 Task: Search one way flight ticket for 2 adults, 2 infants in seat and 1 infant on lap in first from New Bern: Coastal Carolina Regional Airport (was Craven County Regional) to Gillette: Gillette Campbell County Airport on 5-1-2023. Choice of flights is Royal air maroc. Number of bags: 5 checked bags. Price is upto 95000. Outbound departure time preference is 13:00.
Action: Mouse moved to (192, 254)
Screenshot: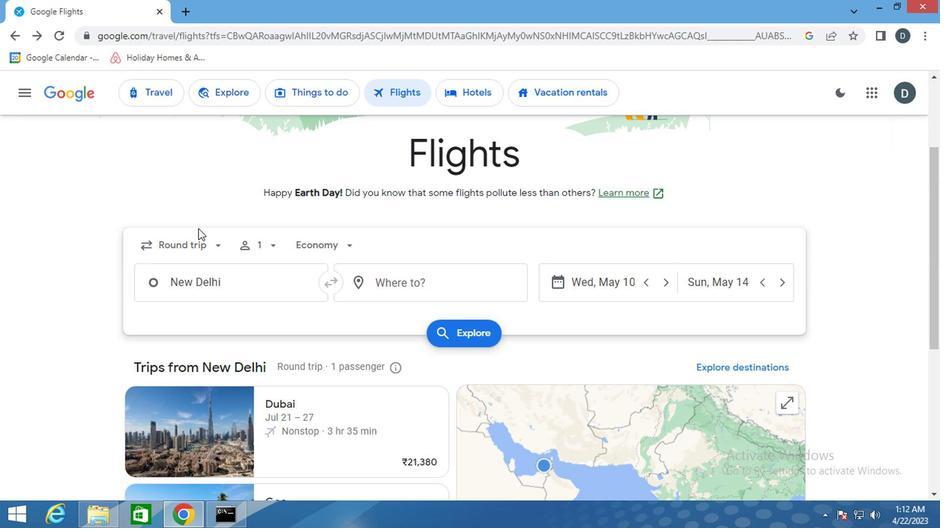 
Action: Mouse pressed left at (192, 254)
Screenshot: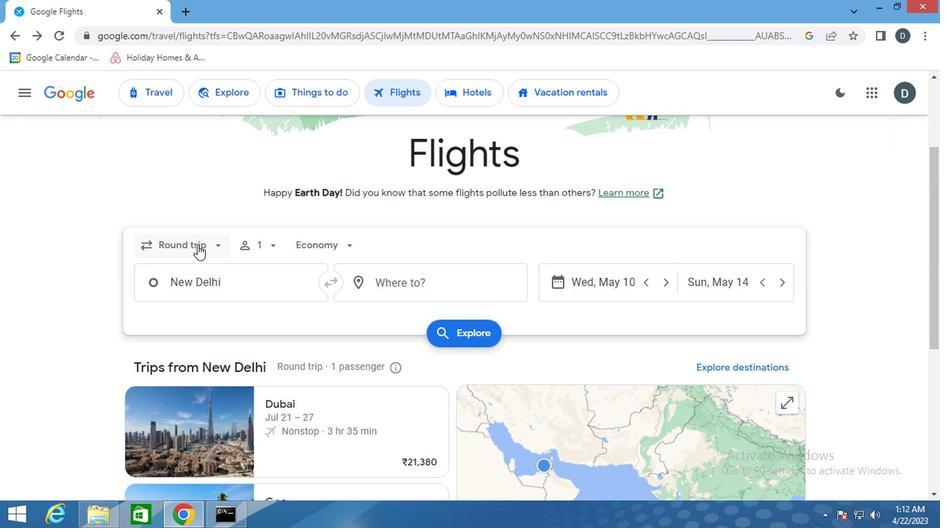 
Action: Mouse moved to (206, 309)
Screenshot: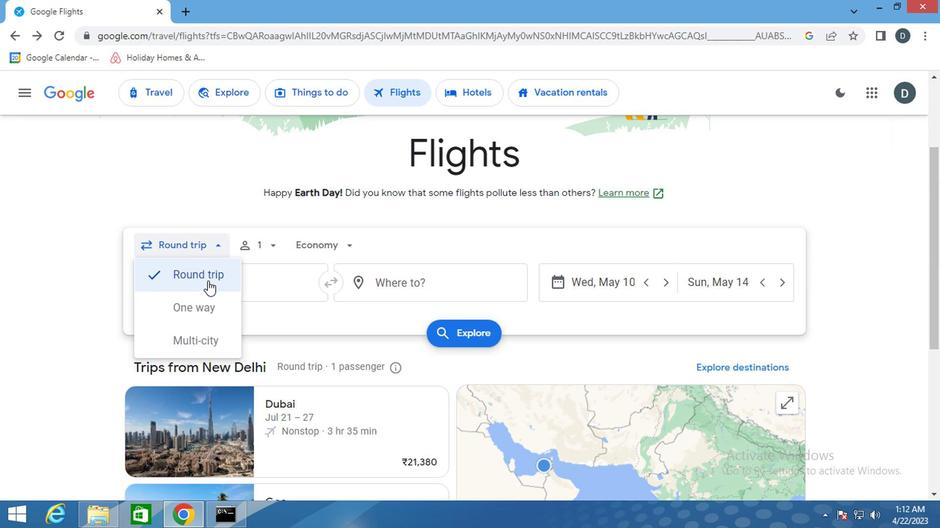 
Action: Mouse pressed left at (206, 309)
Screenshot: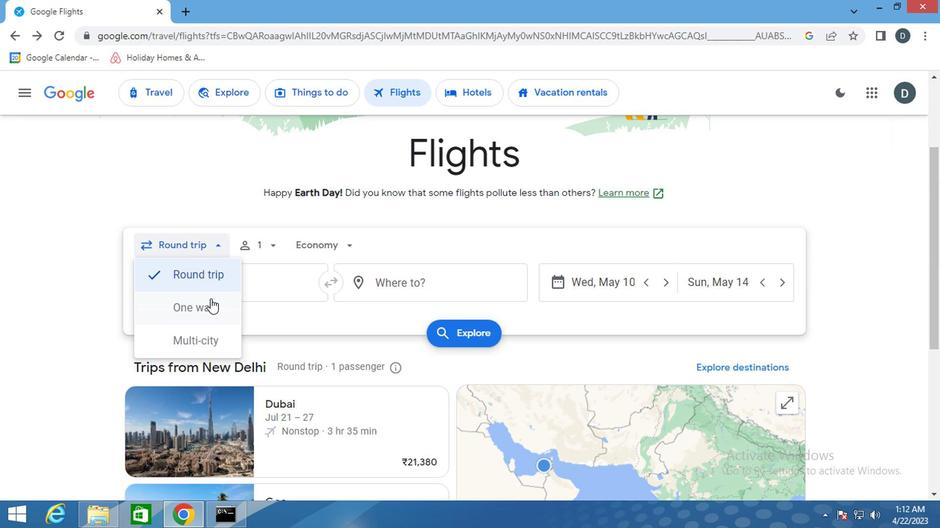 
Action: Mouse moved to (255, 249)
Screenshot: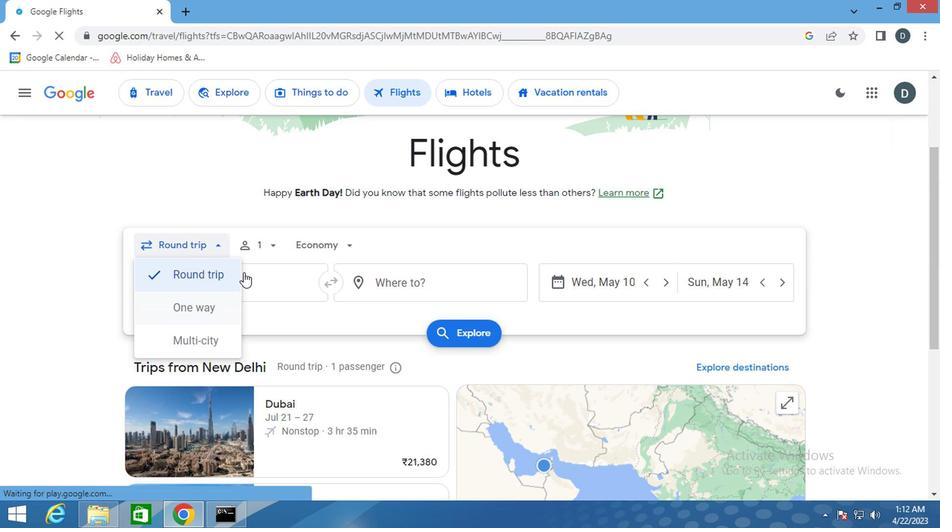 
Action: Mouse pressed left at (255, 249)
Screenshot: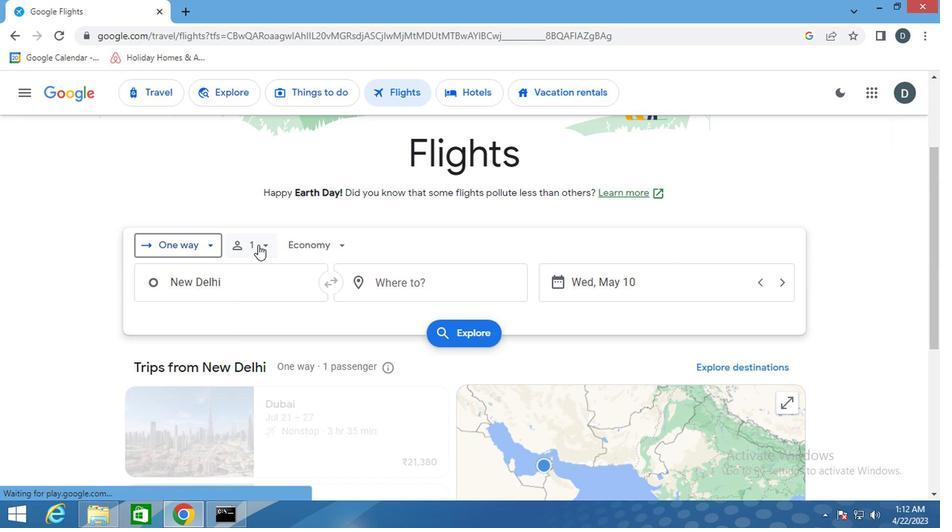 
Action: Mouse moved to (367, 279)
Screenshot: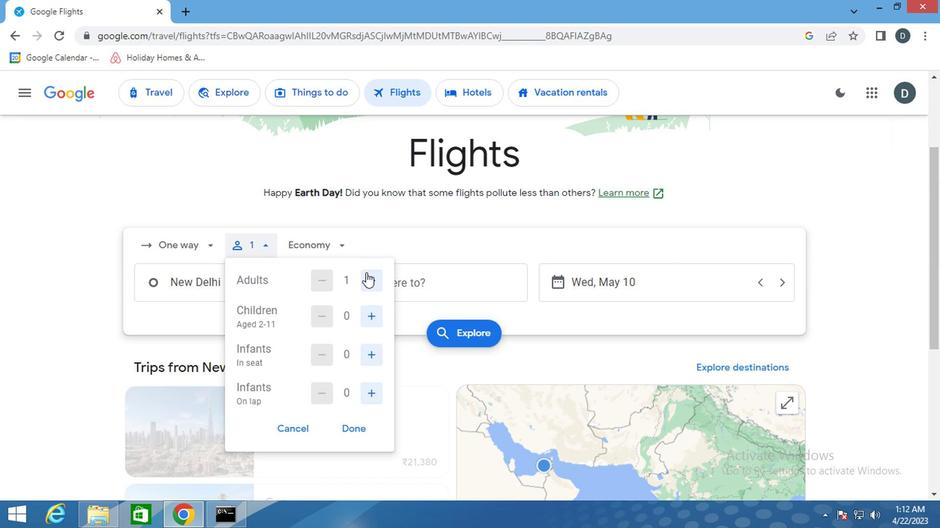 
Action: Mouse pressed left at (367, 279)
Screenshot: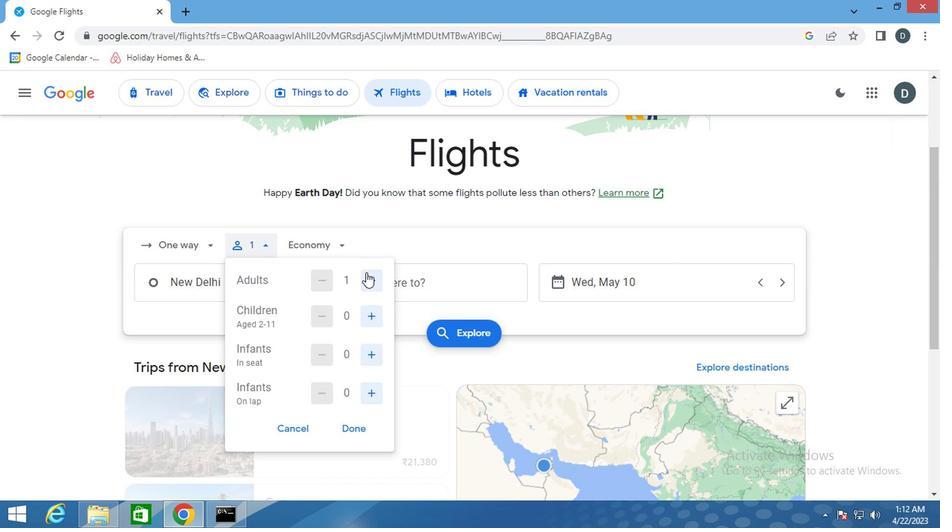 
Action: Mouse moved to (358, 351)
Screenshot: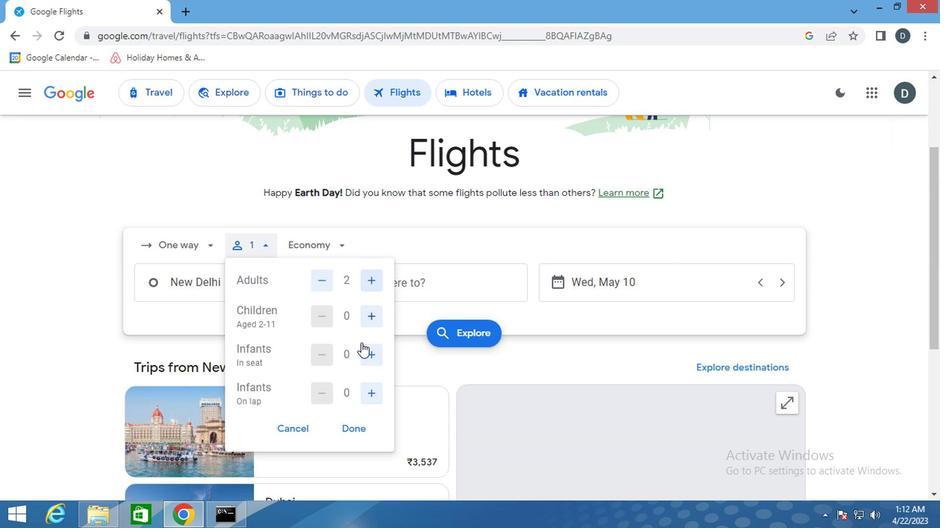 
Action: Mouse pressed left at (358, 351)
Screenshot: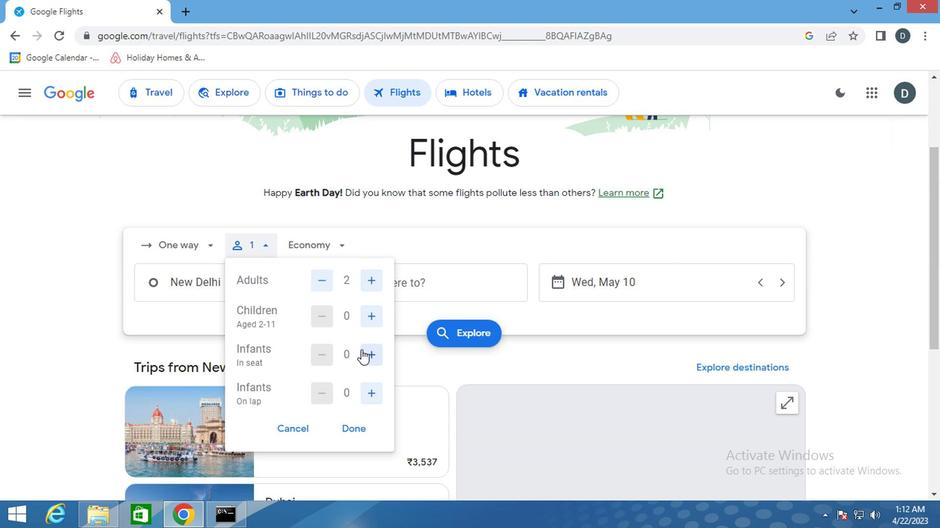 
Action: Mouse pressed left at (358, 351)
Screenshot: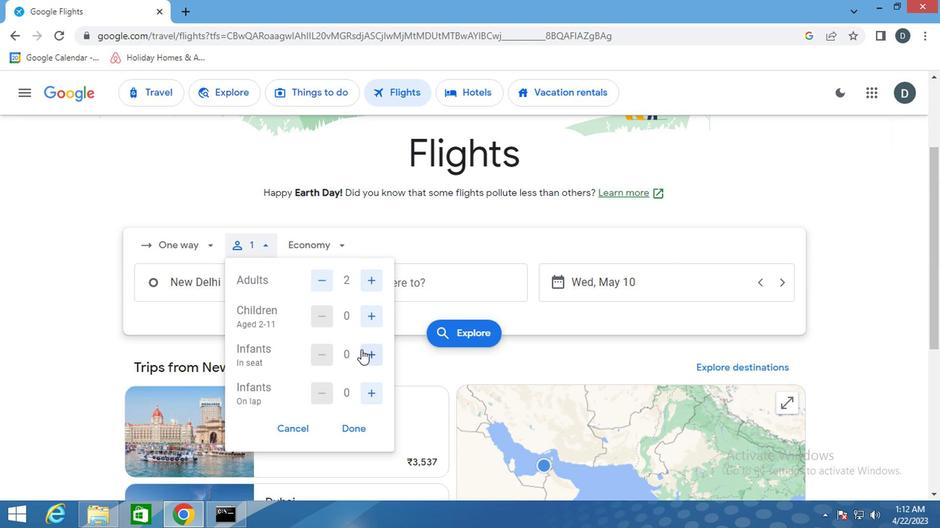 
Action: Mouse moved to (362, 383)
Screenshot: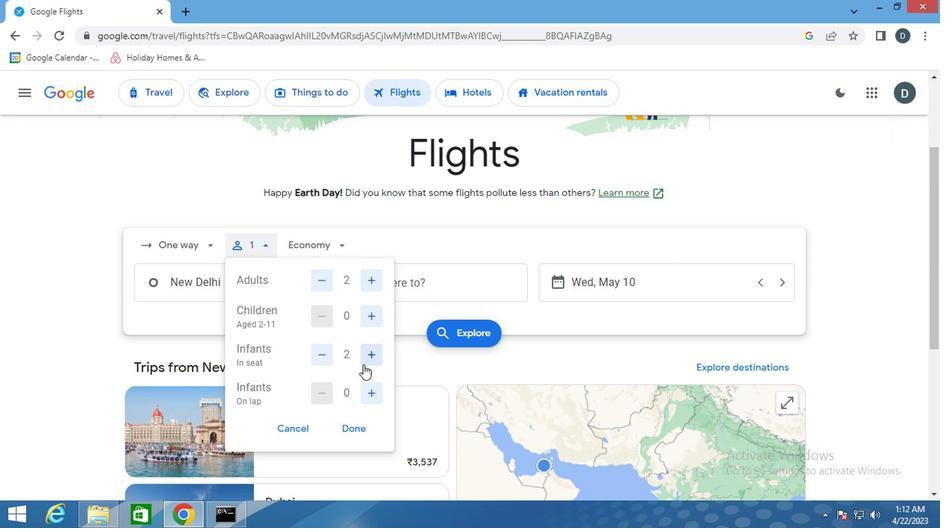 
Action: Mouse pressed left at (362, 383)
Screenshot: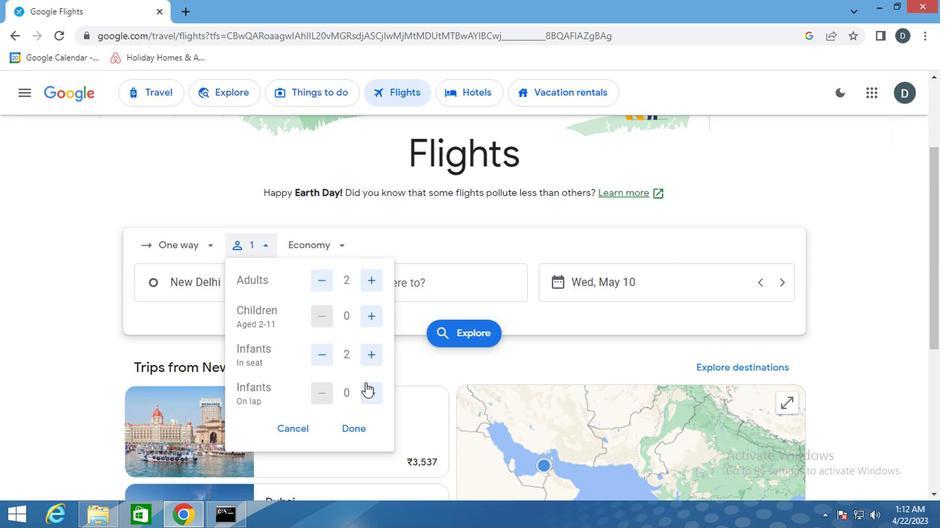 
Action: Mouse moved to (350, 421)
Screenshot: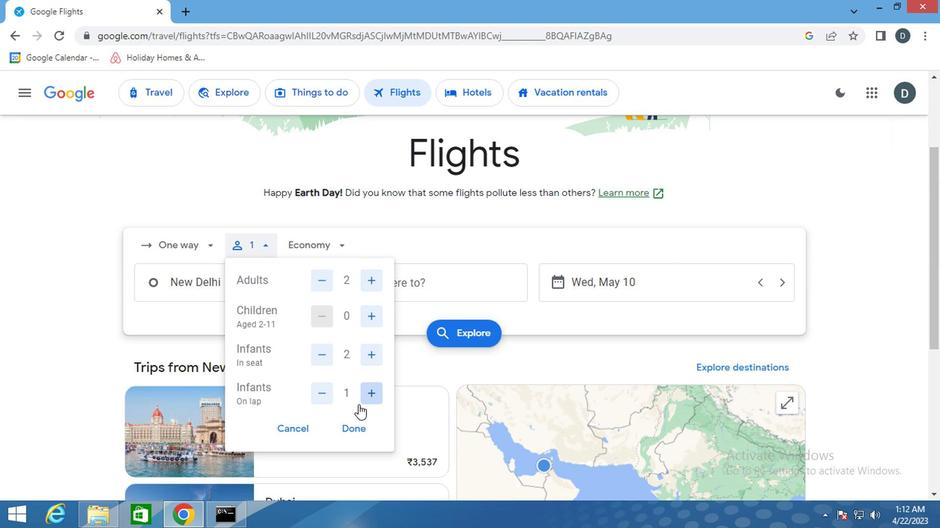 
Action: Mouse pressed left at (350, 421)
Screenshot: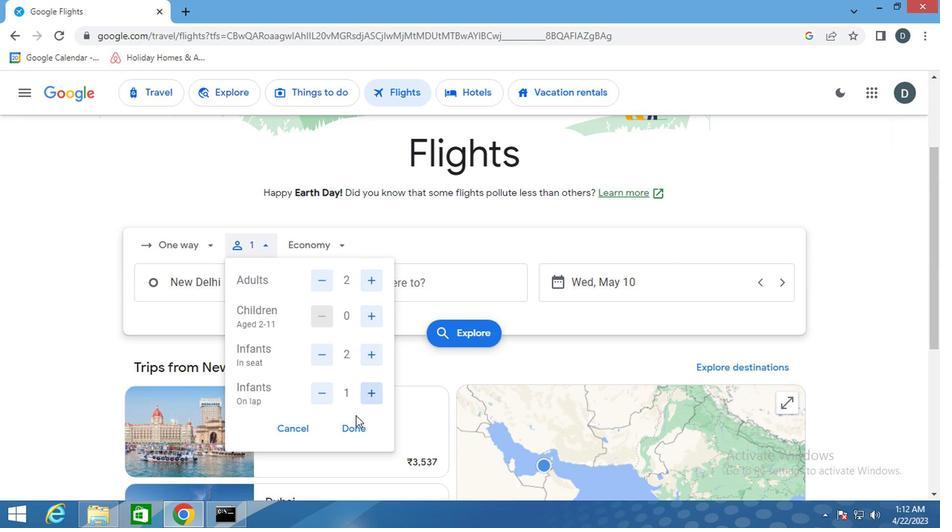 
Action: Mouse moved to (324, 260)
Screenshot: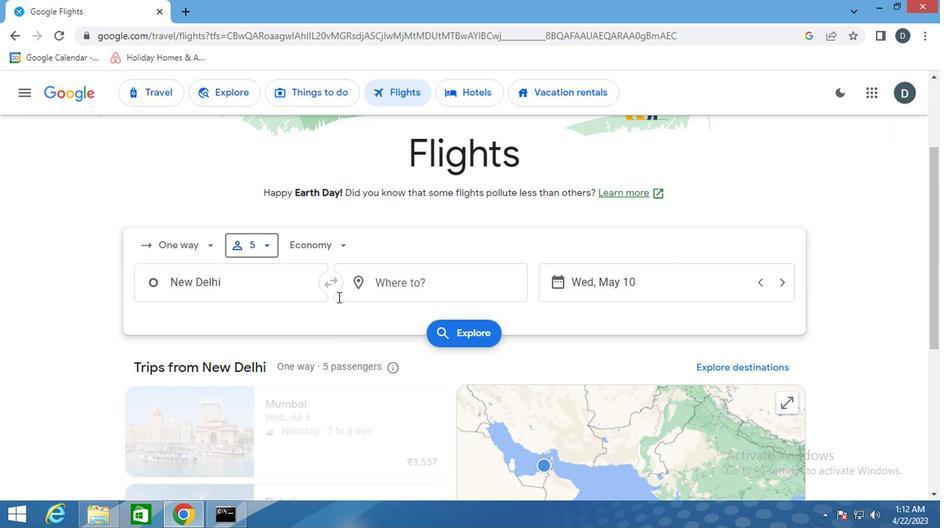 
Action: Mouse pressed left at (324, 260)
Screenshot: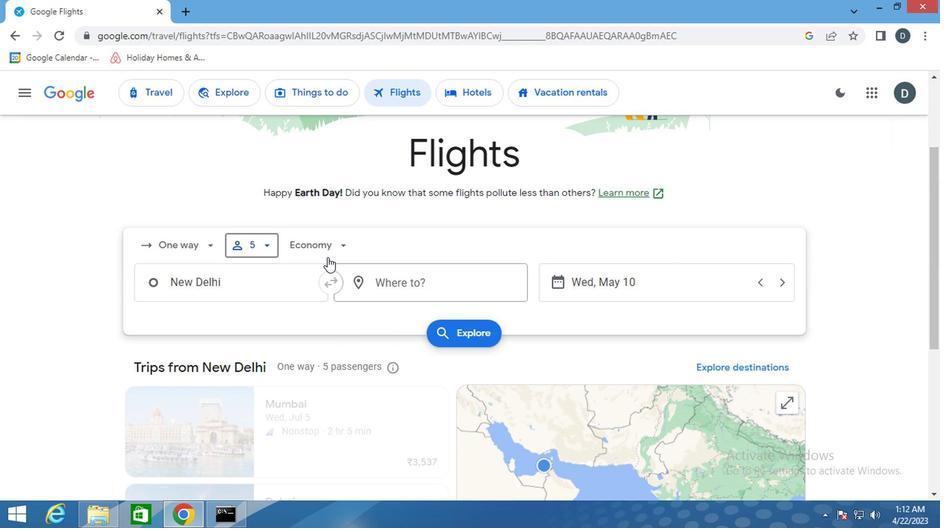 
Action: Mouse moved to (332, 370)
Screenshot: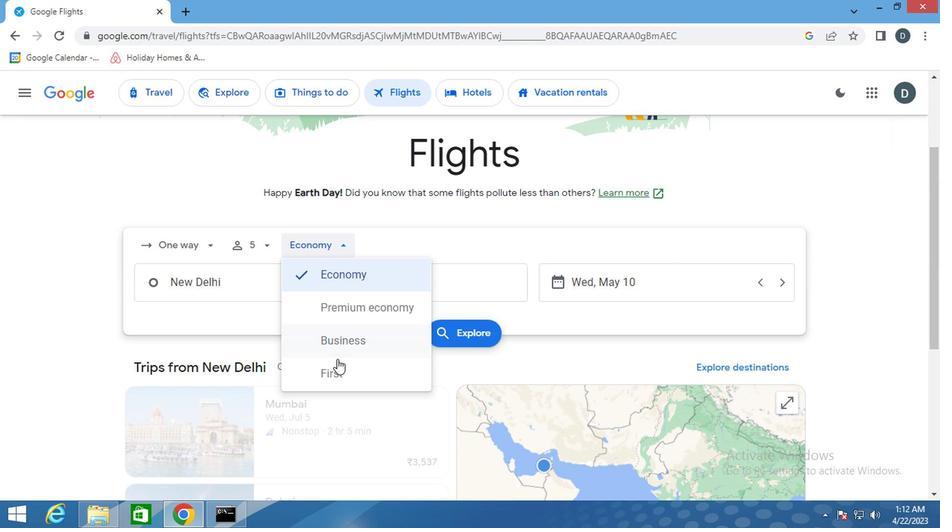 
Action: Mouse pressed left at (332, 370)
Screenshot: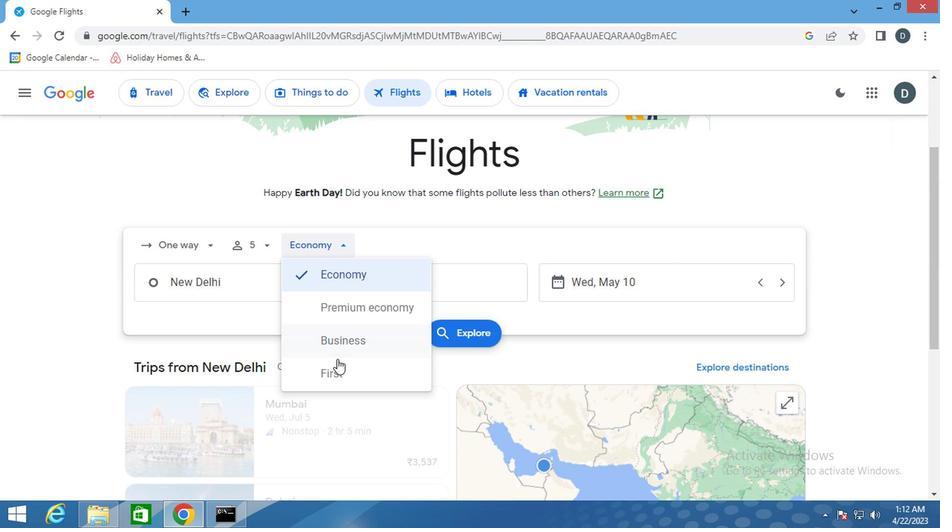 
Action: Mouse moved to (246, 296)
Screenshot: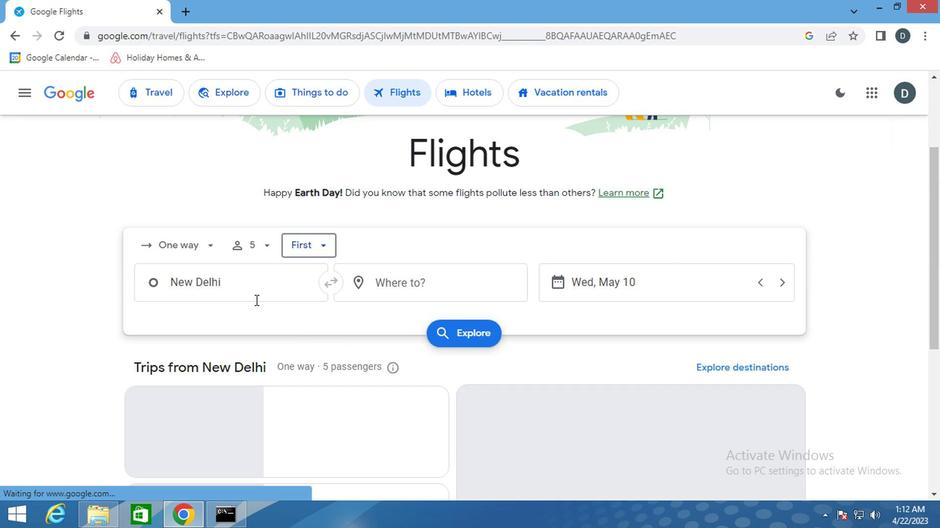 
Action: Mouse pressed left at (246, 296)
Screenshot: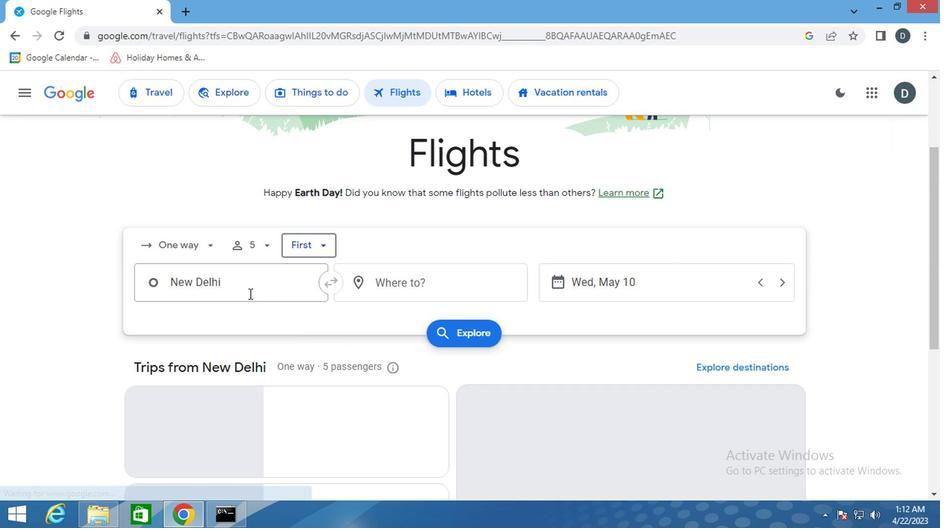 
Action: Mouse moved to (246, 296)
Screenshot: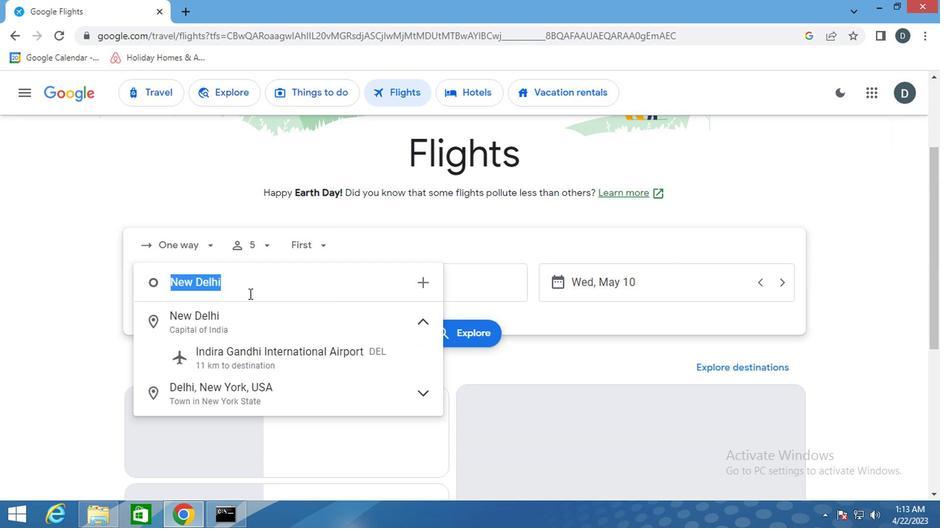 
Action: Key pressed <Key.shift>NEW<Key.space><Key.shift>BERN
Screenshot: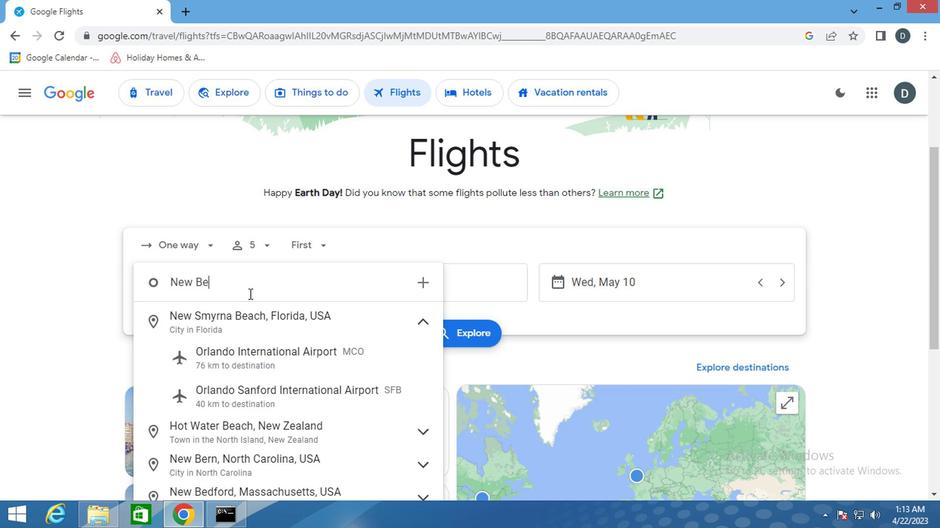 
Action: Mouse moved to (254, 357)
Screenshot: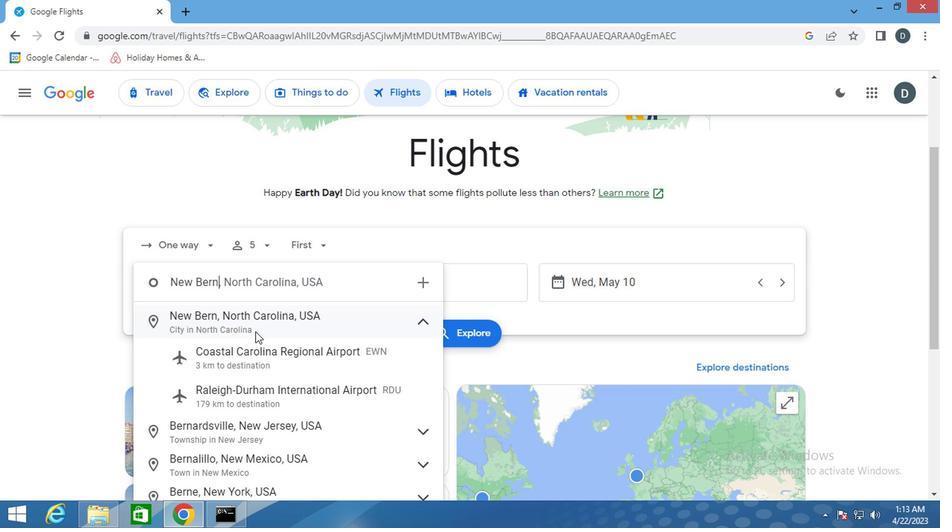 
Action: Mouse pressed left at (254, 357)
Screenshot: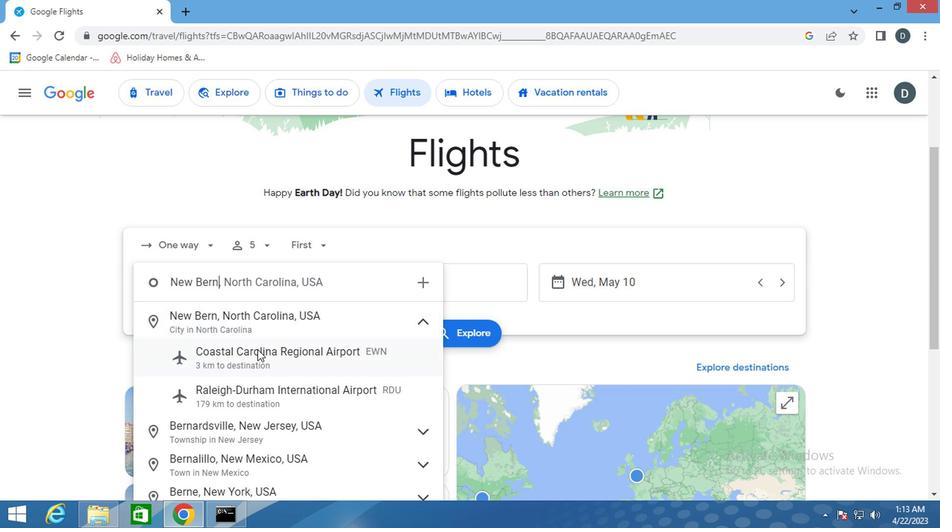 
Action: Mouse moved to (400, 291)
Screenshot: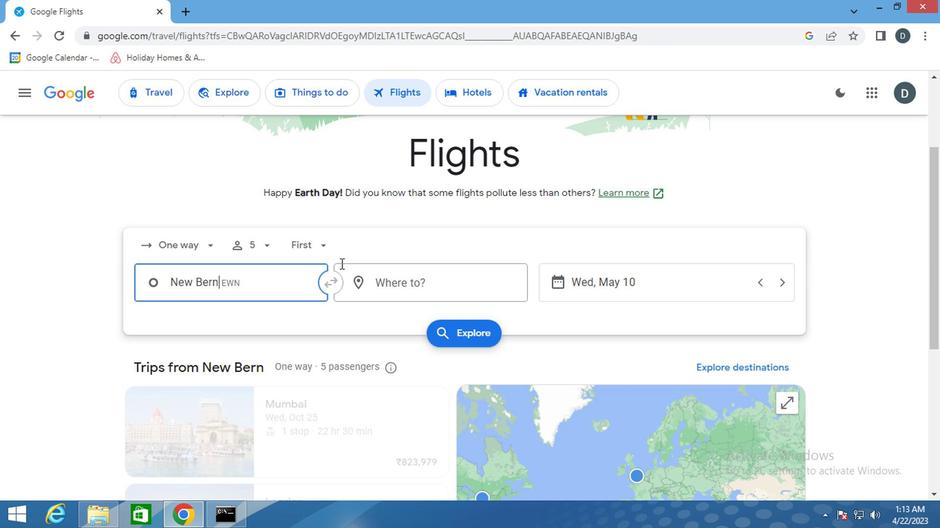 
Action: Mouse pressed left at (400, 291)
Screenshot: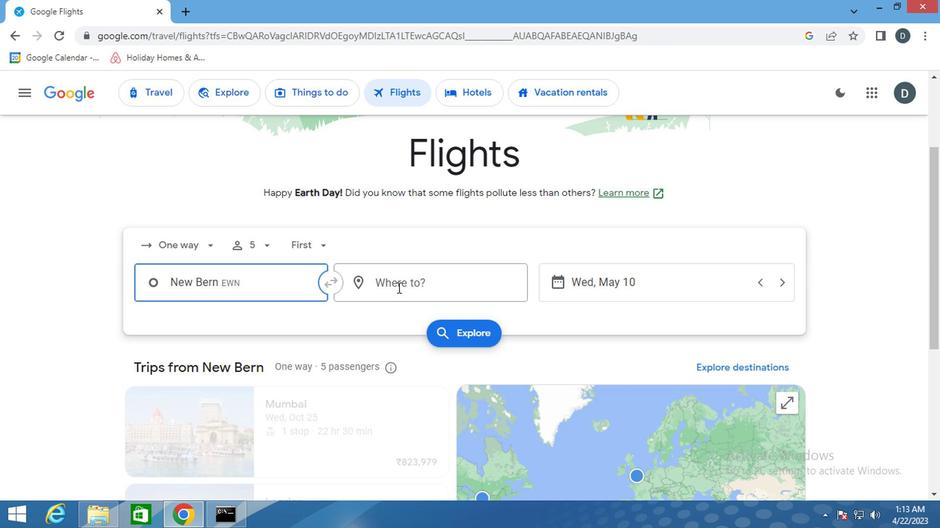 
Action: Key pressed <Key.shift>GILLETTE
Screenshot: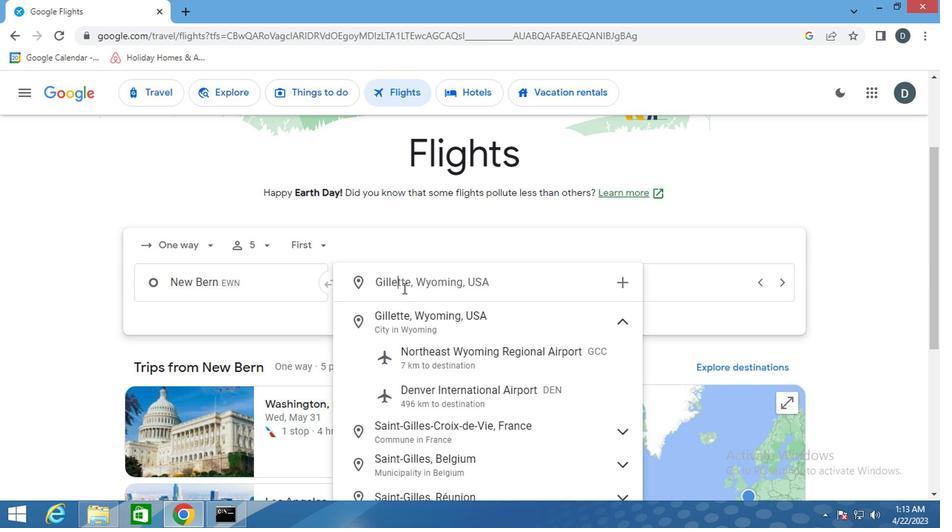 
Action: Mouse moved to (444, 329)
Screenshot: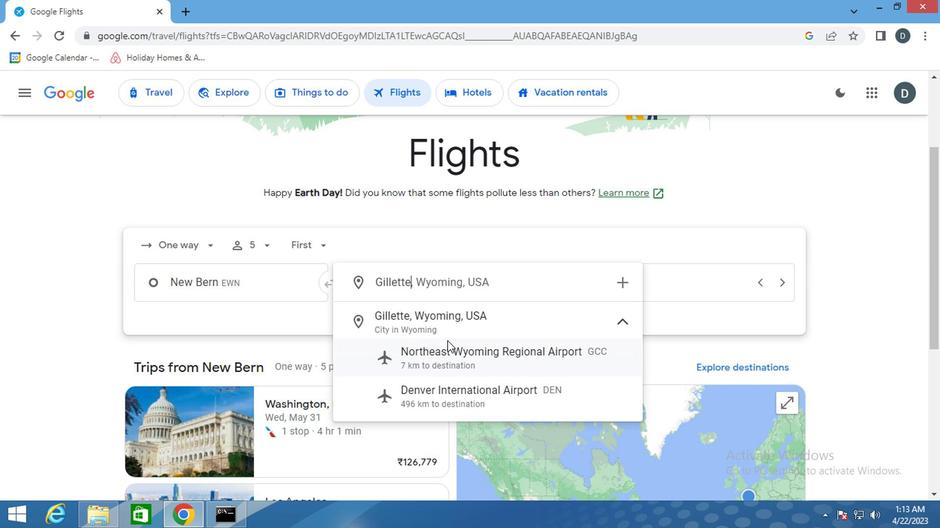 
Action: Mouse pressed left at (444, 329)
Screenshot: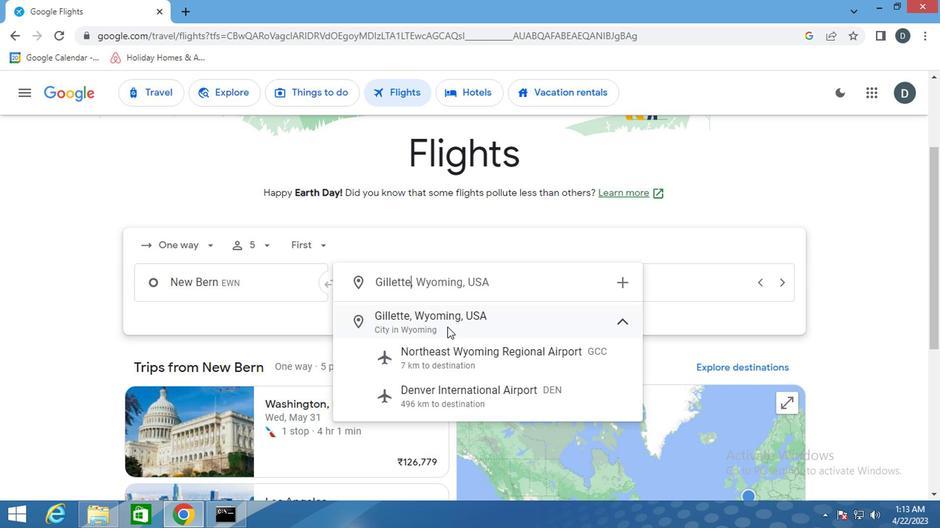 
Action: Mouse moved to (602, 289)
Screenshot: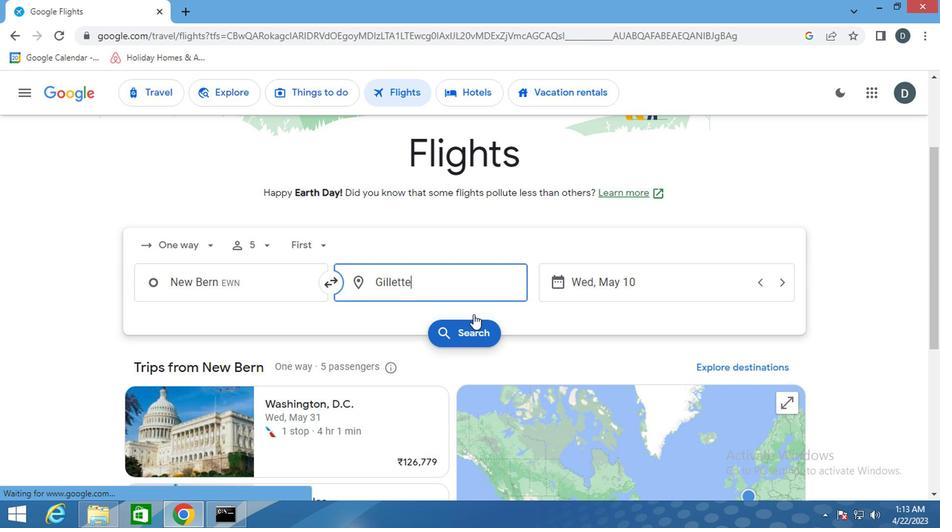 
Action: Mouse pressed left at (602, 289)
Screenshot: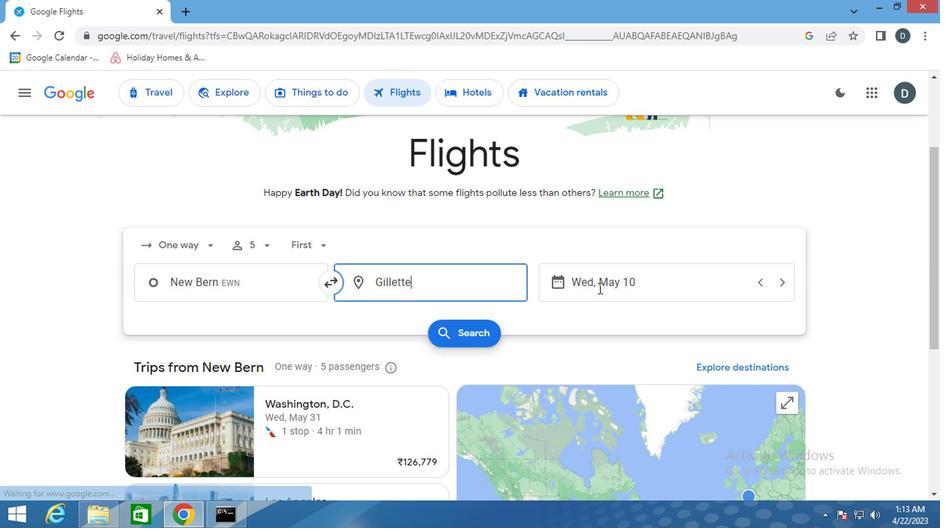 
Action: Mouse moved to (598, 239)
Screenshot: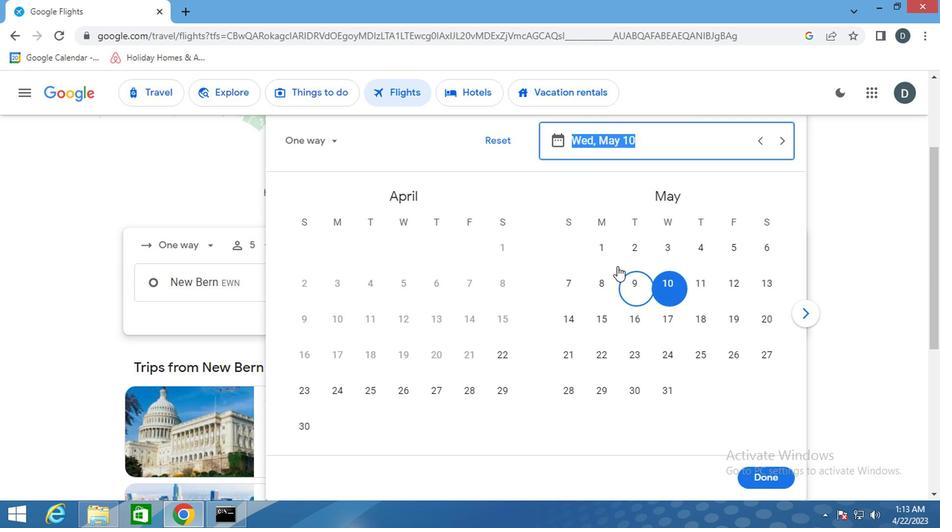 
Action: Mouse pressed left at (598, 239)
Screenshot: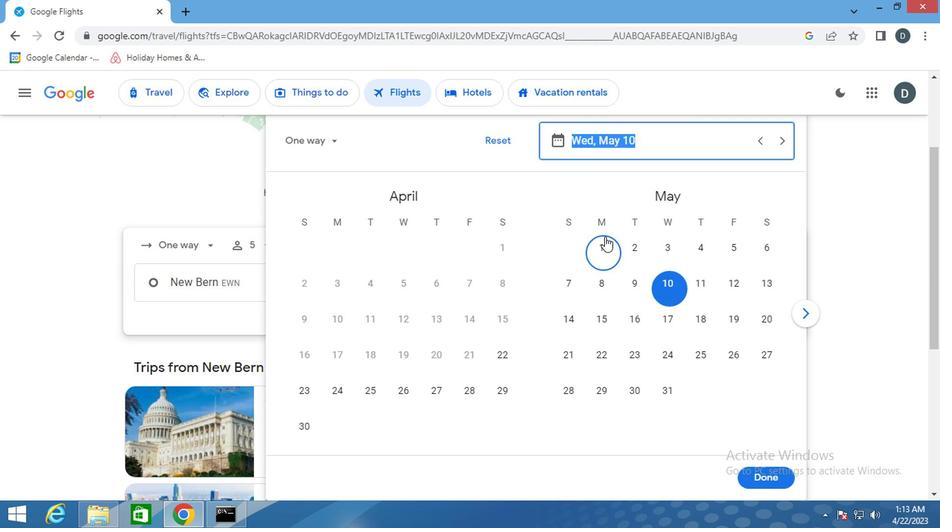 
Action: Mouse moved to (754, 476)
Screenshot: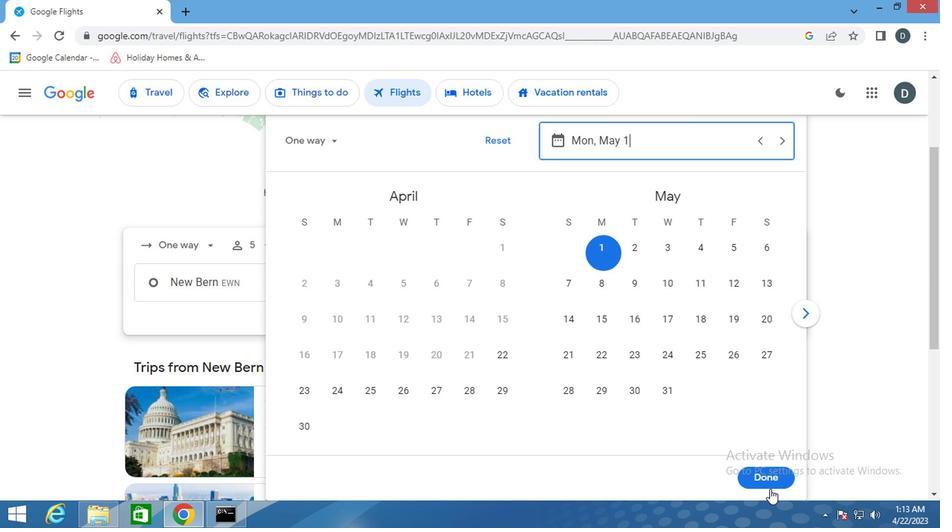 
Action: Mouse pressed left at (754, 476)
Screenshot: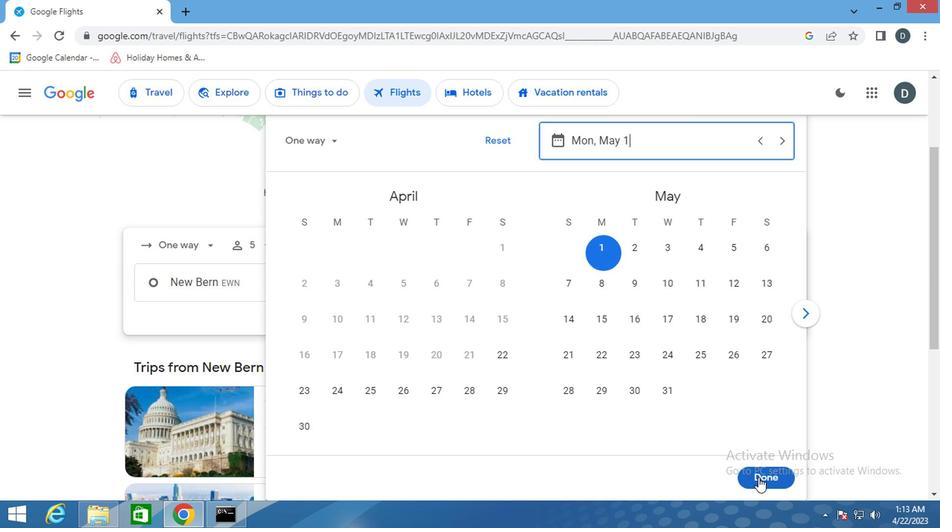 
Action: Mouse moved to (463, 341)
Screenshot: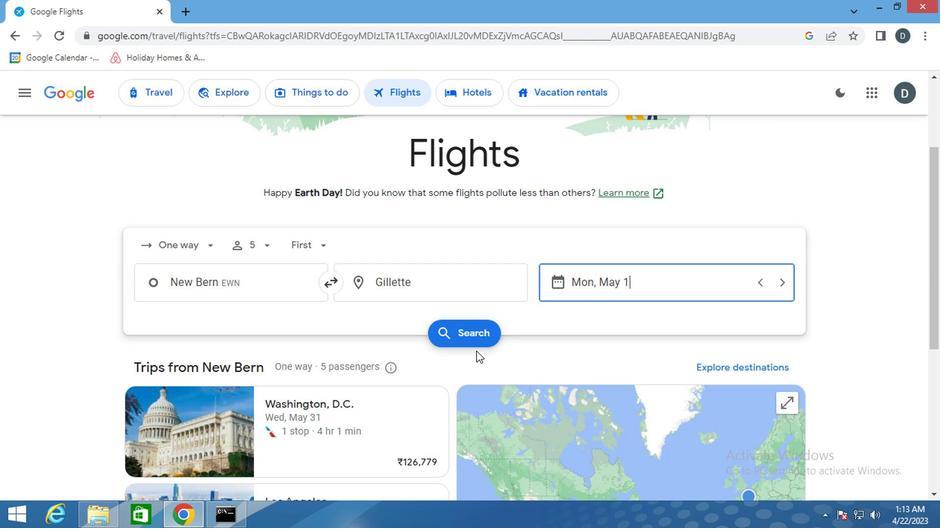 
Action: Mouse pressed left at (463, 341)
Screenshot: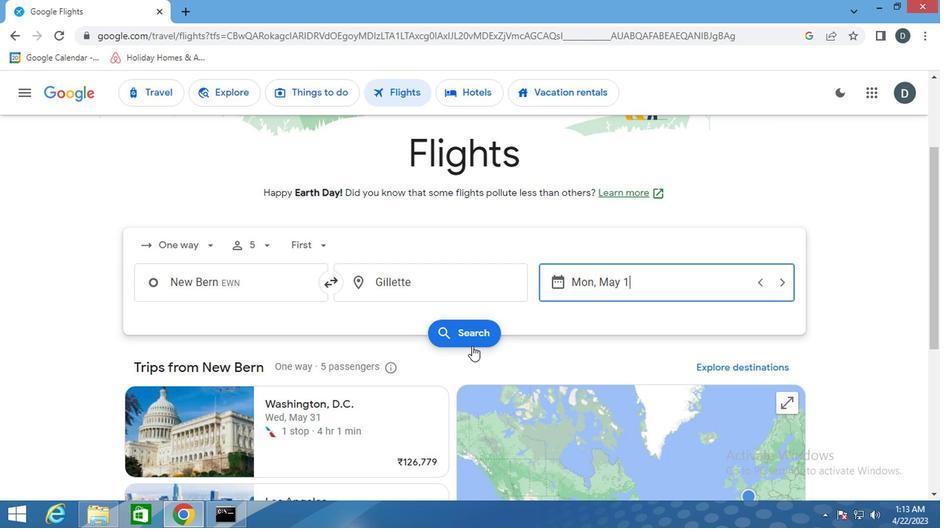 
Action: Mouse moved to (146, 220)
Screenshot: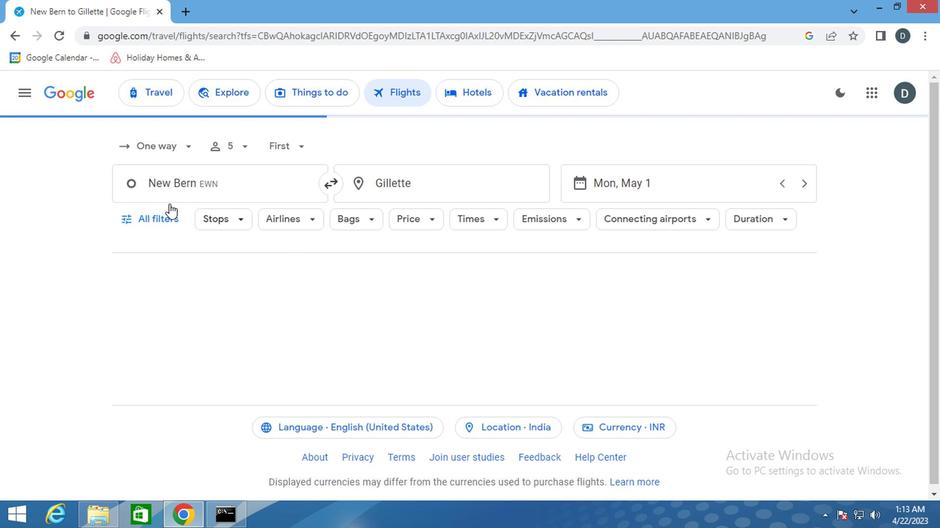 
Action: Mouse pressed left at (146, 220)
Screenshot: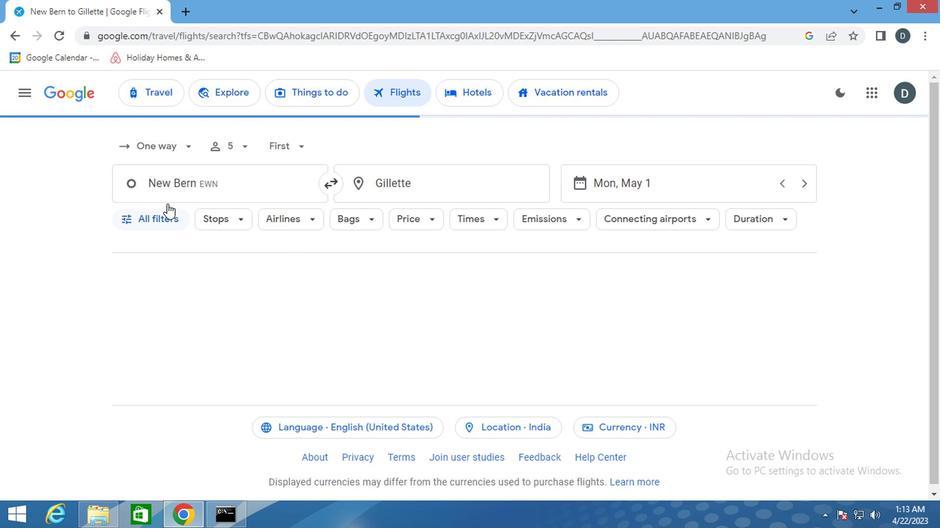 
Action: Mouse moved to (227, 332)
Screenshot: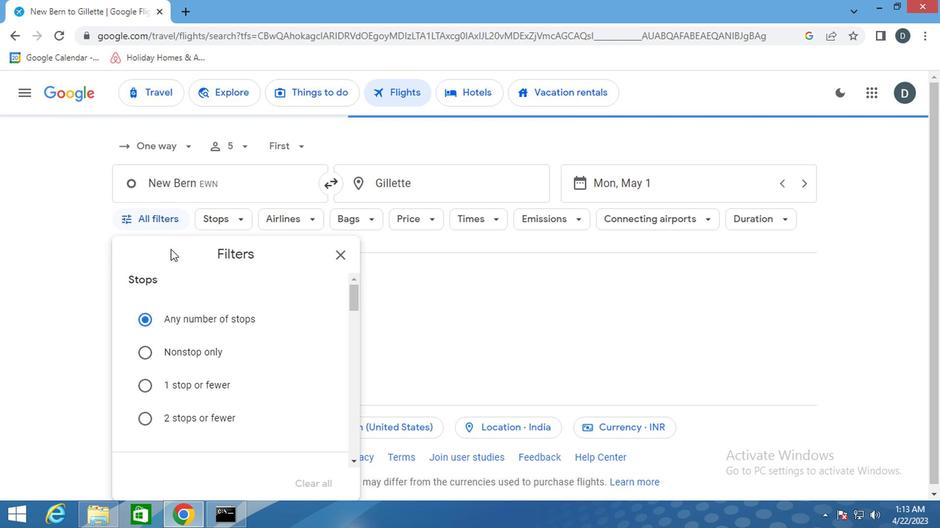 
Action: Mouse scrolled (227, 331) with delta (0, 0)
Screenshot: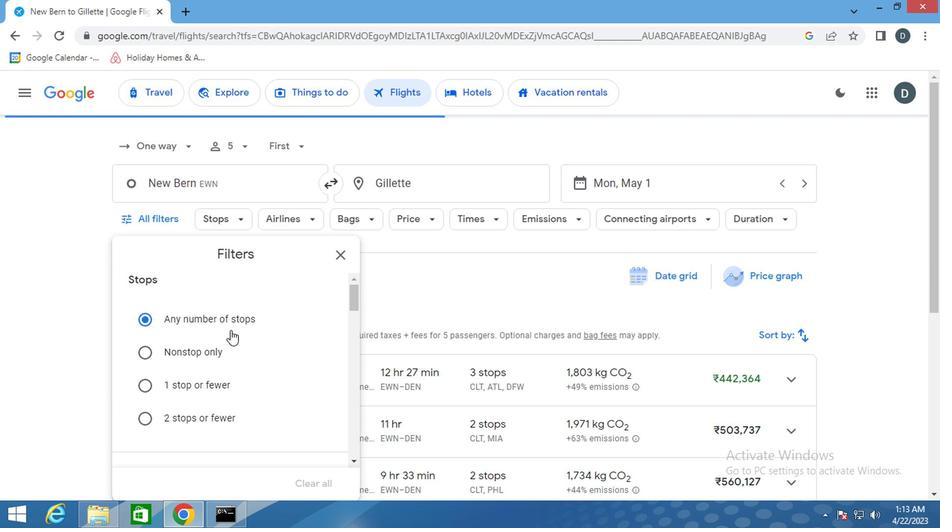 
Action: Mouse scrolled (227, 331) with delta (0, 0)
Screenshot: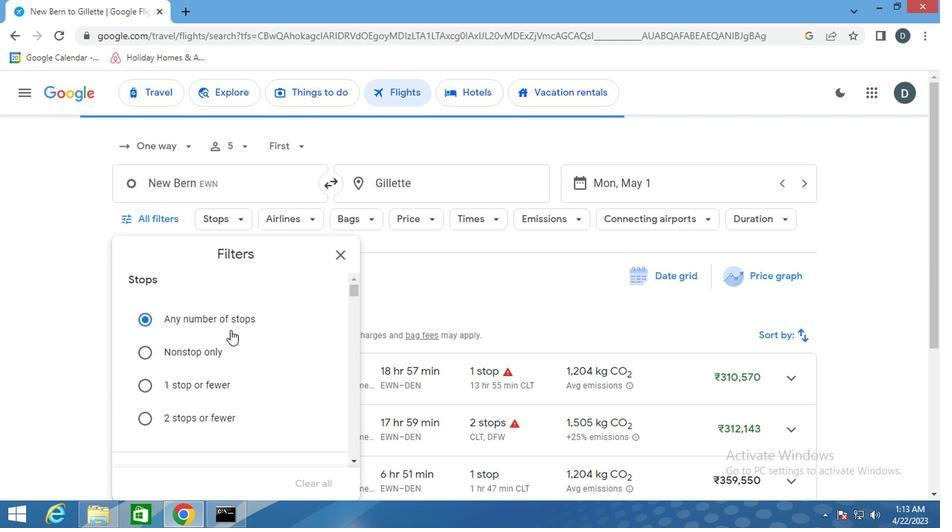 
Action: Mouse scrolled (227, 331) with delta (0, 0)
Screenshot: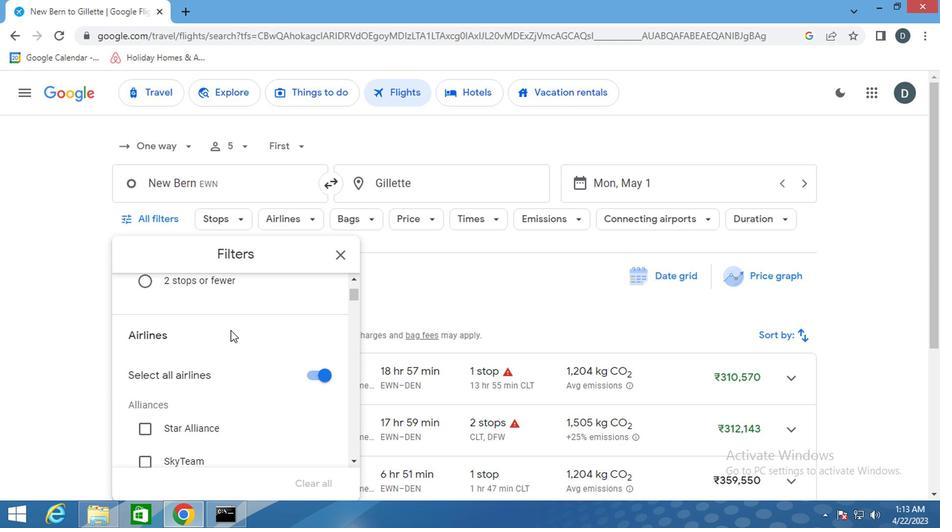 
Action: Mouse scrolled (227, 331) with delta (0, 0)
Screenshot: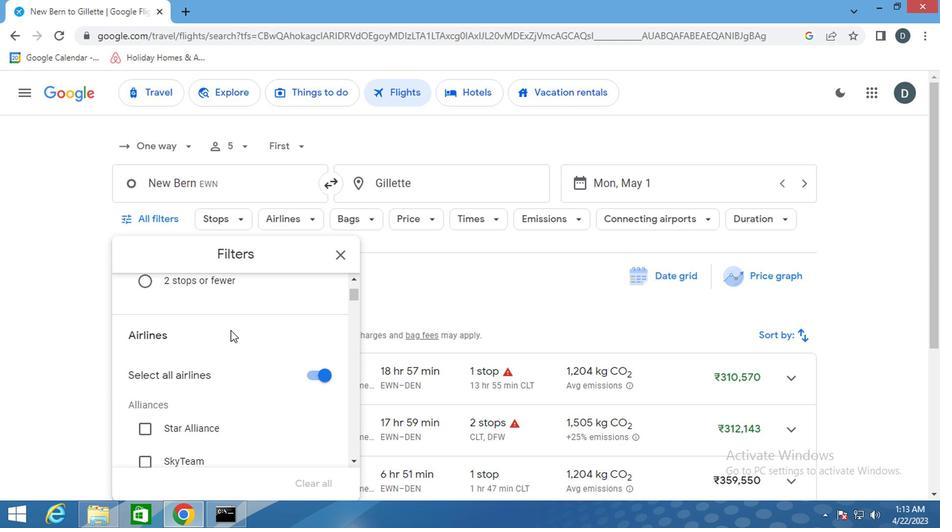 
Action: Mouse scrolled (227, 331) with delta (0, 0)
Screenshot: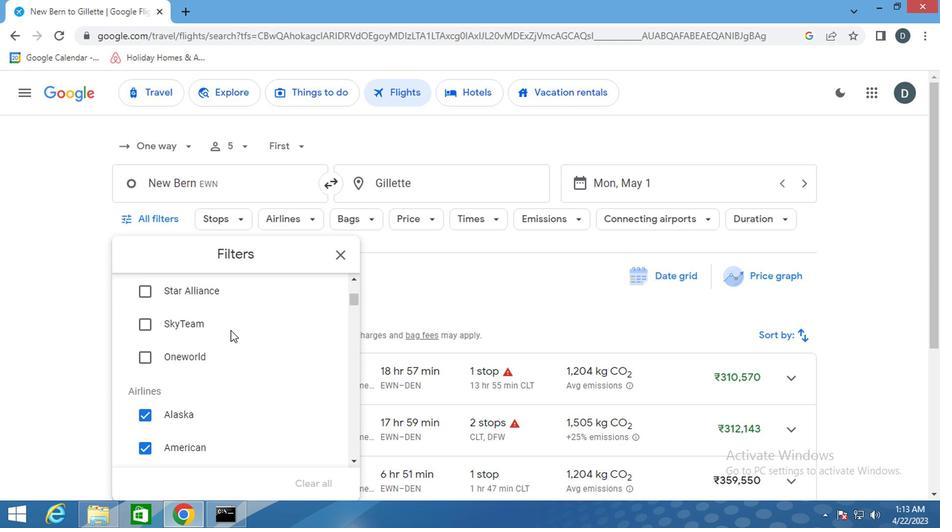 
Action: Mouse scrolled (227, 331) with delta (0, 0)
Screenshot: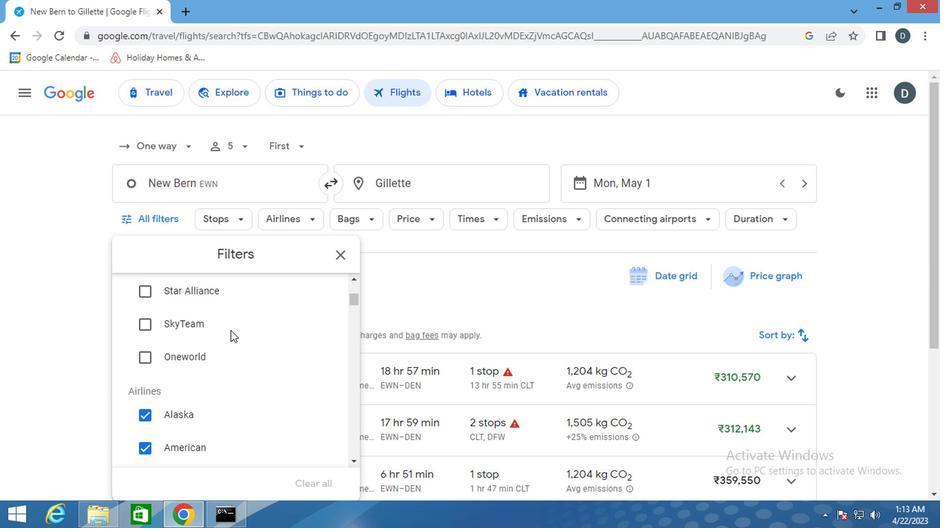 
Action: Mouse scrolled (227, 331) with delta (0, 0)
Screenshot: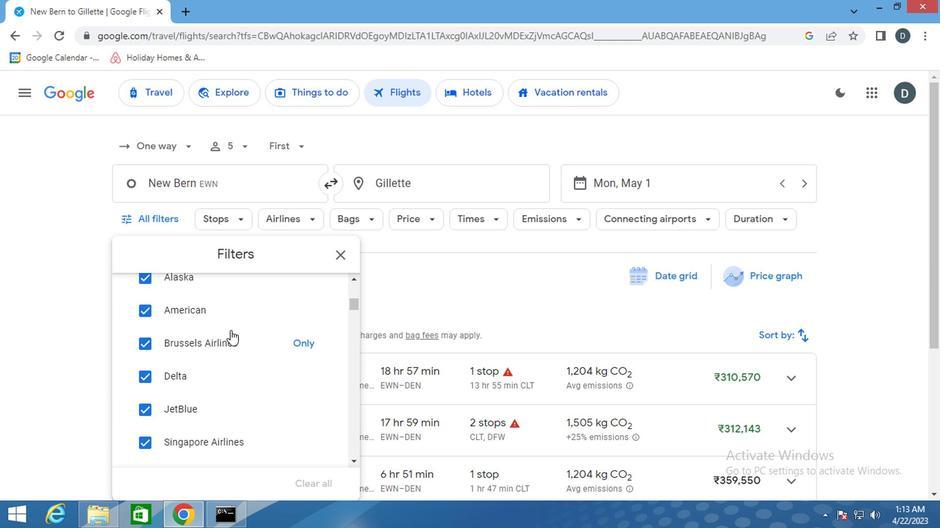 
Action: Mouse scrolled (227, 331) with delta (0, 0)
Screenshot: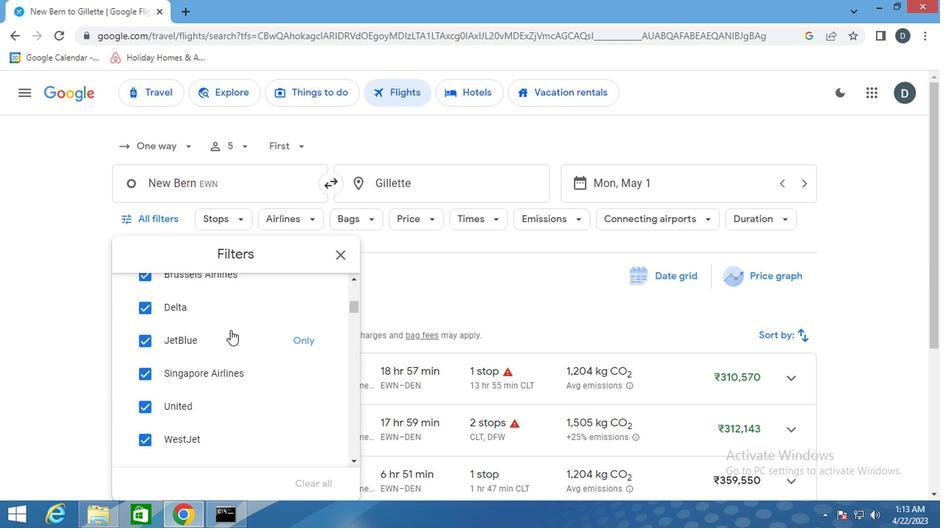 
Action: Mouse scrolled (227, 333) with delta (0, 0)
Screenshot: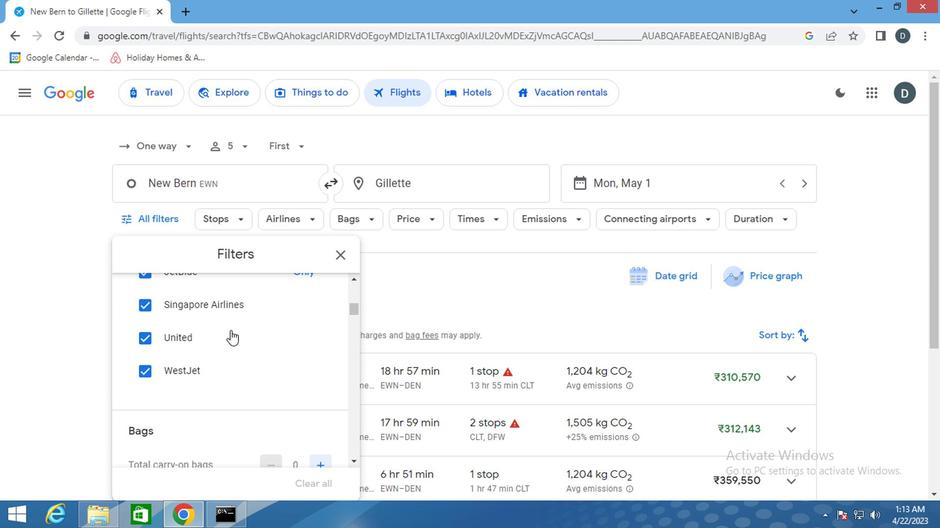 
Action: Mouse scrolled (227, 333) with delta (0, 0)
Screenshot: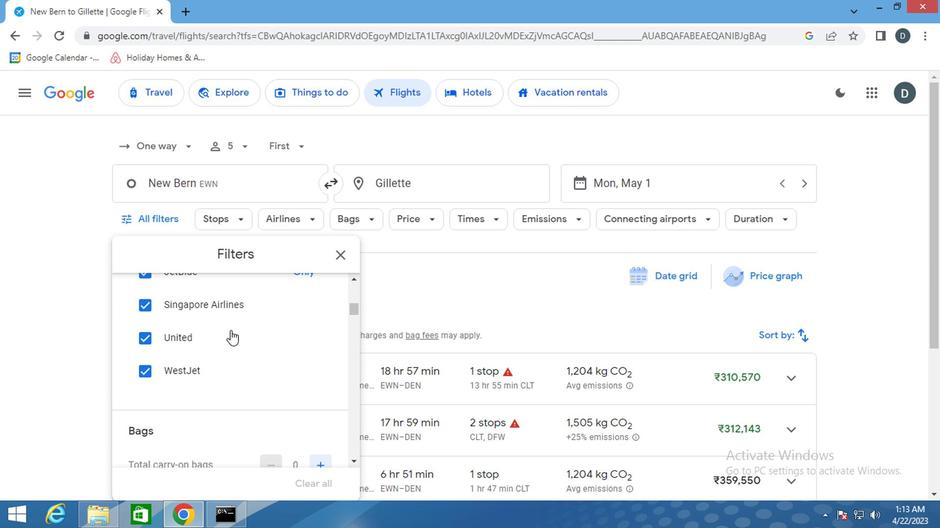 
Action: Mouse scrolled (227, 333) with delta (0, 0)
Screenshot: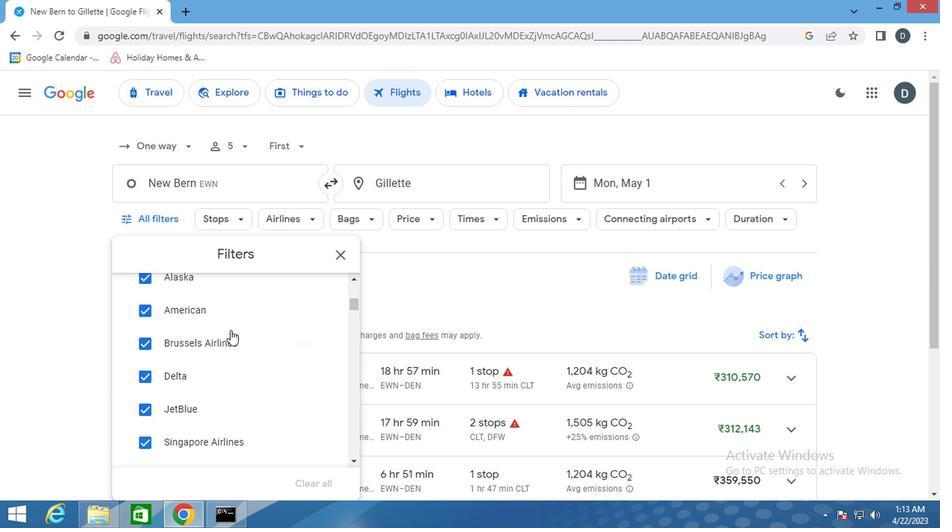 
Action: Mouse scrolled (227, 331) with delta (0, 0)
Screenshot: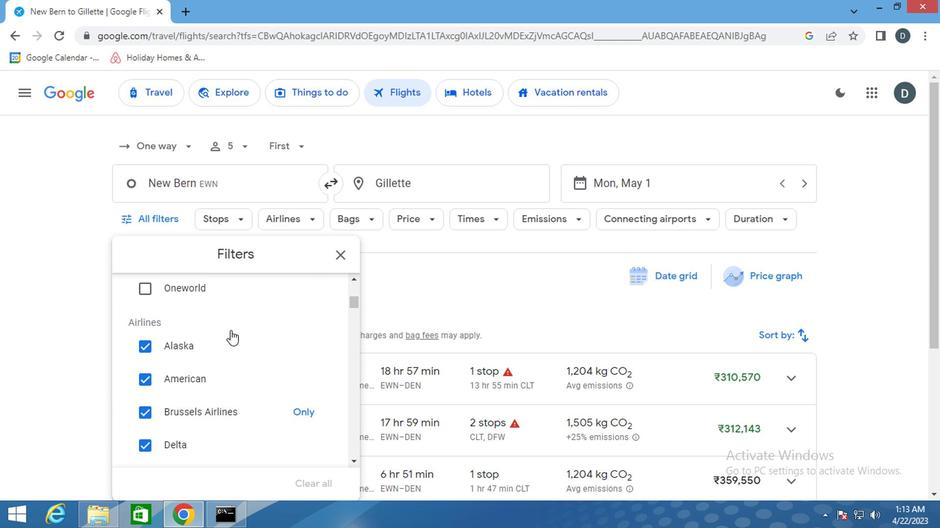 
Action: Mouse scrolled (227, 331) with delta (0, 0)
Screenshot: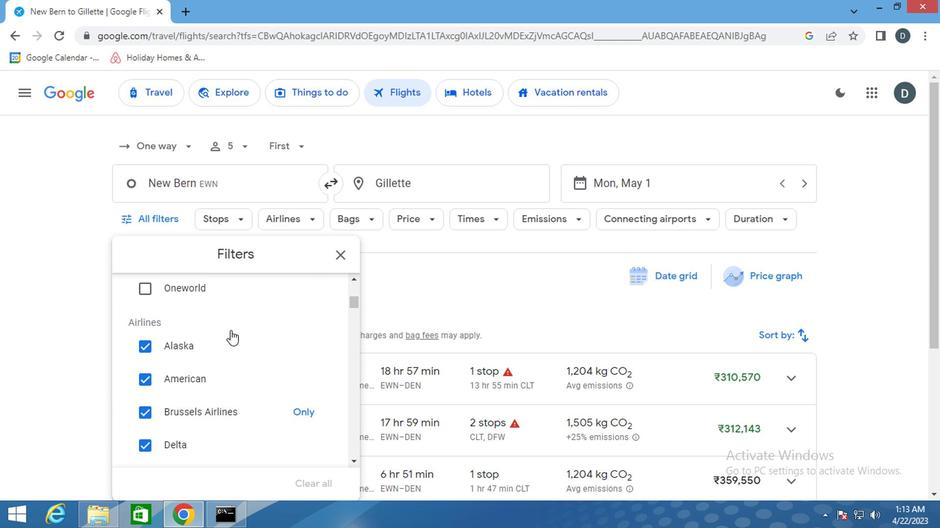 
Action: Mouse scrolled (227, 331) with delta (0, 0)
Screenshot: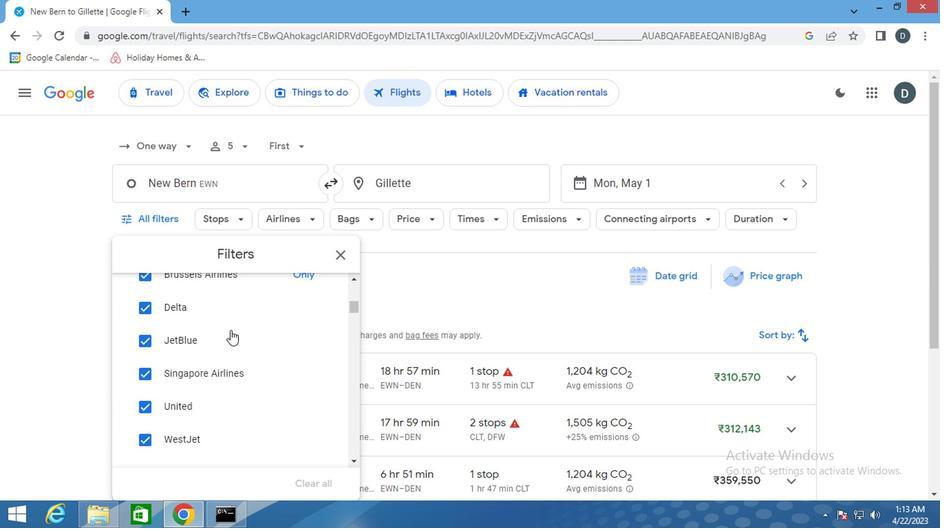
Action: Mouse scrolled (227, 331) with delta (0, 0)
Screenshot: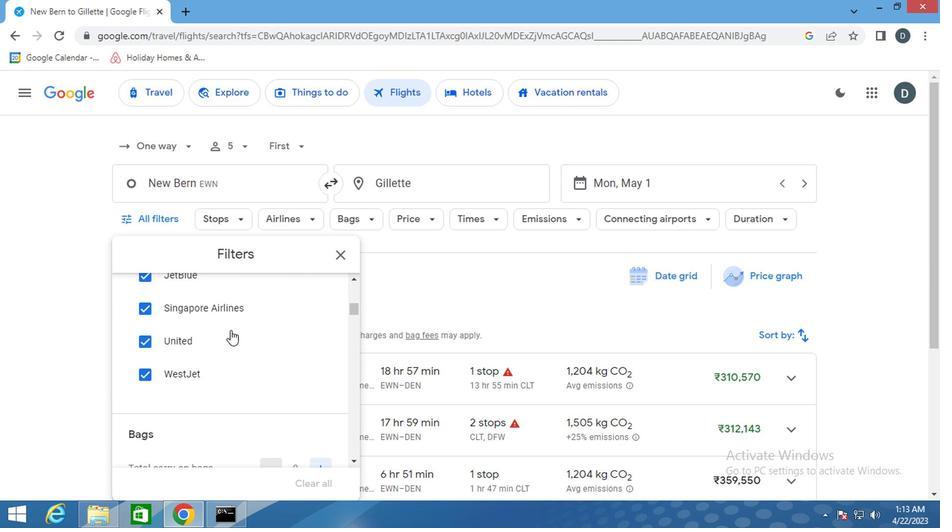 
Action: Mouse scrolled (227, 331) with delta (0, 0)
Screenshot: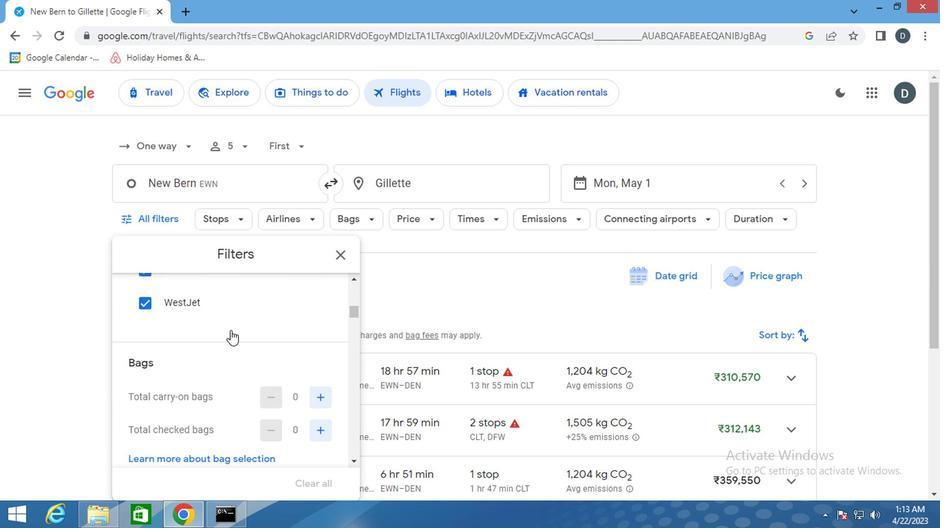 
Action: Mouse moved to (316, 366)
Screenshot: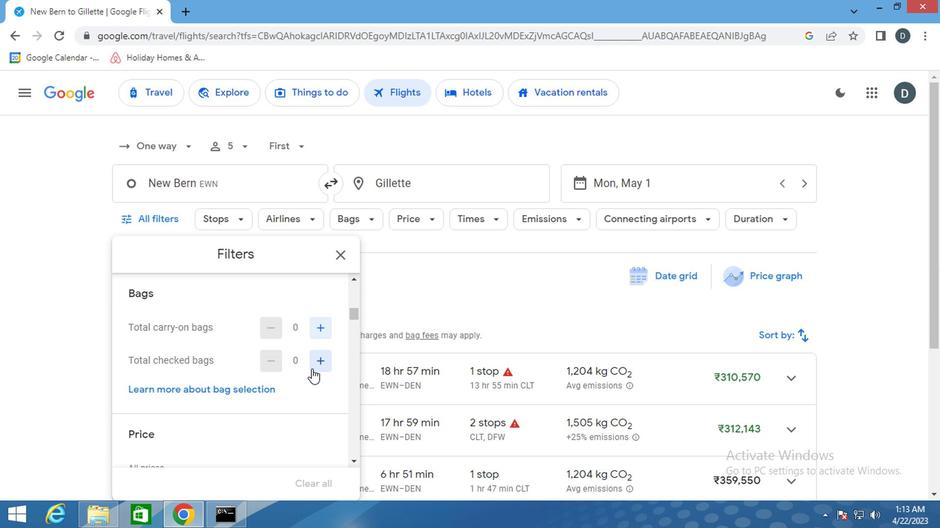 
Action: Mouse pressed left at (316, 366)
Screenshot: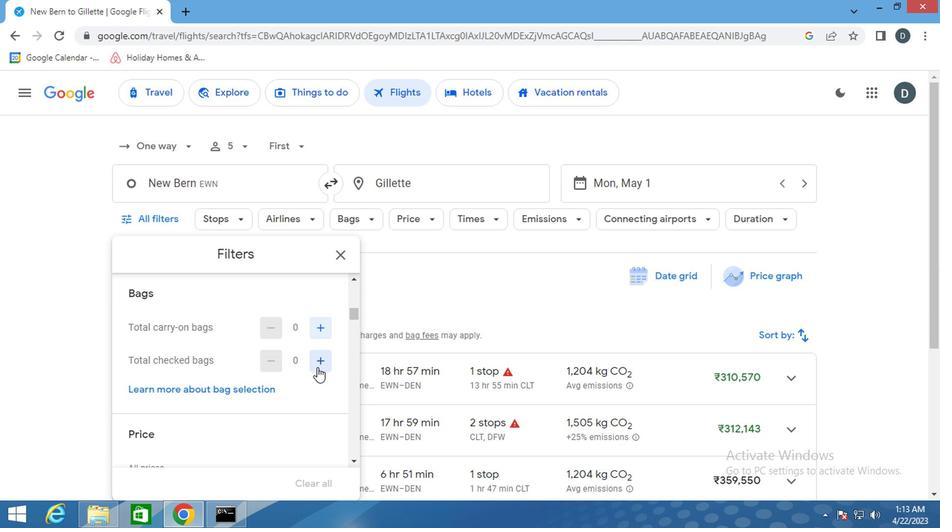 
Action: Mouse pressed left at (316, 366)
Screenshot: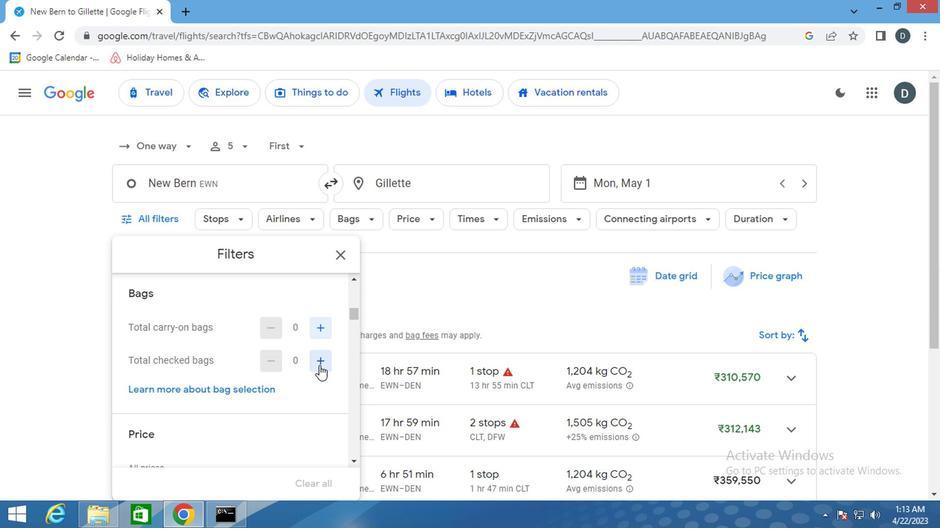 
Action: Mouse pressed left at (316, 366)
Screenshot: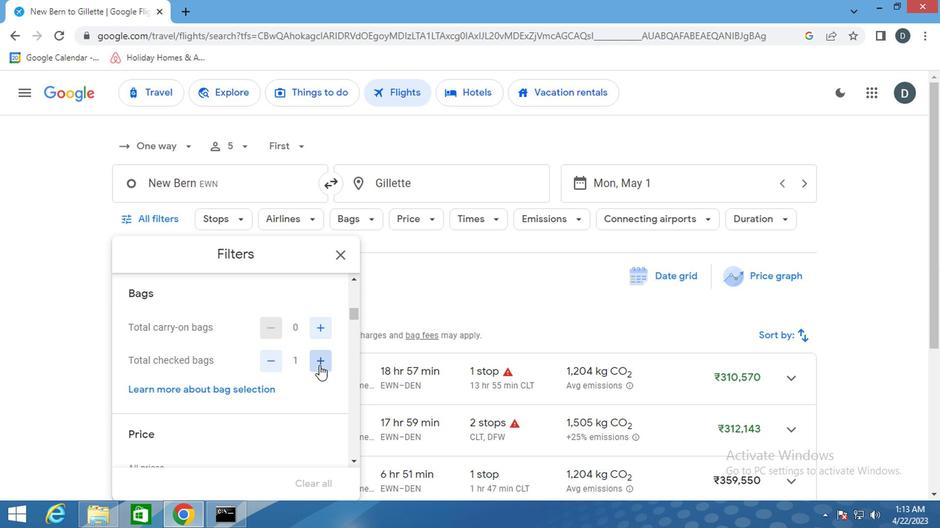 
Action: Mouse pressed left at (316, 366)
Screenshot: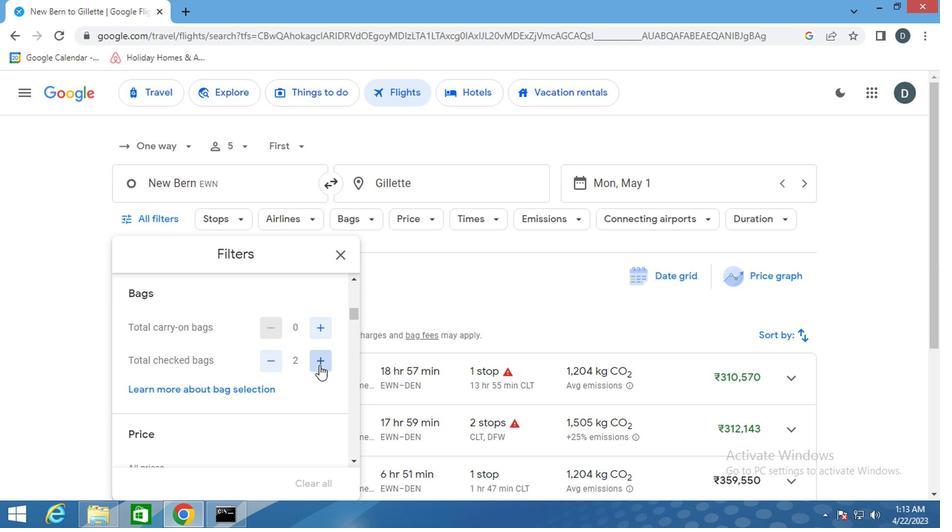 
Action: Mouse pressed left at (316, 366)
Screenshot: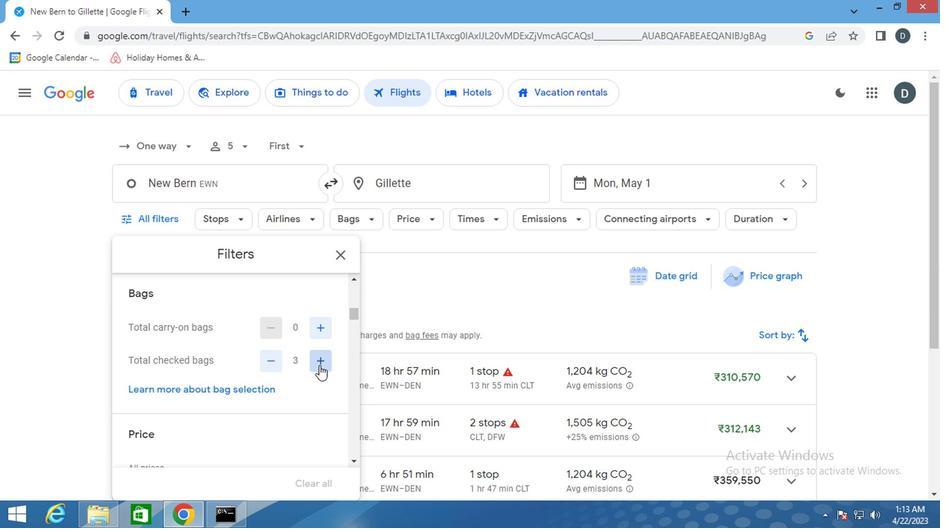 
Action: Mouse moved to (312, 401)
Screenshot: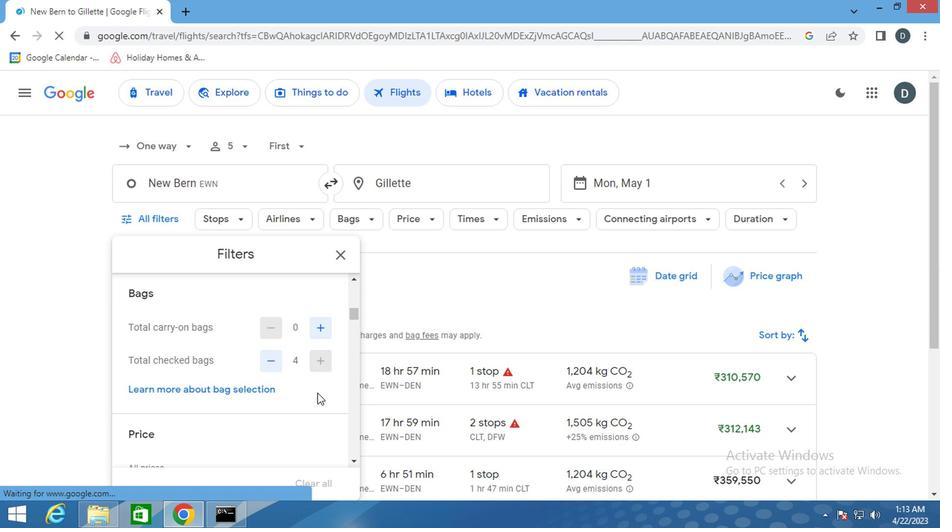 
Action: Mouse scrolled (312, 401) with delta (0, 0)
Screenshot: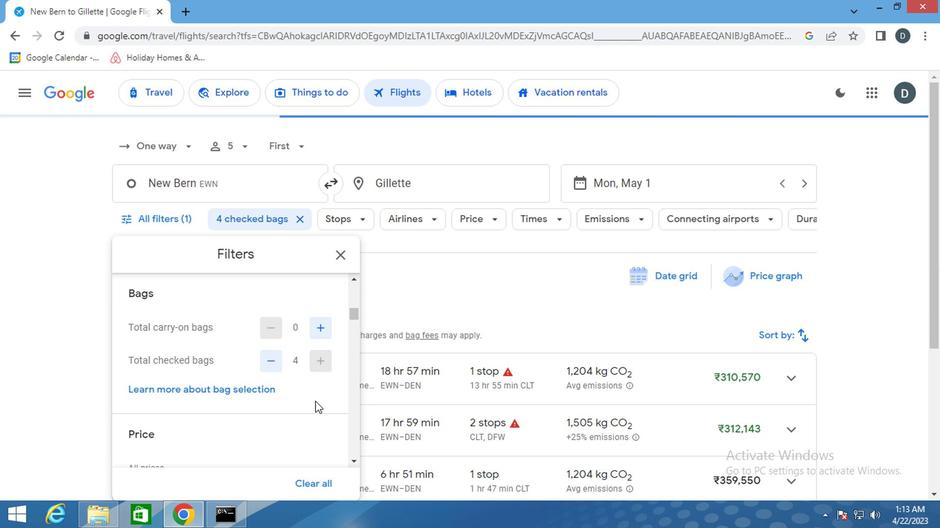 
Action: Mouse scrolled (312, 401) with delta (0, 0)
Screenshot: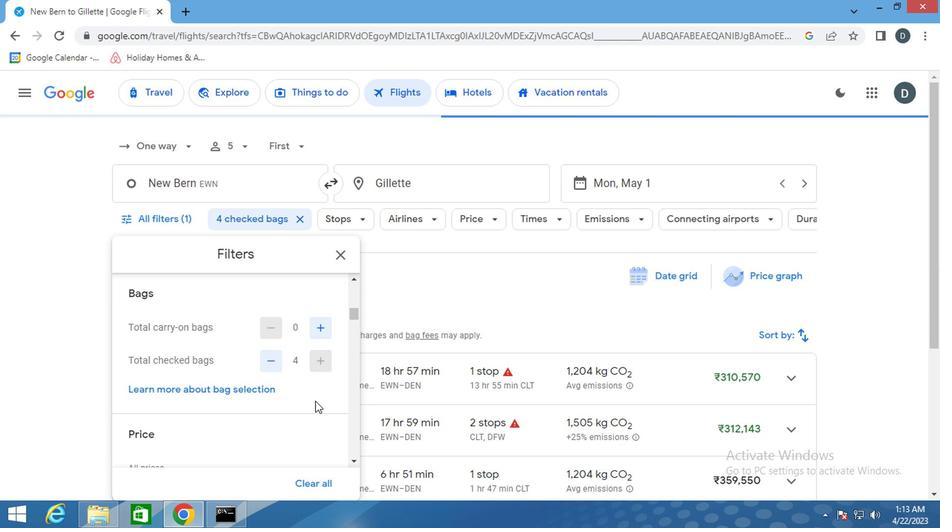 
Action: Mouse moved to (324, 363)
Screenshot: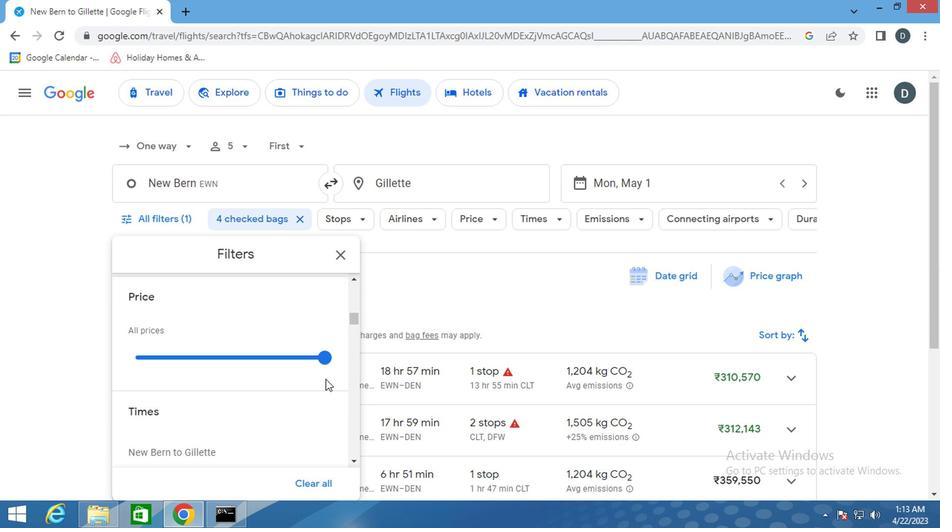 
Action: Mouse pressed left at (324, 363)
Screenshot: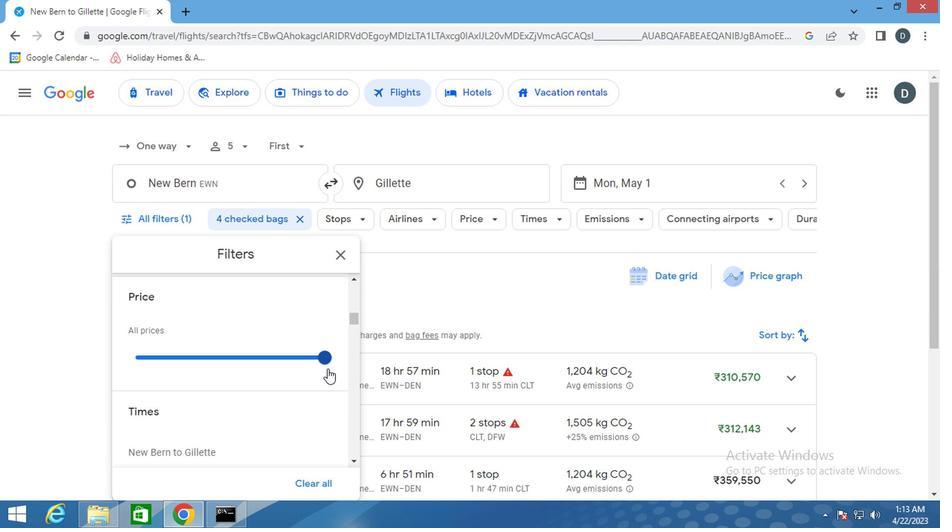 
Action: Mouse moved to (228, 381)
Screenshot: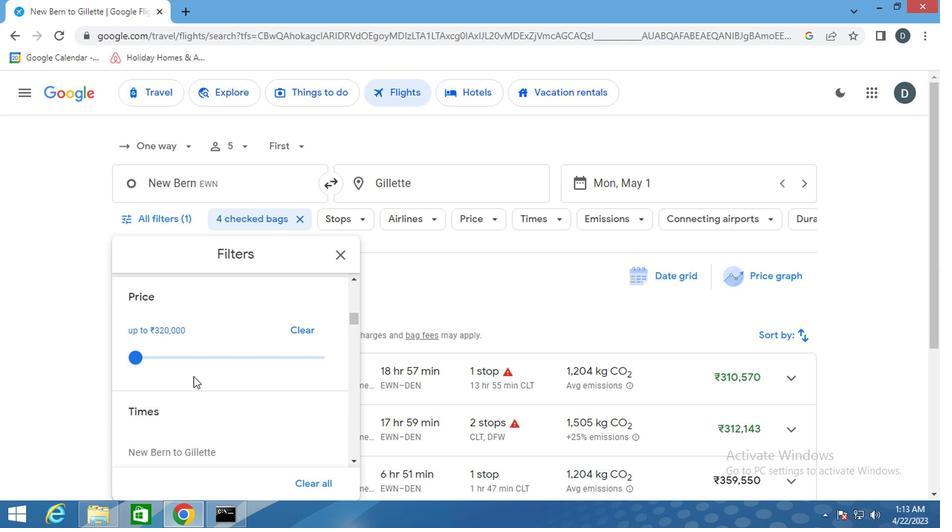 
Action: Mouse scrolled (228, 380) with delta (0, 0)
Screenshot: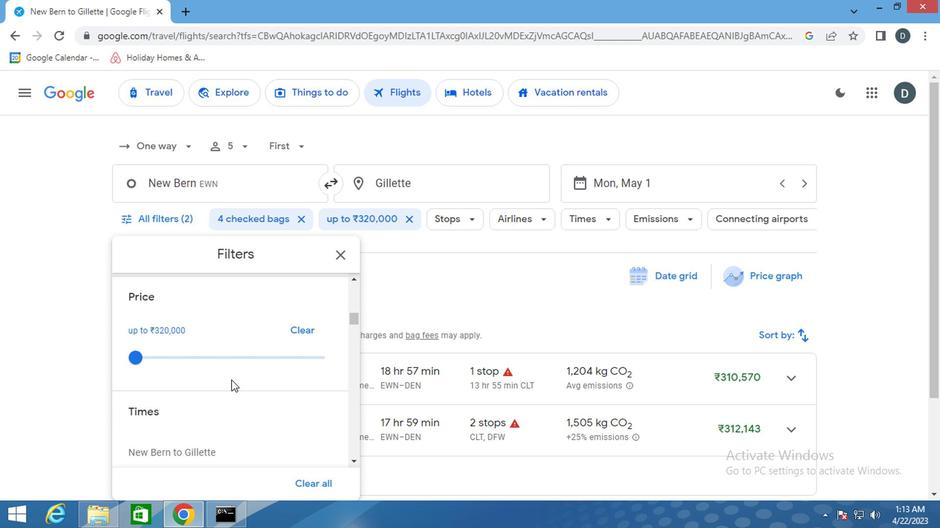 
Action: Mouse scrolled (228, 380) with delta (0, 0)
Screenshot: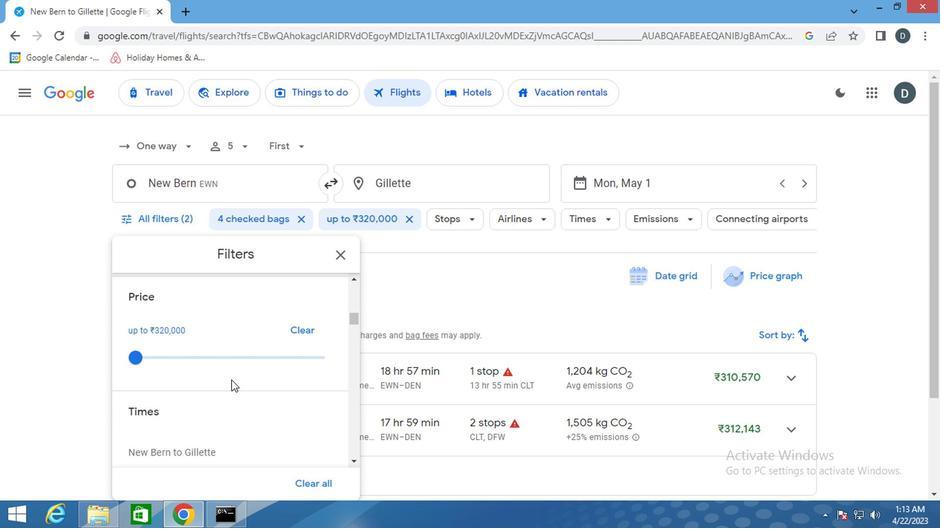
Action: Mouse moved to (143, 379)
Screenshot: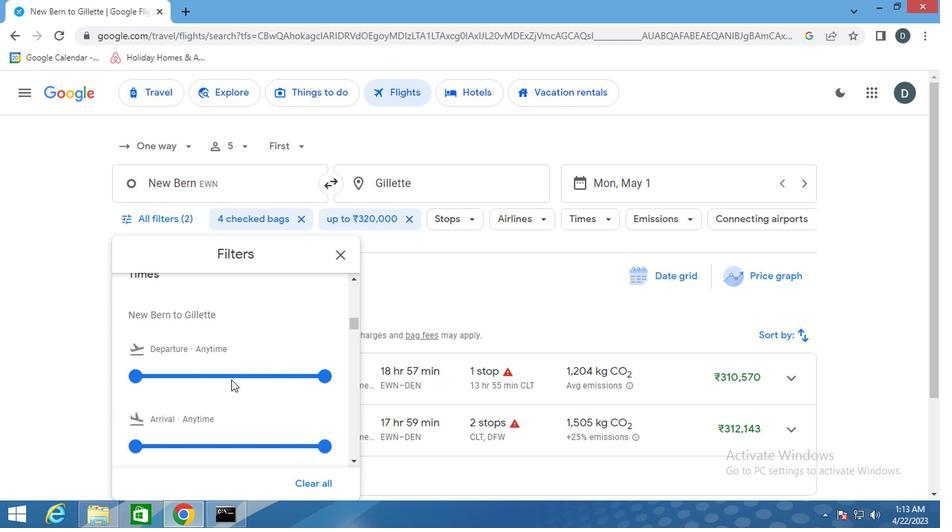
Action: Mouse pressed left at (143, 379)
Screenshot: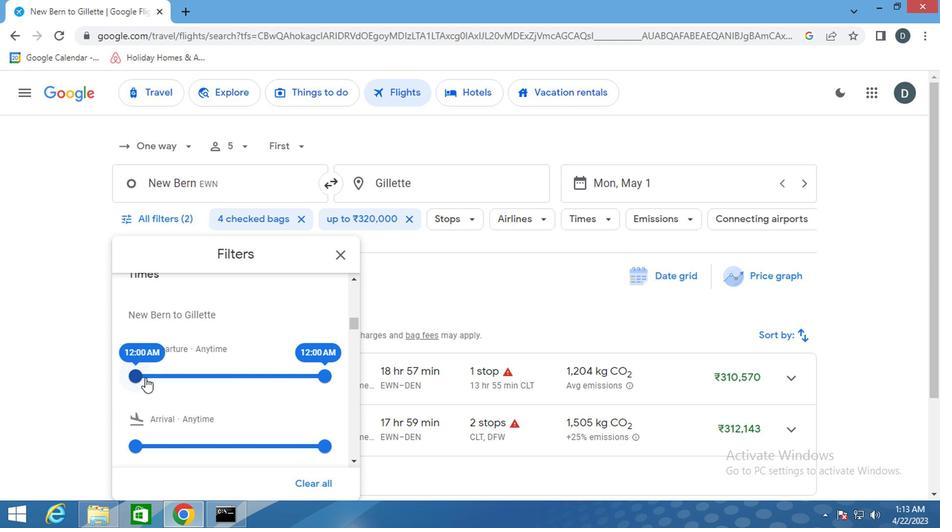 
Action: Mouse moved to (319, 376)
Screenshot: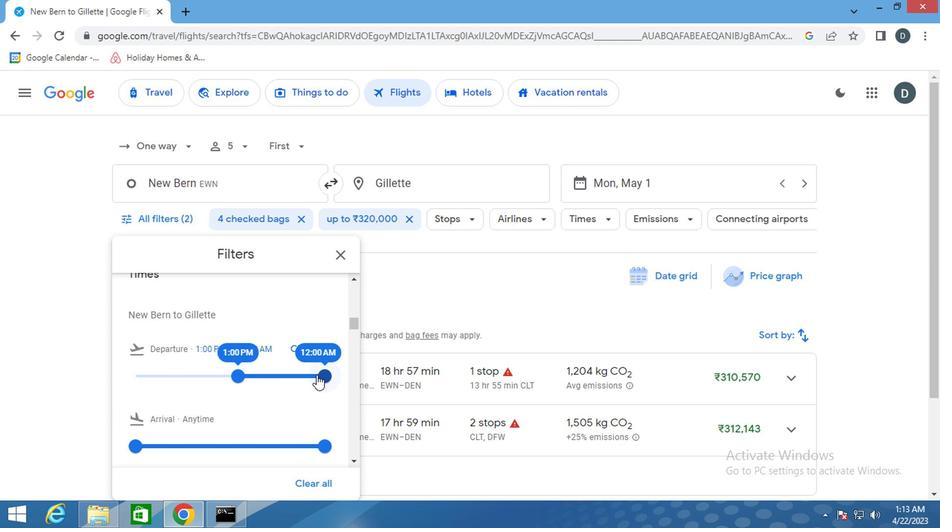 
Action: Mouse pressed left at (319, 376)
Screenshot: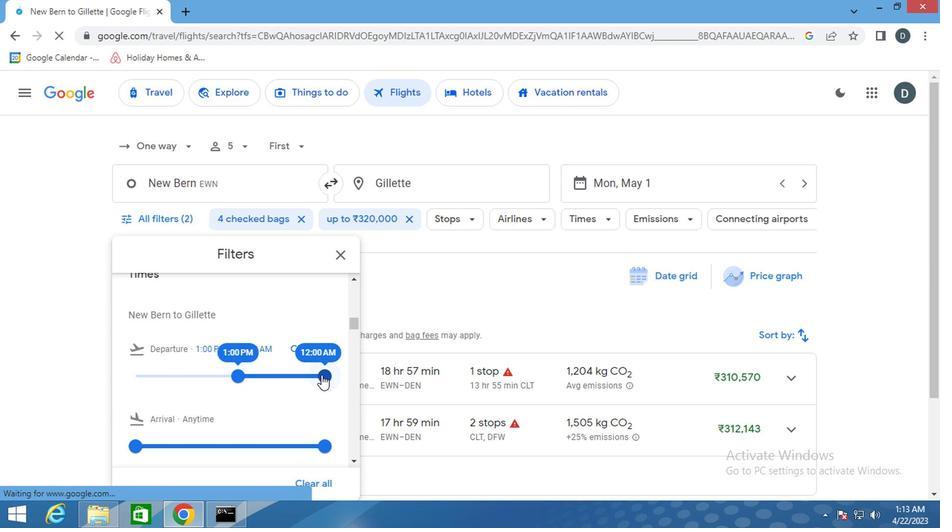 
Action: Mouse moved to (252, 370)
Screenshot: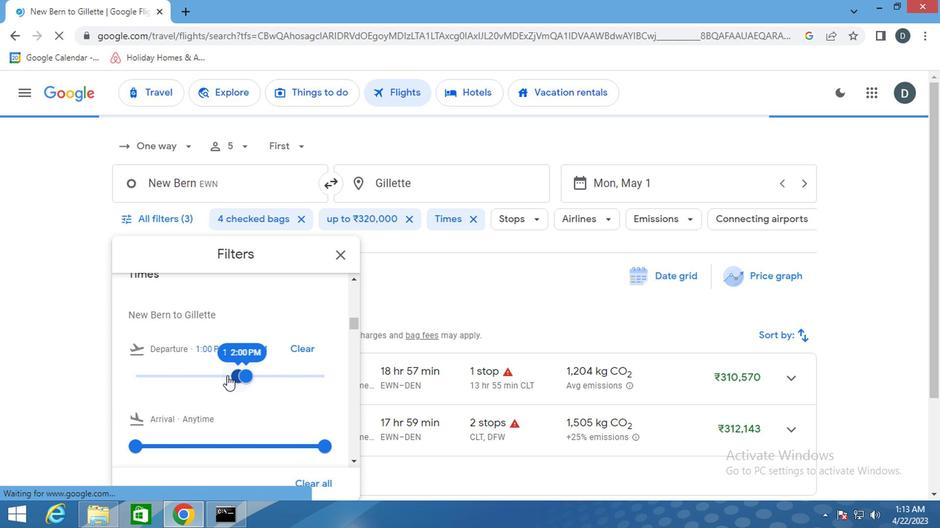 
Action: Mouse scrolled (252, 369) with delta (0, 0)
Screenshot: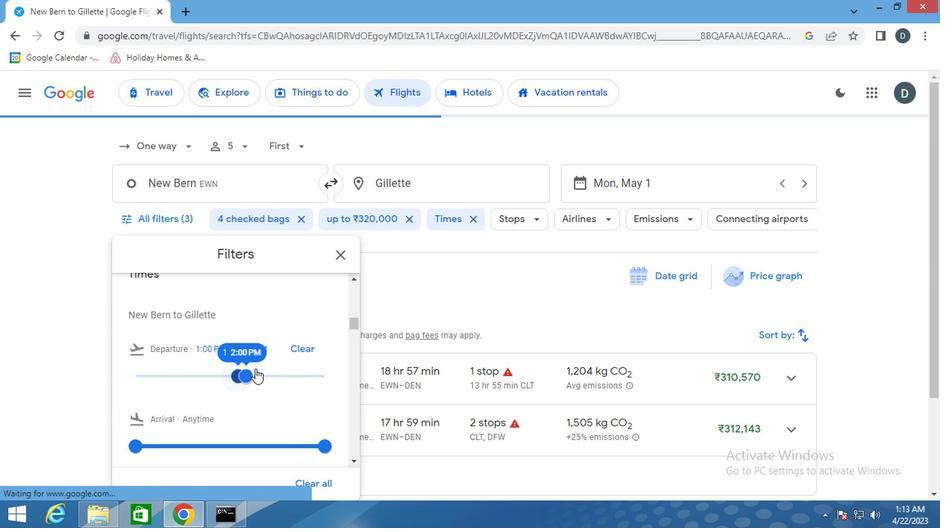 
Action: Mouse scrolled (252, 369) with delta (0, 0)
Screenshot: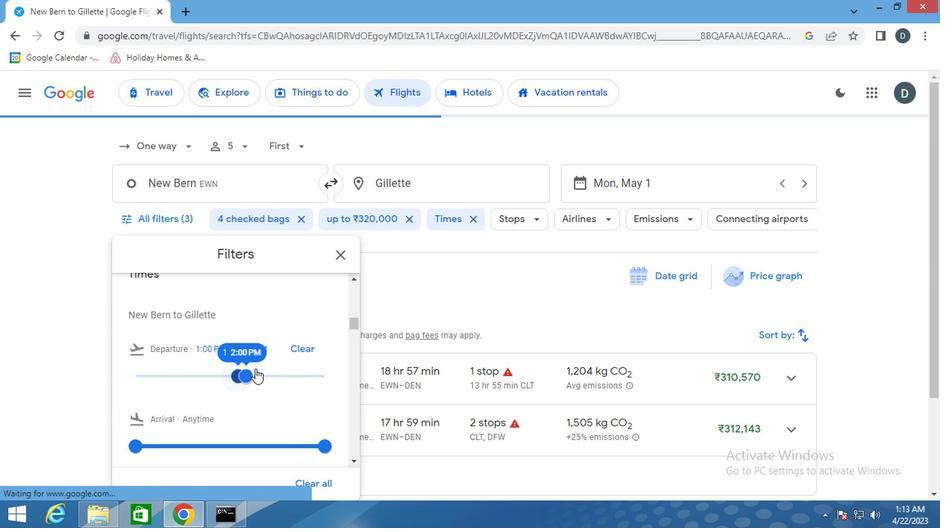 
Action: Mouse scrolled (252, 369) with delta (0, 0)
Screenshot: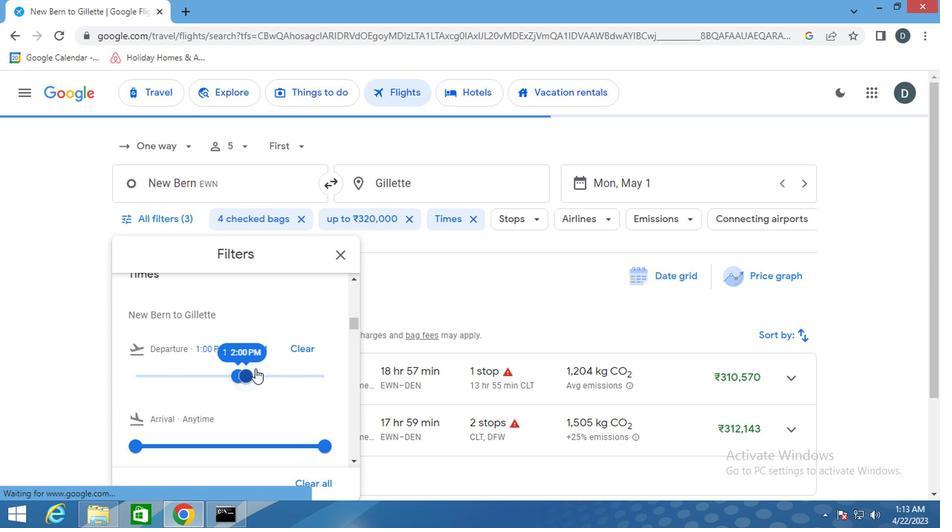 
Action: Mouse scrolled (252, 369) with delta (0, 0)
Screenshot: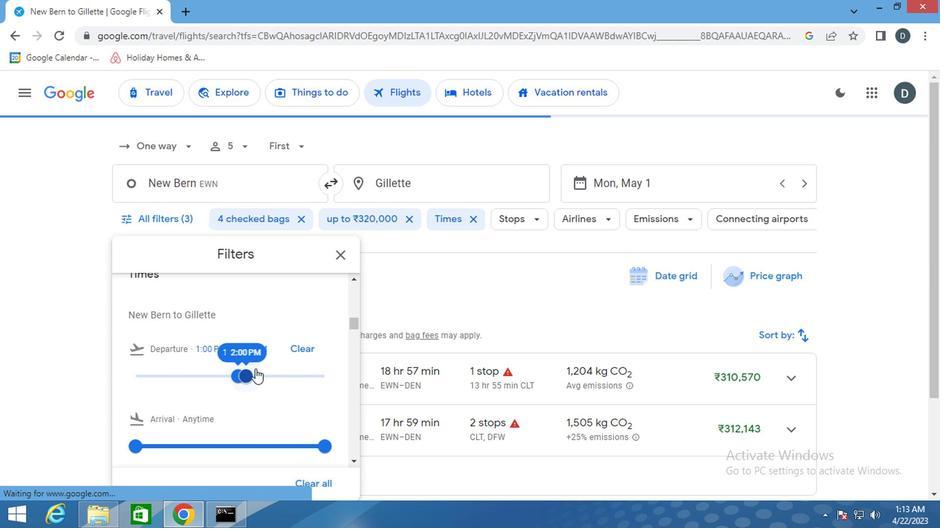 
Action: Mouse scrolled (252, 369) with delta (0, 0)
Screenshot: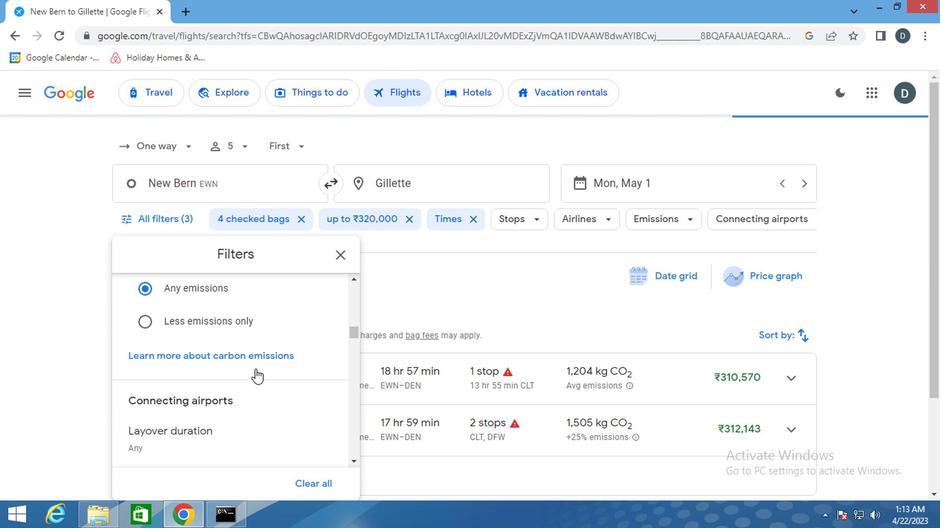 
Action: Mouse scrolled (252, 369) with delta (0, 0)
Screenshot: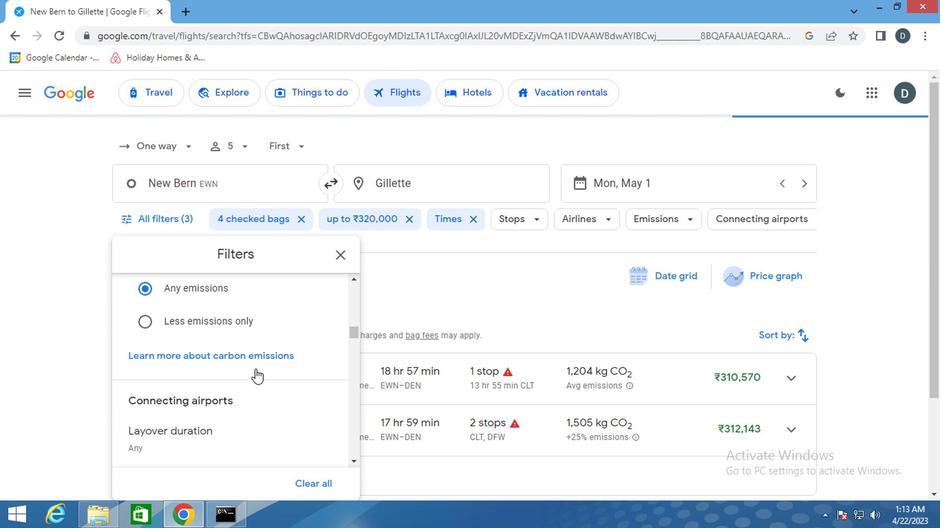 
Action: Mouse scrolled (252, 369) with delta (0, 0)
Screenshot: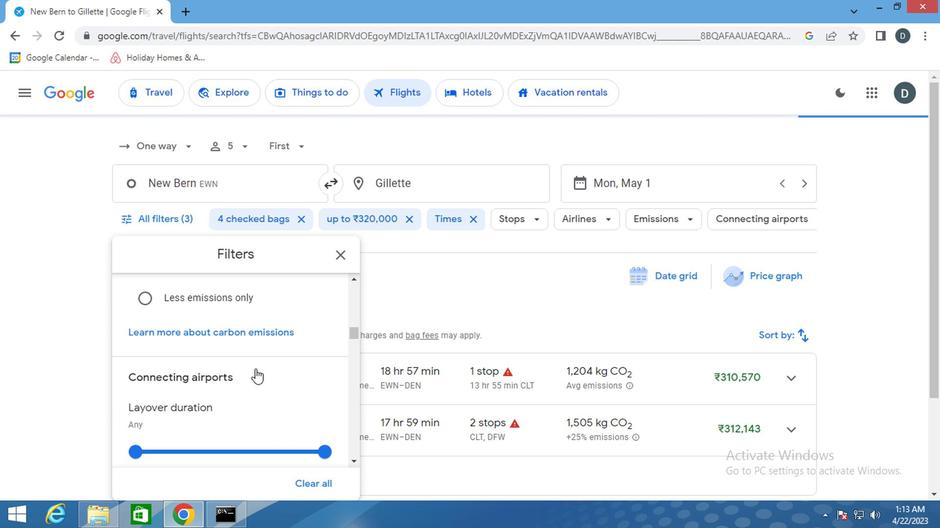 
Action: Mouse scrolled (252, 369) with delta (0, 0)
Screenshot: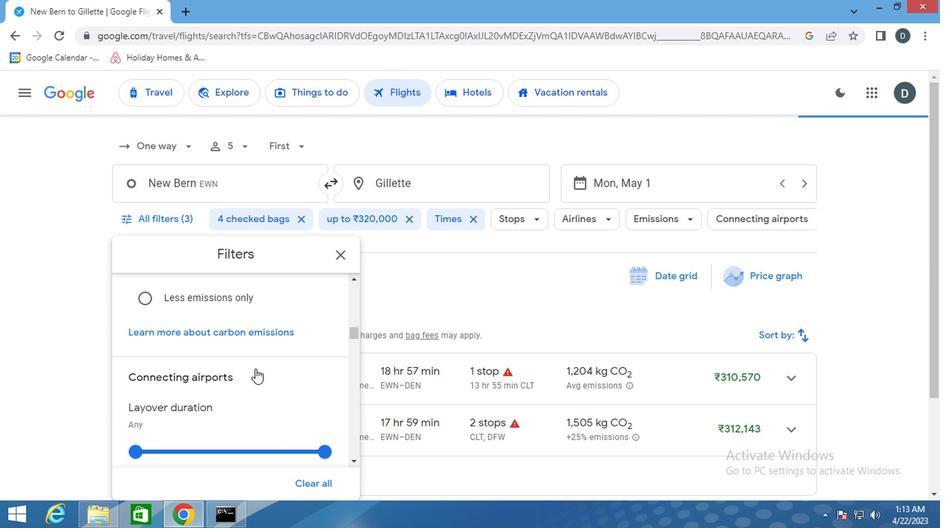 
Action: Mouse scrolled (252, 369) with delta (0, 0)
Screenshot: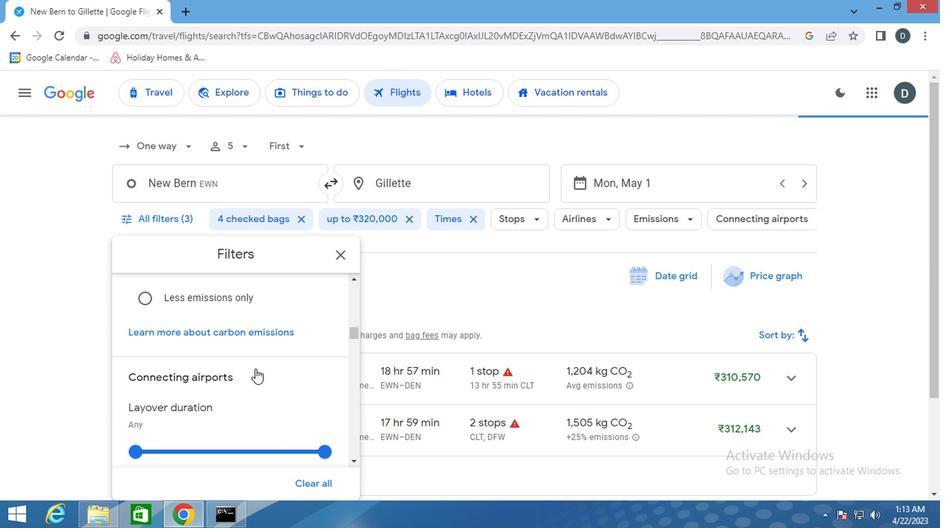 
Action: Mouse scrolled (252, 369) with delta (0, 0)
Screenshot: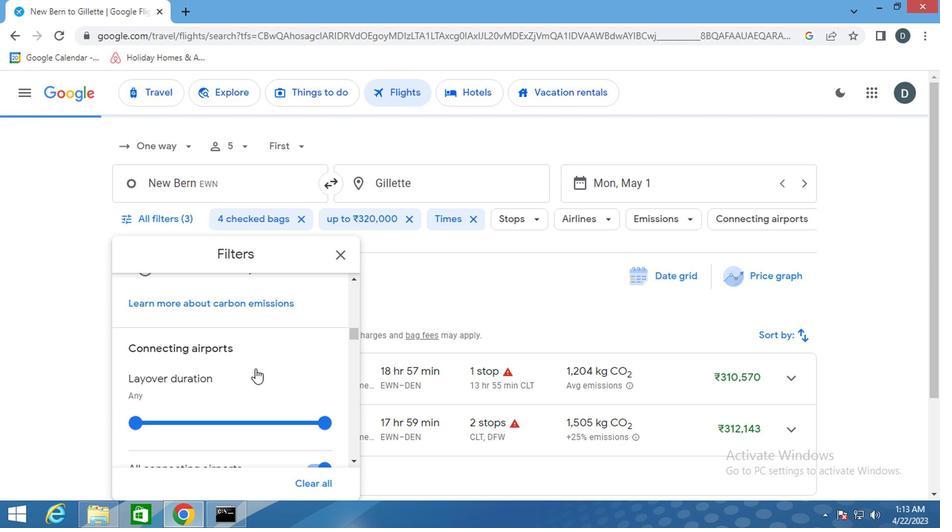 
Action: Mouse scrolled (252, 369) with delta (0, 0)
Screenshot: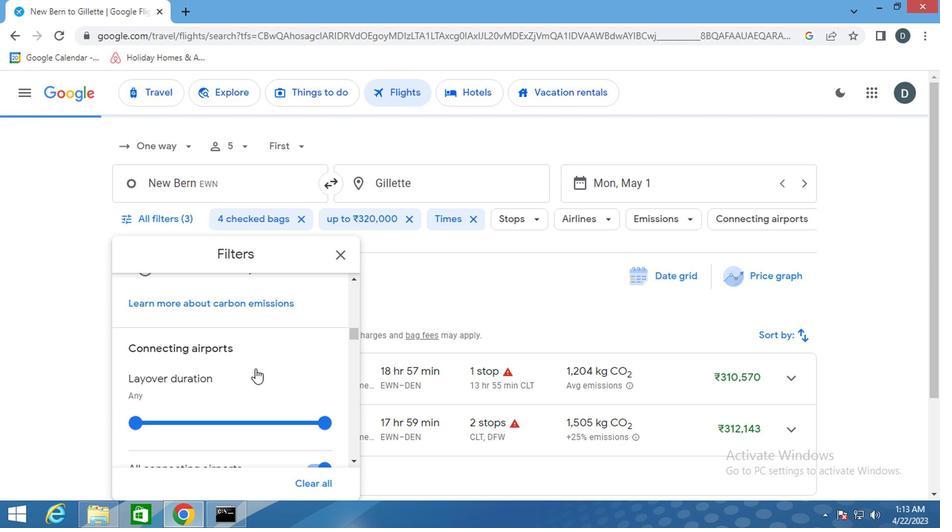 
Action: Mouse scrolled (252, 369) with delta (0, 0)
Screenshot: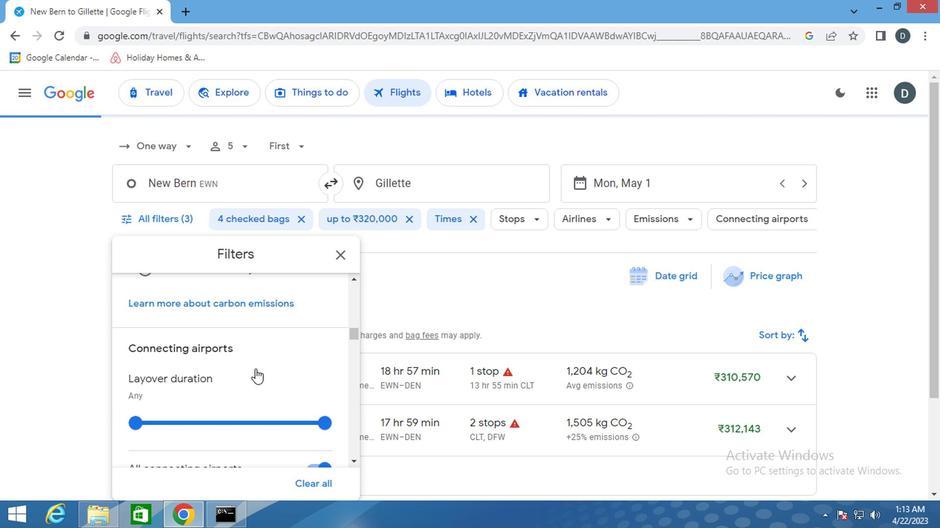 
Action: Mouse scrolled (252, 369) with delta (0, 0)
Screenshot: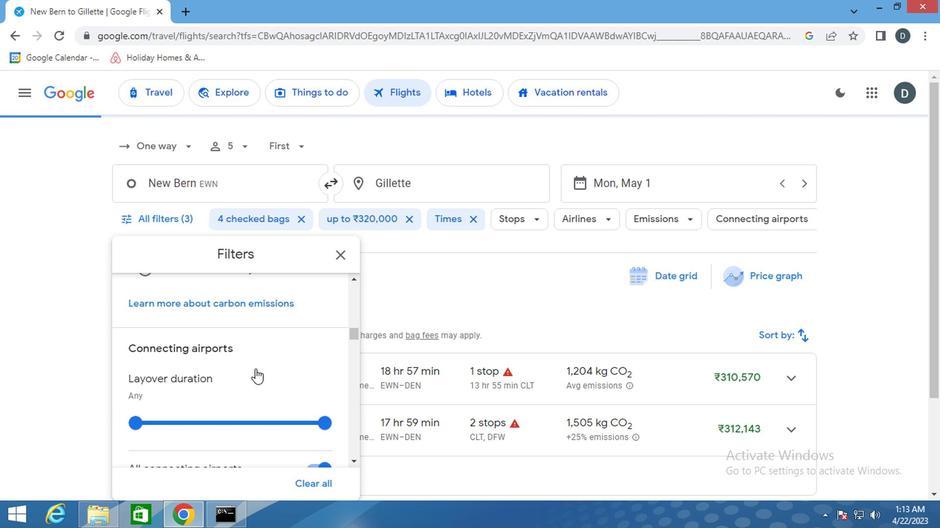 
Action: Mouse scrolled (252, 369) with delta (0, 0)
Screenshot: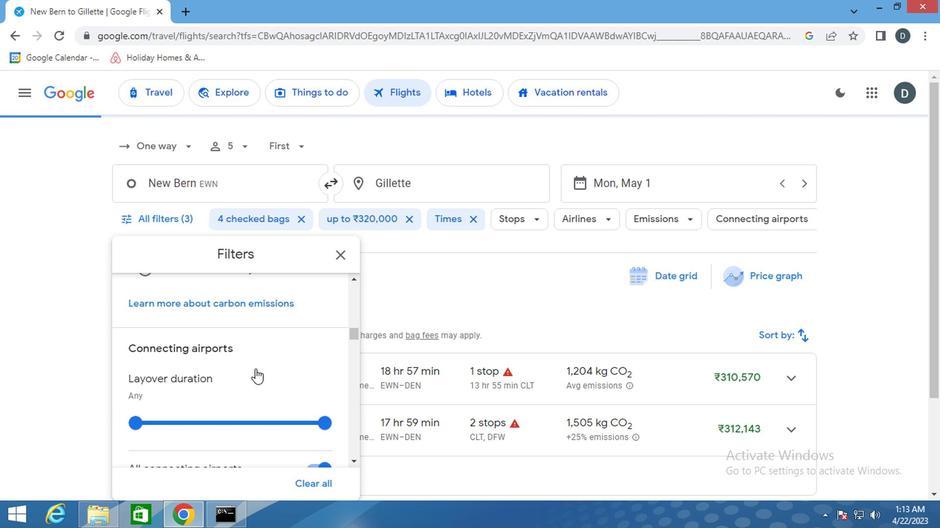 
Action: Mouse scrolled (252, 369) with delta (0, 0)
Screenshot: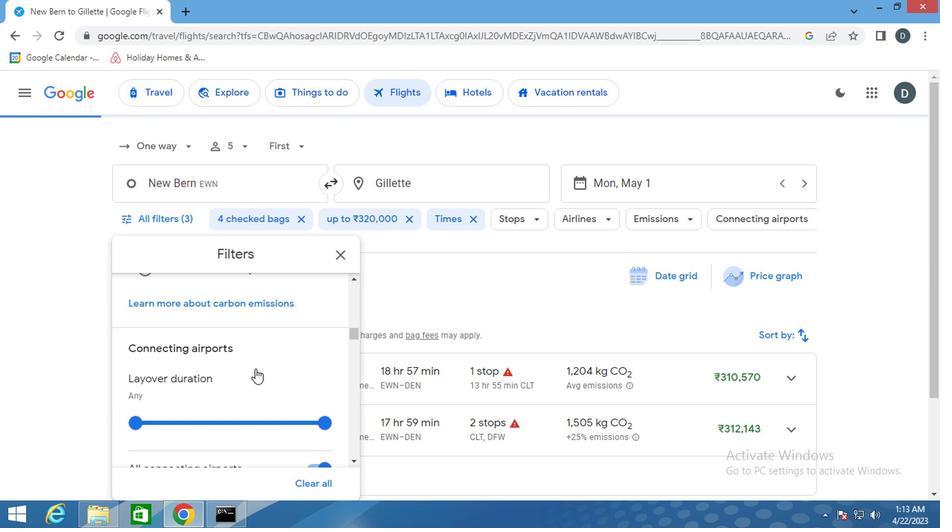 
Action: Mouse scrolled (252, 369) with delta (0, 0)
Screenshot: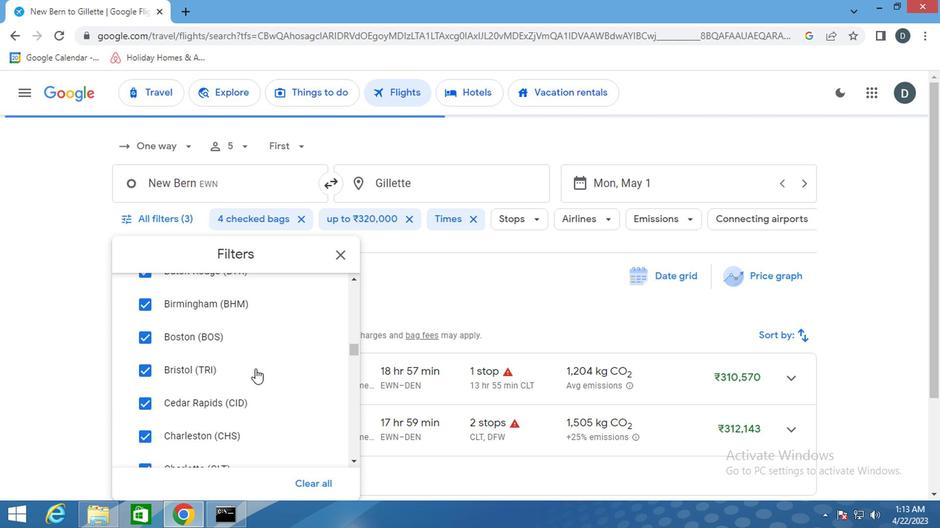 
Action: Mouse scrolled (252, 369) with delta (0, 0)
Screenshot: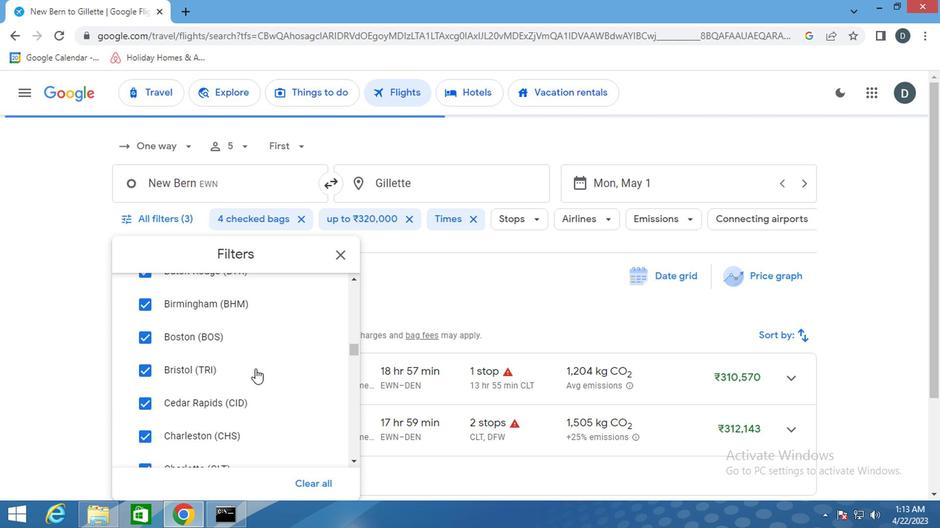 
Action: Mouse scrolled (252, 369) with delta (0, 0)
Screenshot: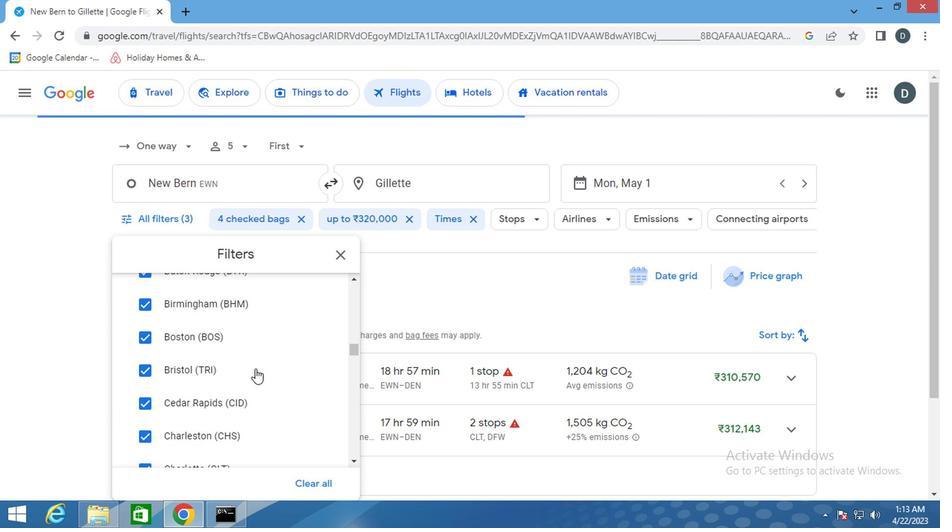 
Action: Mouse scrolled (252, 369) with delta (0, 0)
Screenshot: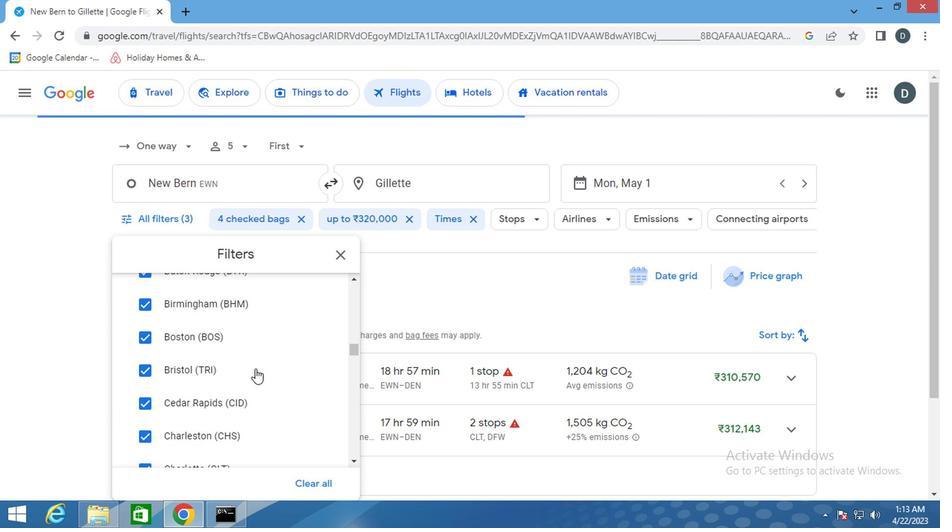 
Action: Mouse scrolled (252, 369) with delta (0, 0)
Screenshot: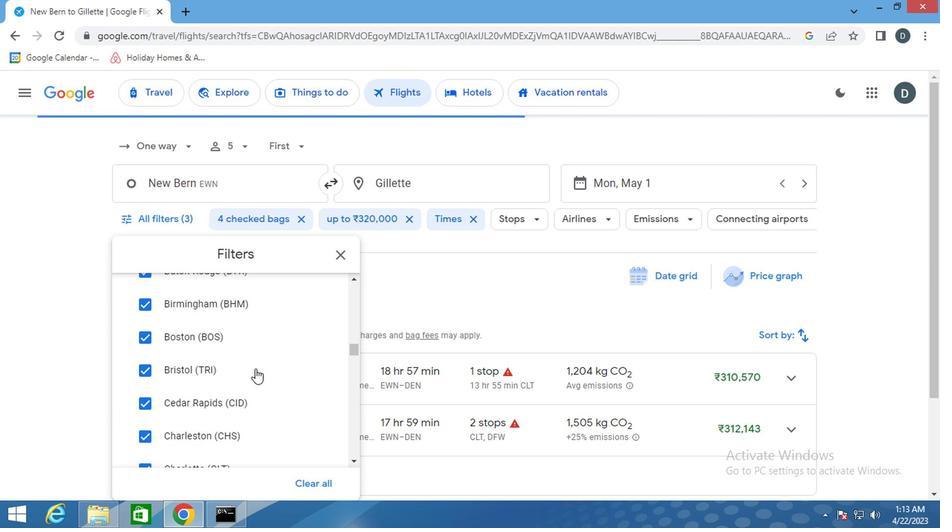 
Action: Mouse scrolled (252, 369) with delta (0, 0)
Screenshot: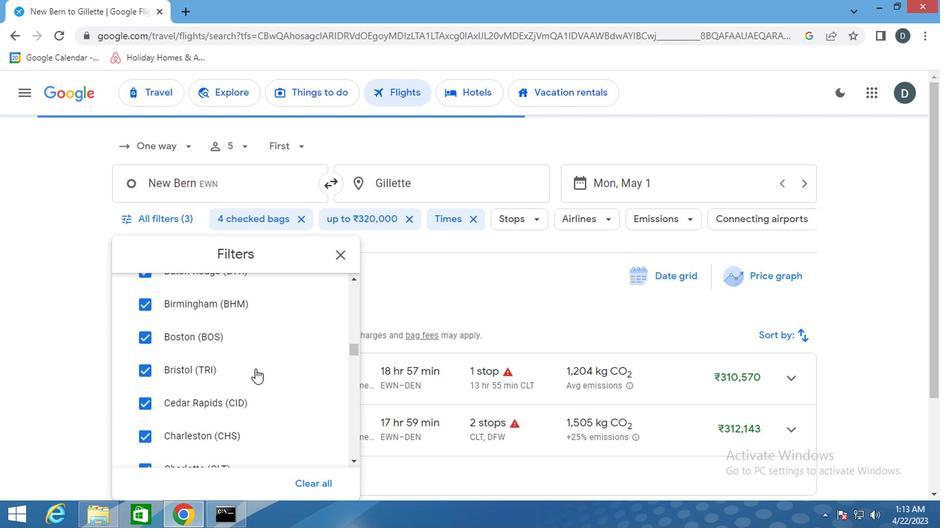 
Action: Mouse scrolled (252, 369) with delta (0, 0)
Screenshot: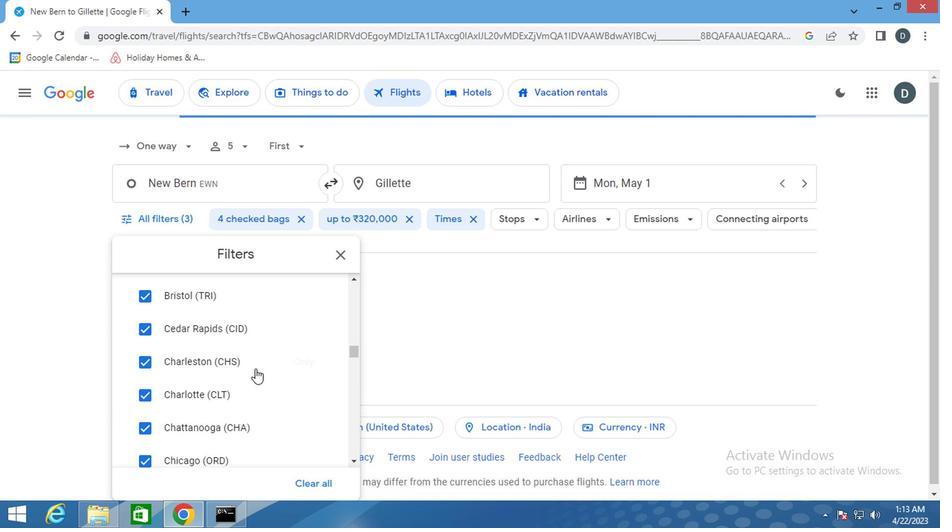 
Action: Mouse scrolled (252, 369) with delta (0, 0)
Screenshot: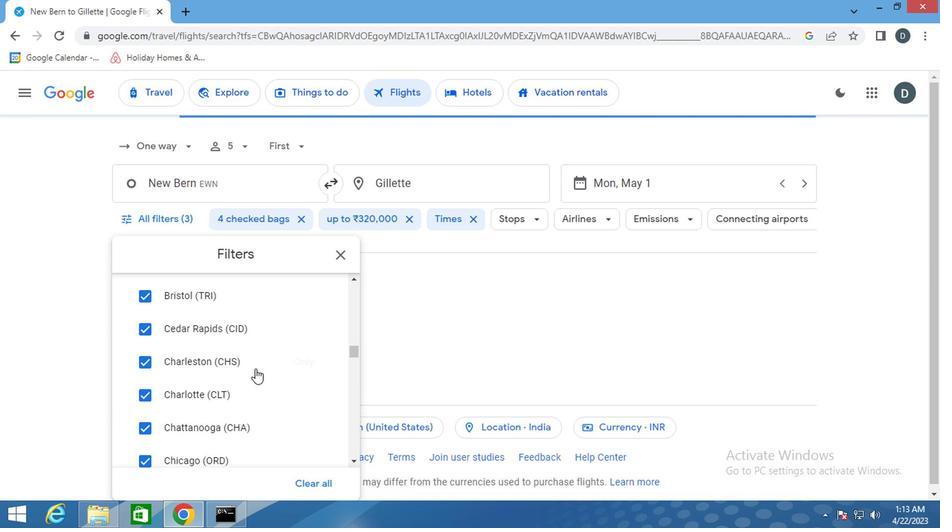 
Action: Mouse scrolled (252, 369) with delta (0, 0)
Screenshot: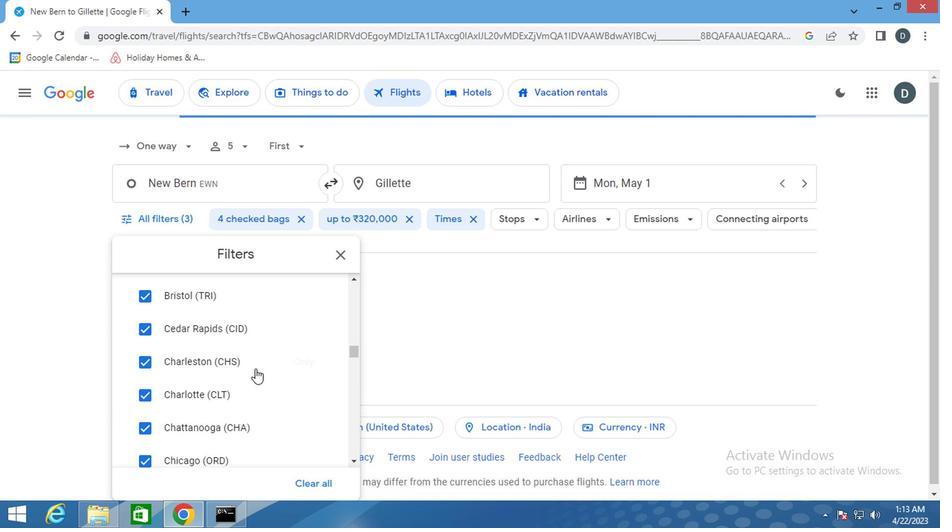 
Action: Mouse scrolled (252, 369) with delta (0, 0)
Screenshot: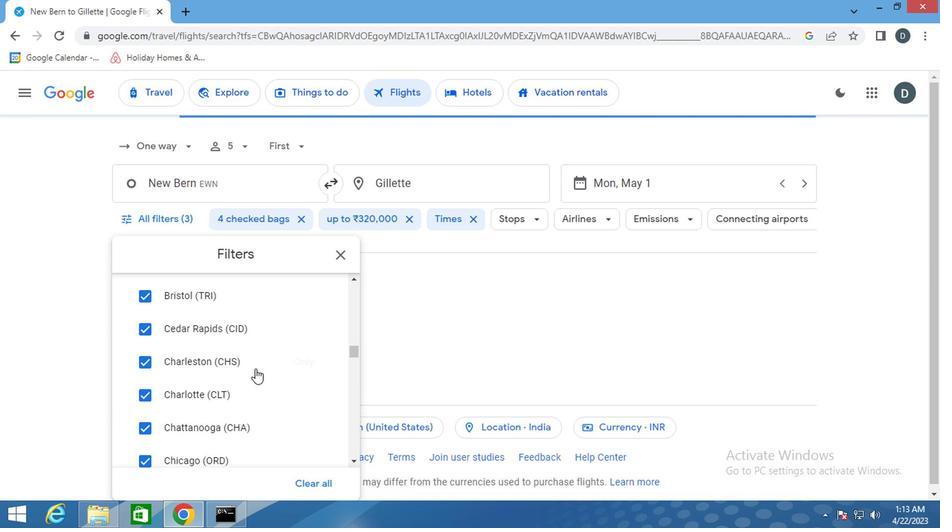 
Action: Mouse scrolled (252, 369) with delta (0, 0)
Screenshot: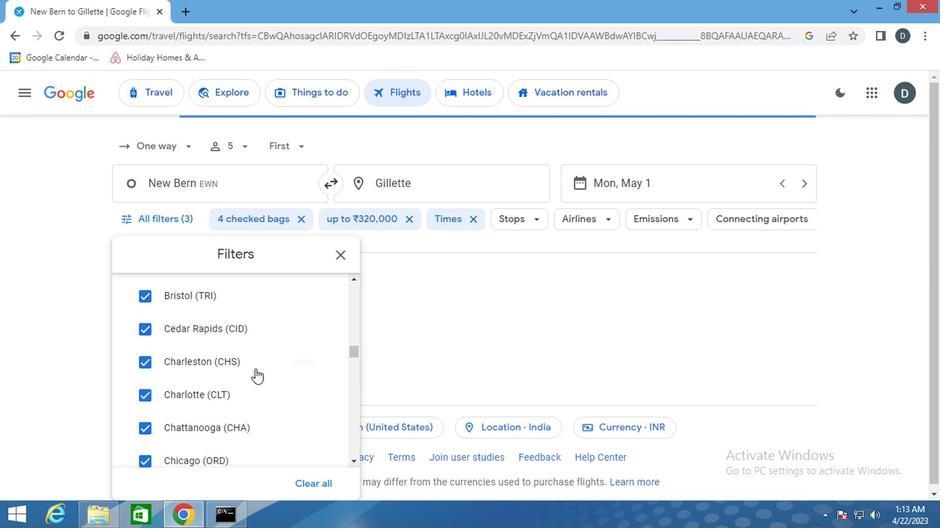 
Action: Mouse scrolled (252, 369) with delta (0, 0)
Screenshot: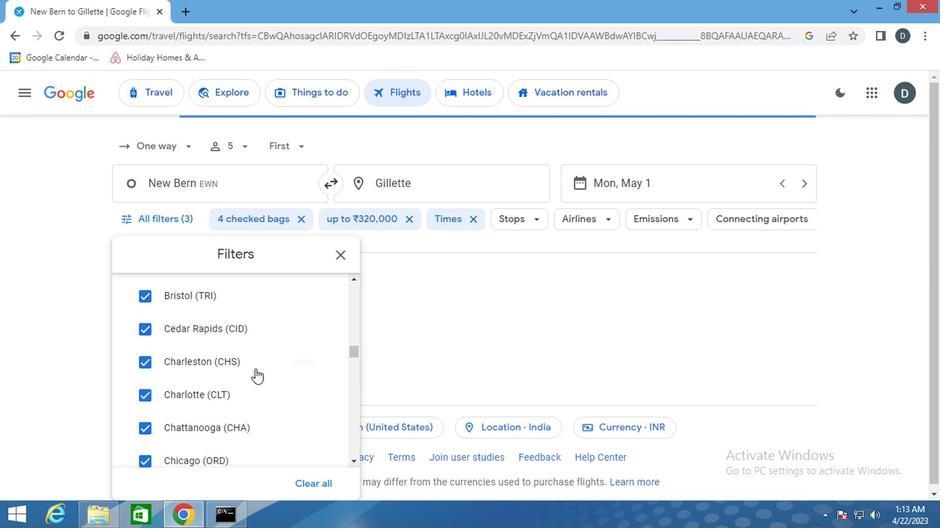 
Action: Mouse scrolled (252, 369) with delta (0, 0)
Screenshot: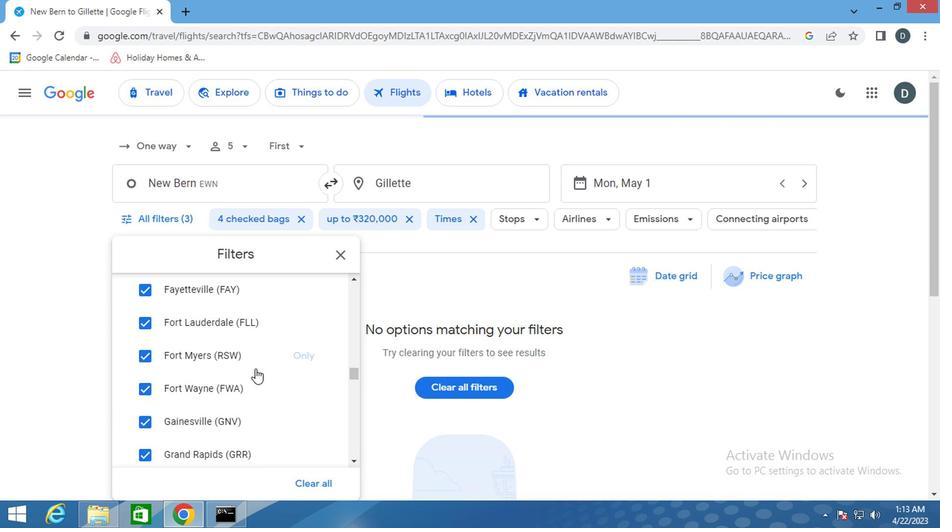 
Action: Mouse scrolled (252, 369) with delta (0, 0)
Screenshot: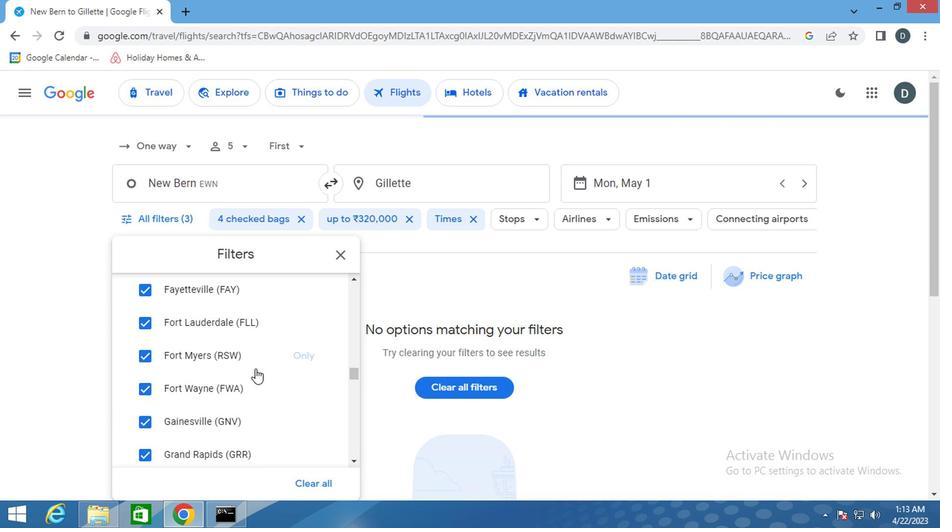 
Action: Mouse scrolled (252, 369) with delta (0, 0)
Screenshot: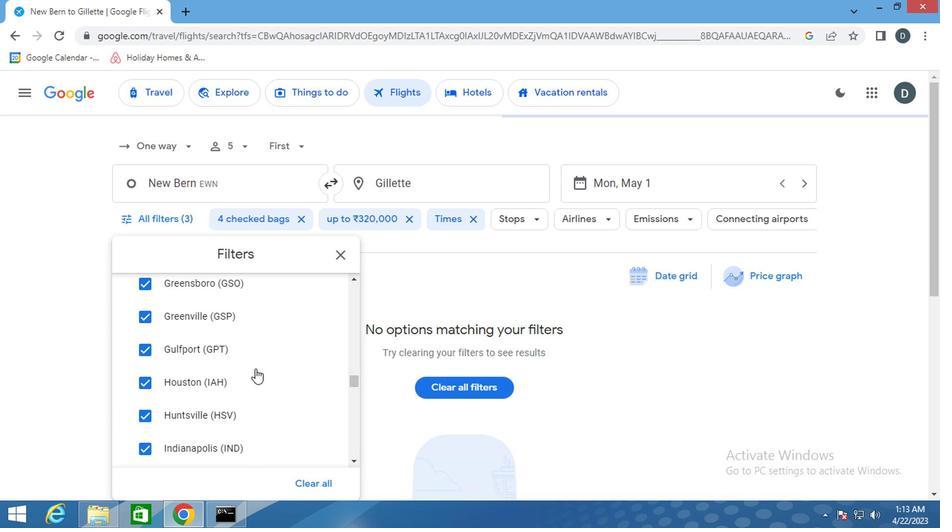 
Action: Mouse scrolled (252, 369) with delta (0, 0)
Screenshot: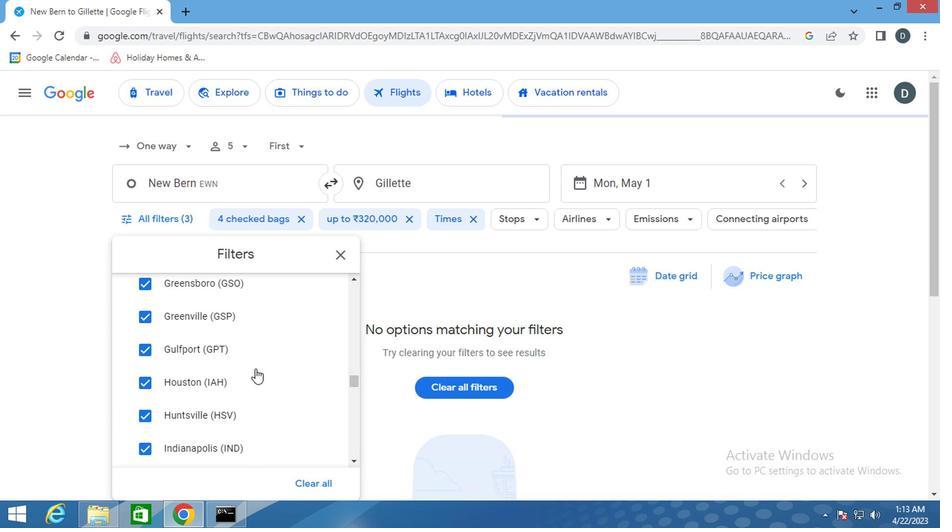 
Action: Mouse scrolled (252, 369) with delta (0, 0)
Screenshot: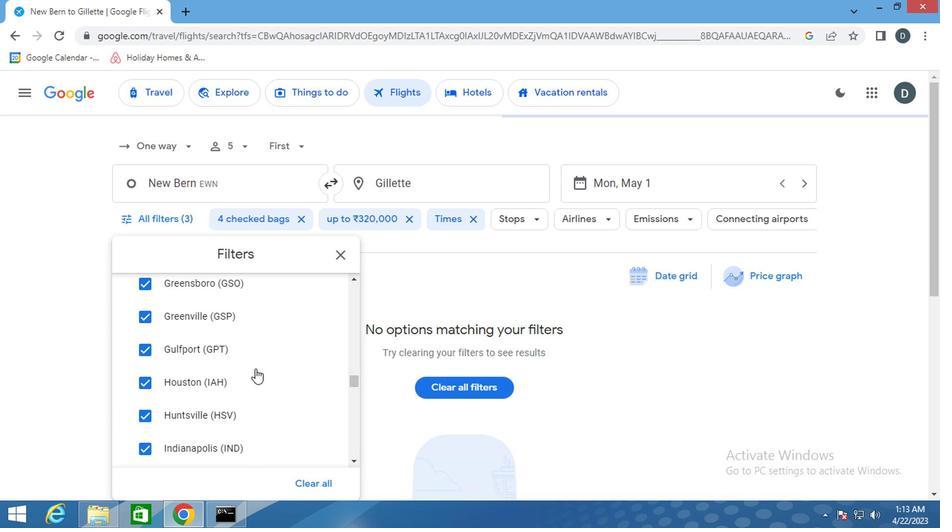 
Action: Mouse scrolled (252, 369) with delta (0, 0)
Screenshot: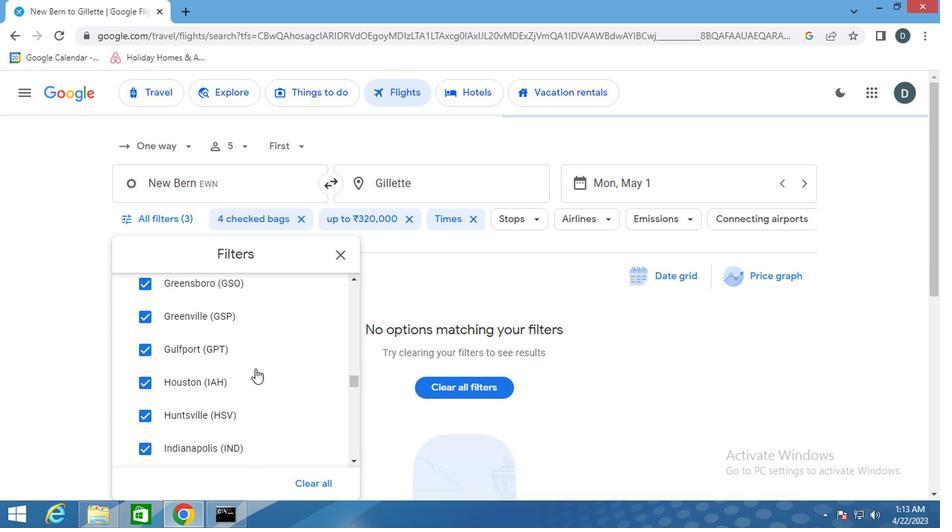 
Action: Mouse scrolled (252, 369) with delta (0, 0)
Screenshot: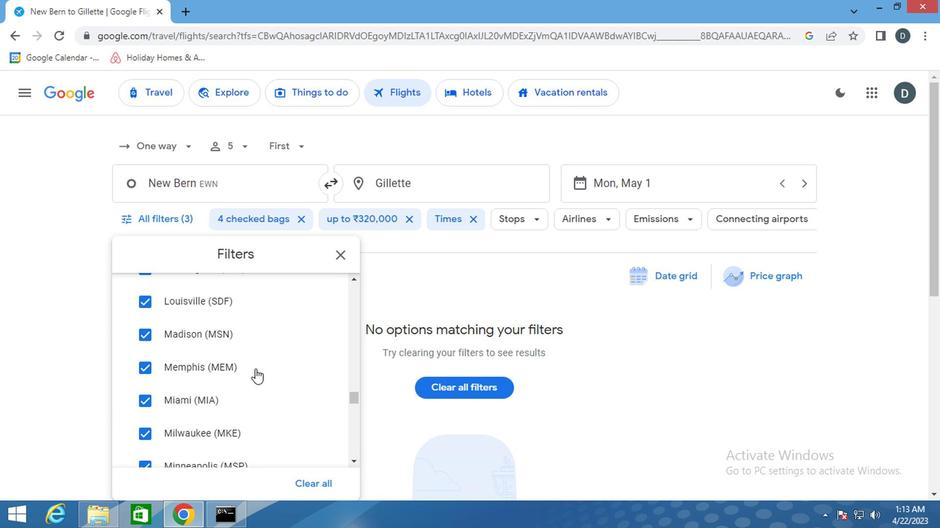 
Action: Mouse scrolled (252, 369) with delta (0, 0)
Screenshot: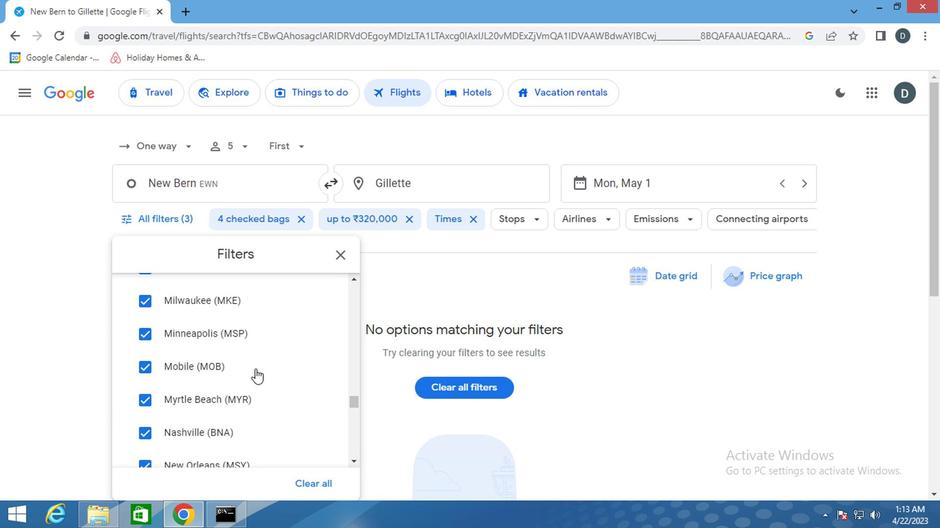 
Action: Mouse scrolled (252, 369) with delta (0, 0)
Screenshot: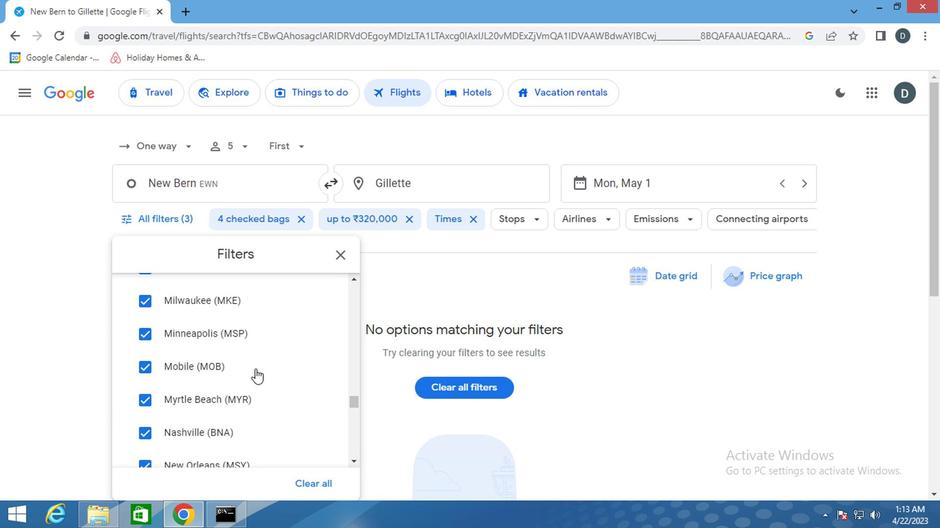 
Action: Mouse scrolled (252, 369) with delta (0, 0)
Screenshot: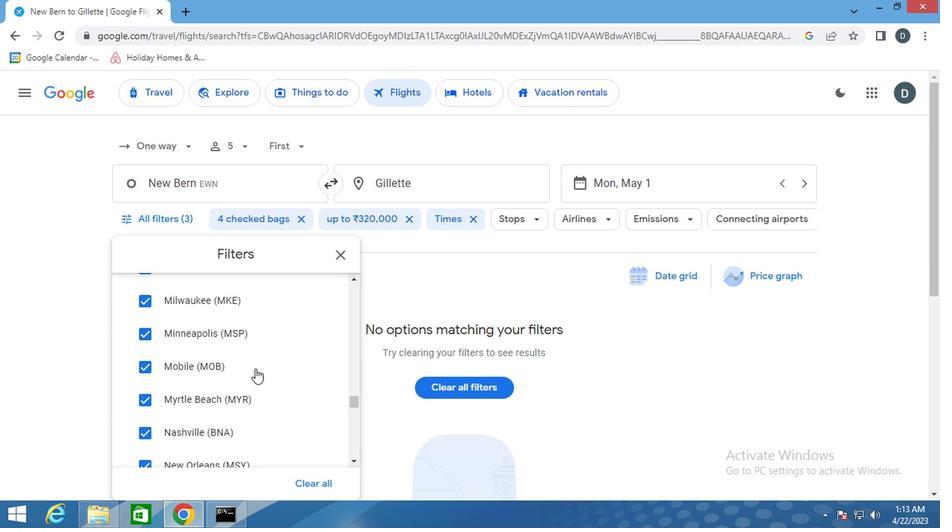 
Action: Mouse scrolled (252, 369) with delta (0, 0)
Screenshot: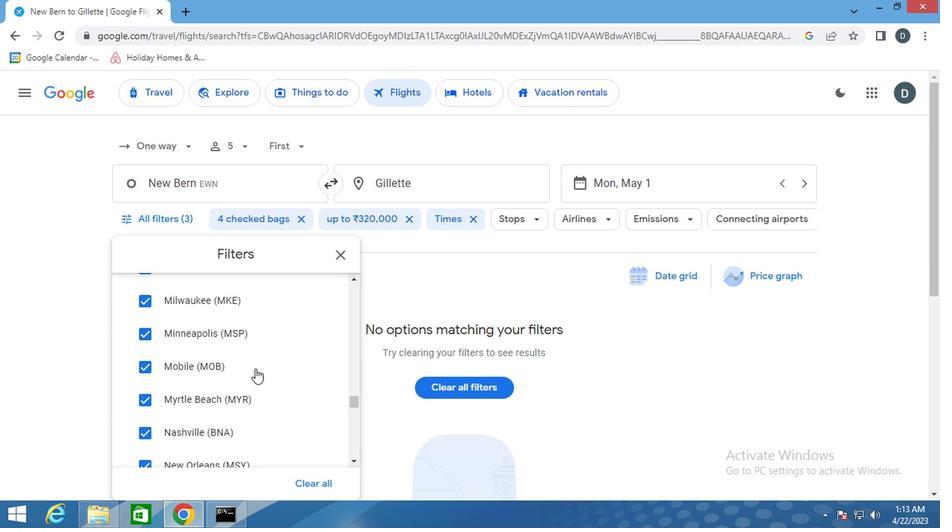 
Action: Mouse scrolled (252, 369) with delta (0, 0)
Screenshot: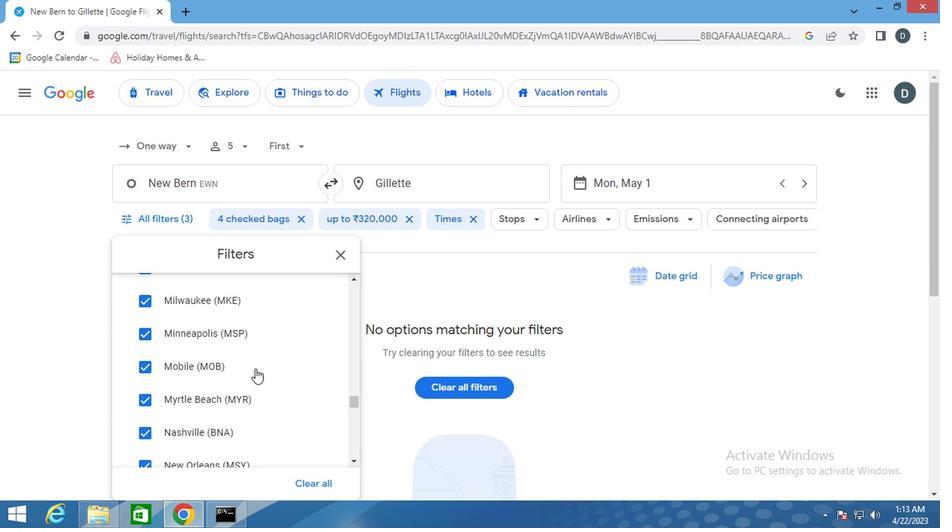 
Action: Mouse scrolled (252, 369) with delta (0, 0)
Screenshot: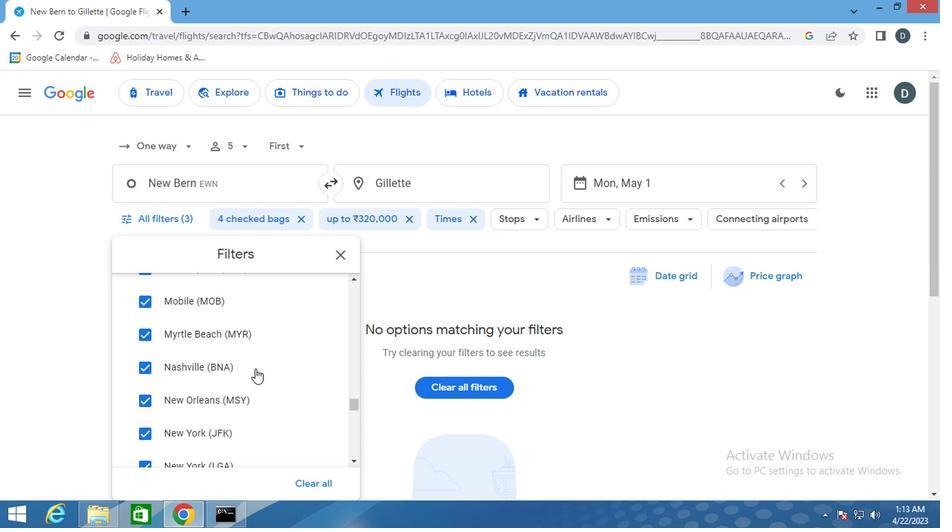 
Action: Mouse scrolled (252, 369) with delta (0, 0)
Screenshot: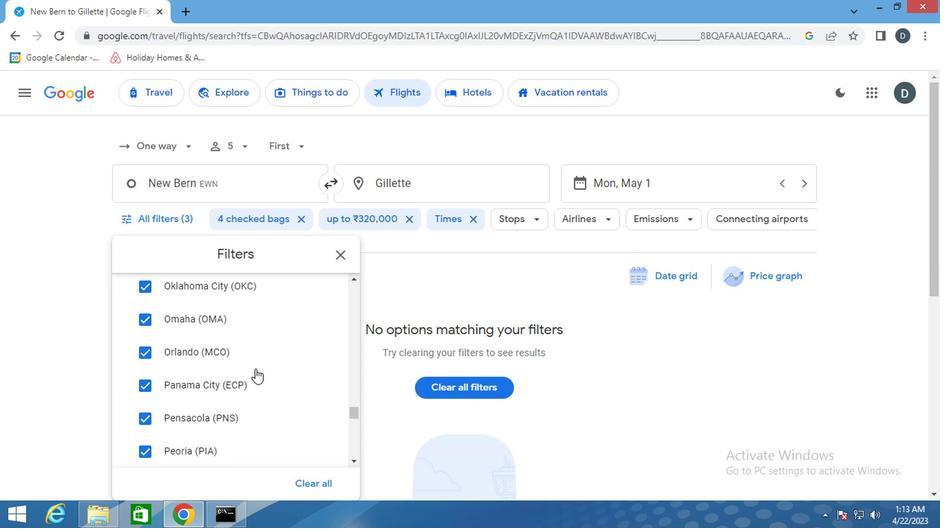 
Action: Mouse scrolled (252, 369) with delta (0, 0)
Screenshot: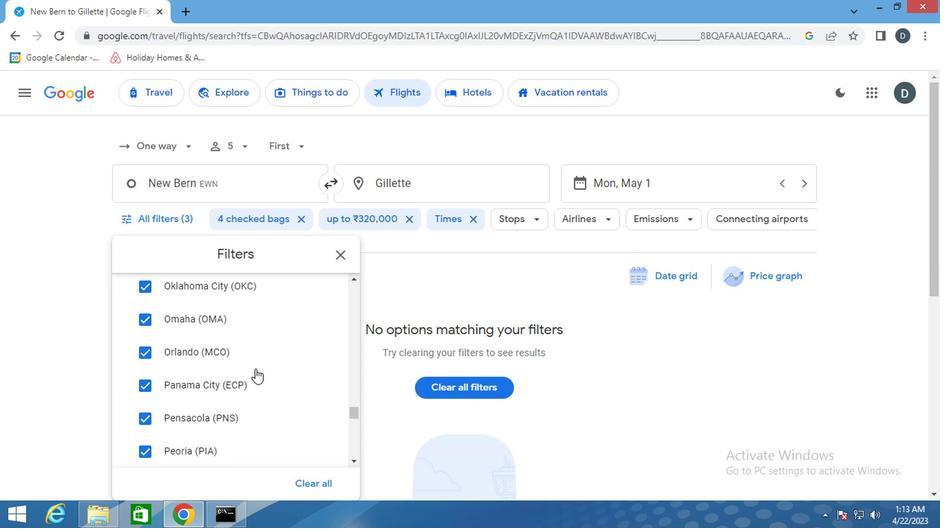 
Action: Mouse scrolled (252, 369) with delta (0, 0)
Screenshot: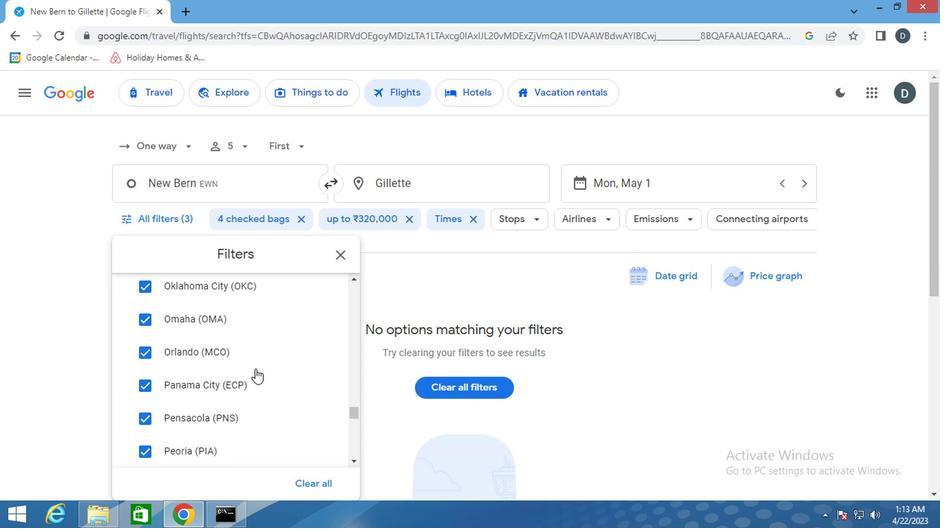 
Action: Mouse scrolled (252, 369) with delta (0, 0)
Screenshot: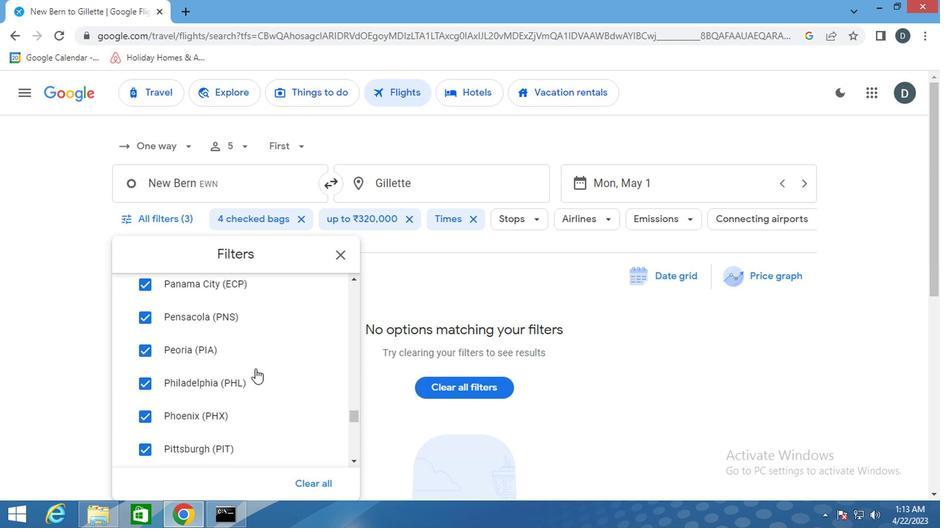 
Action: Mouse scrolled (252, 369) with delta (0, 0)
Screenshot: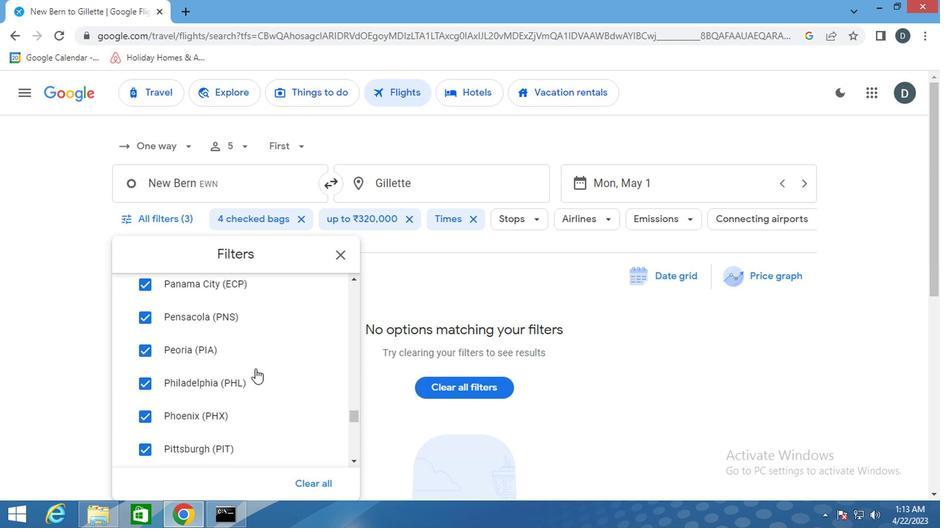 
Action: Mouse scrolled (252, 369) with delta (0, 0)
Screenshot: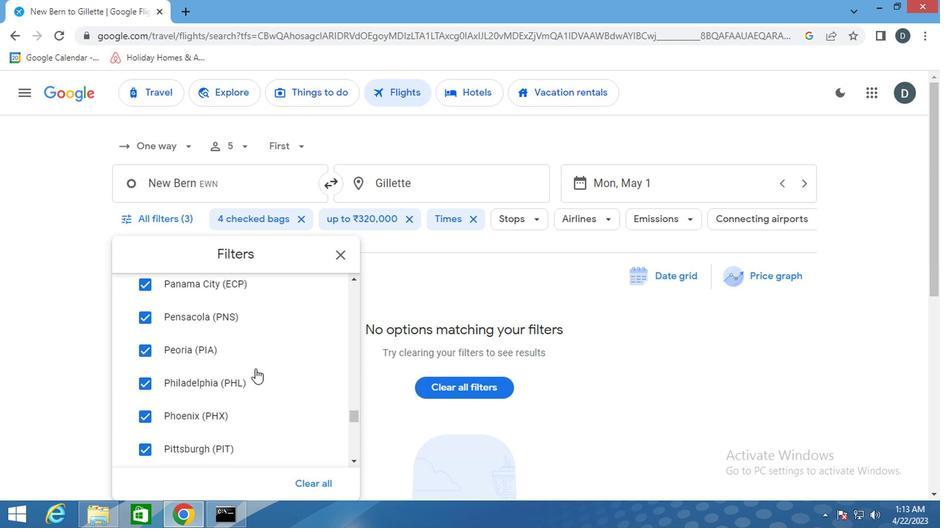 
Action: Mouse scrolled (252, 369) with delta (0, 0)
Screenshot: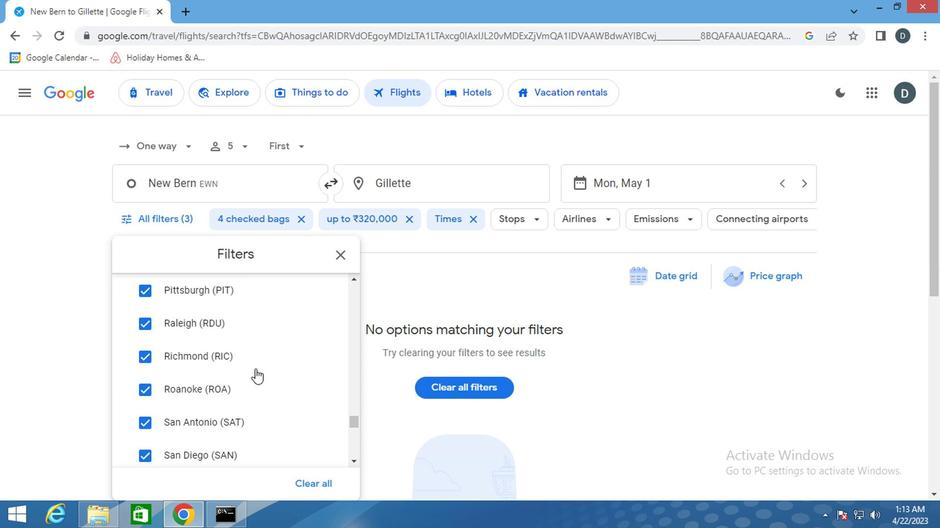 
Action: Mouse scrolled (252, 369) with delta (0, 0)
Screenshot: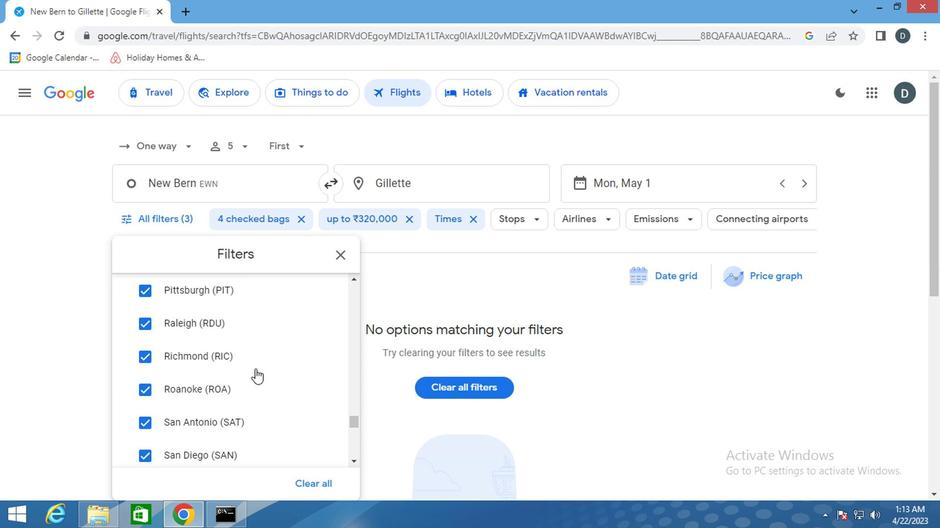
Action: Mouse scrolled (252, 369) with delta (0, 0)
Screenshot: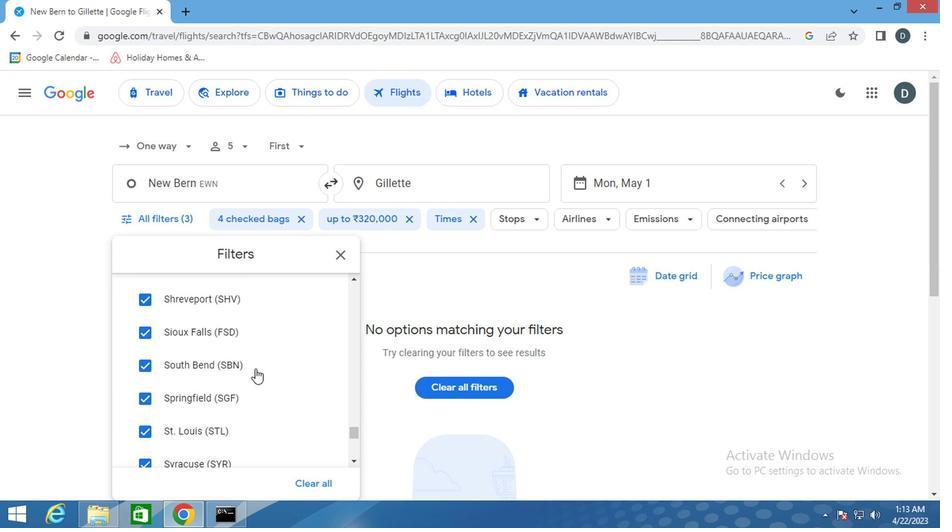 
Action: Mouse scrolled (252, 369) with delta (0, 0)
Screenshot: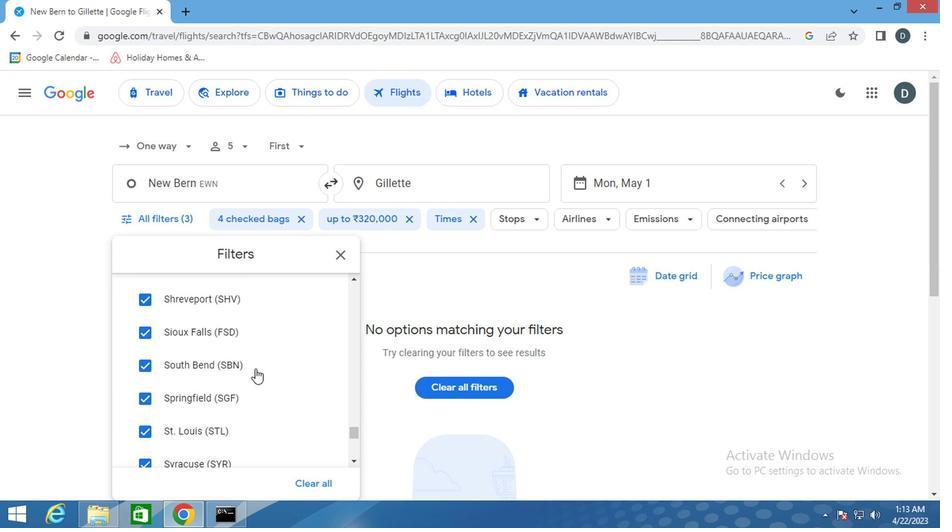 
Action: Mouse scrolled (252, 369) with delta (0, 0)
Screenshot: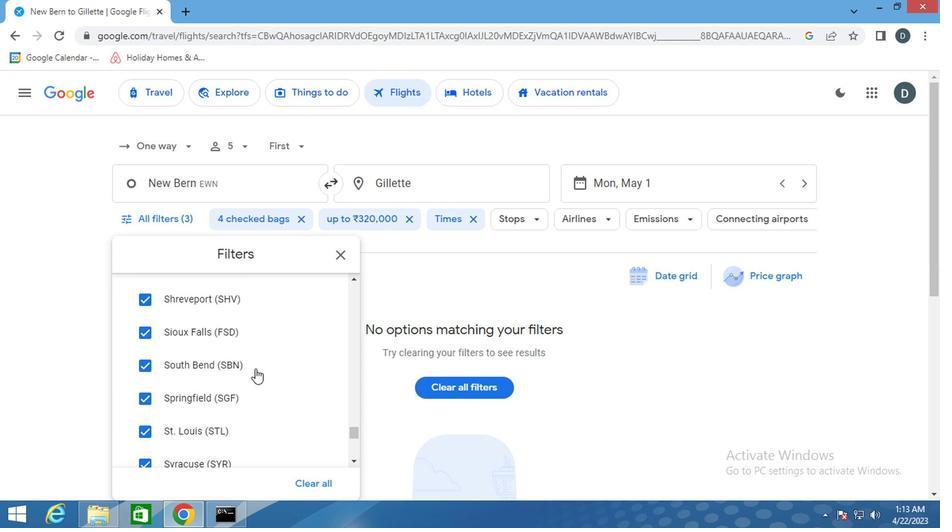 
Action: Mouse scrolled (252, 369) with delta (0, 0)
Screenshot: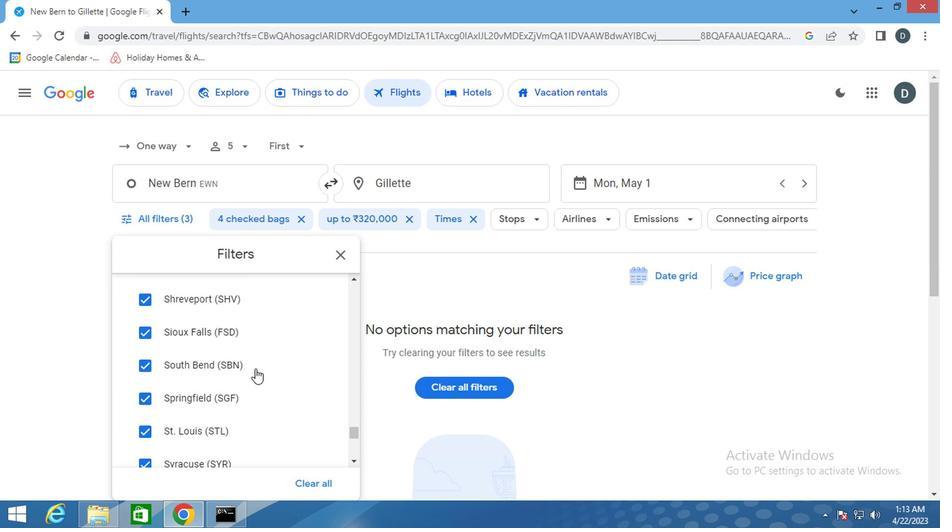 
Action: Mouse scrolled (252, 369) with delta (0, 0)
Screenshot: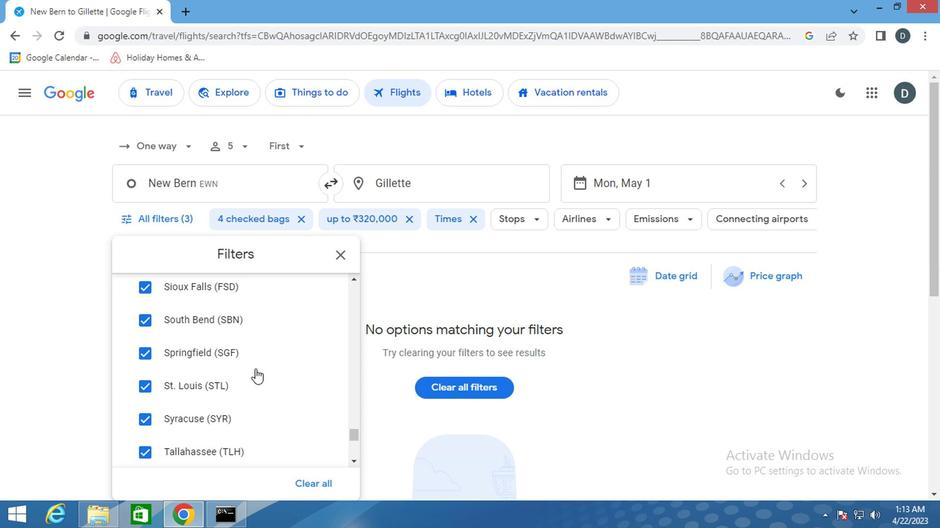 
Action: Mouse scrolled (252, 369) with delta (0, 0)
Screenshot: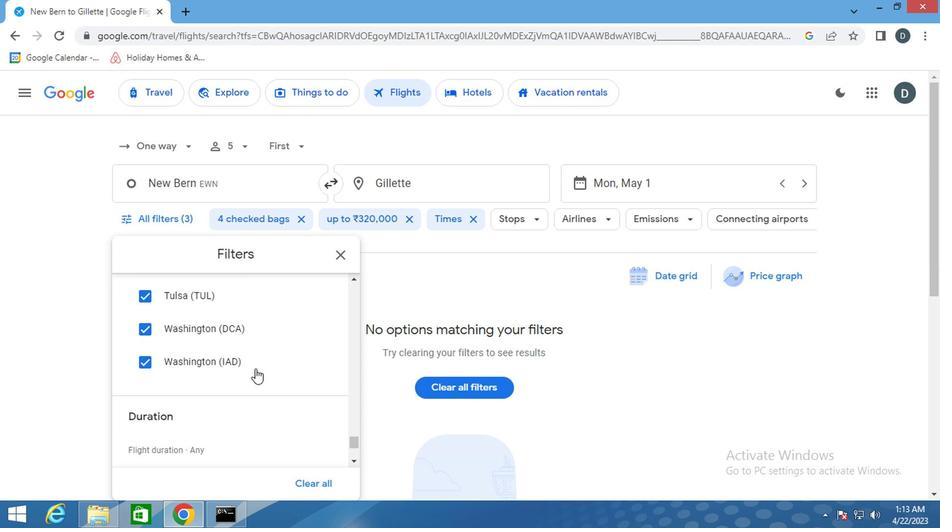 
Action: Mouse scrolled (252, 369) with delta (0, 0)
Screenshot: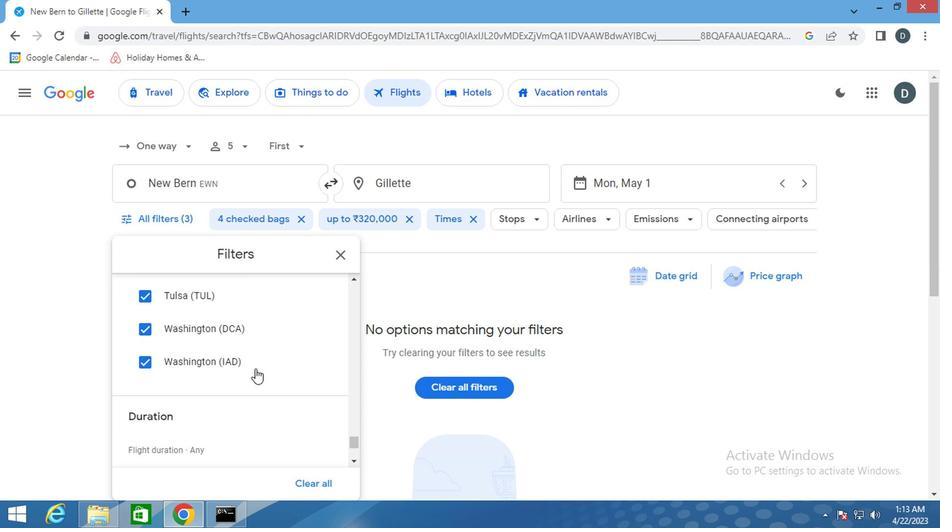 
Action: Mouse scrolled (252, 369) with delta (0, 0)
Screenshot: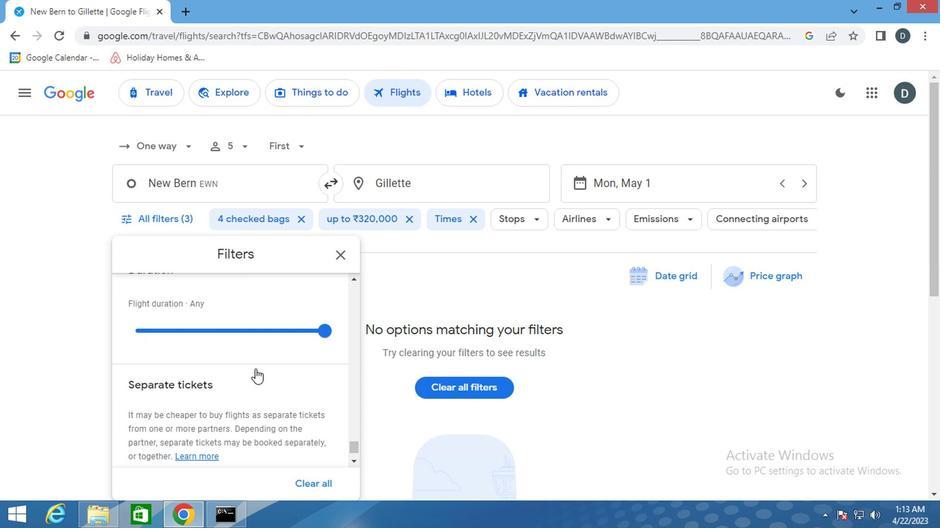 
Action: Mouse scrolled (252, 369) with delta (0, 0)
Screenshot: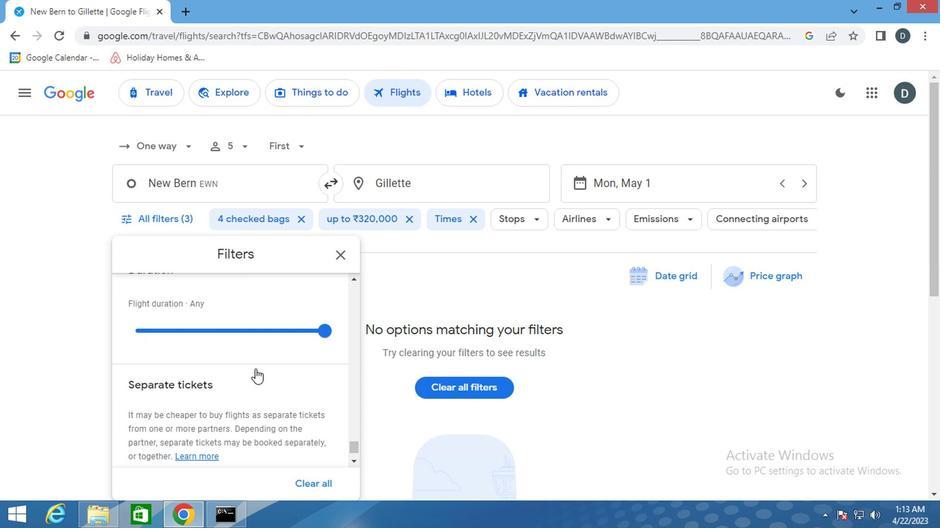 
Action: Mouse moved to (254, 369)
Screenshot: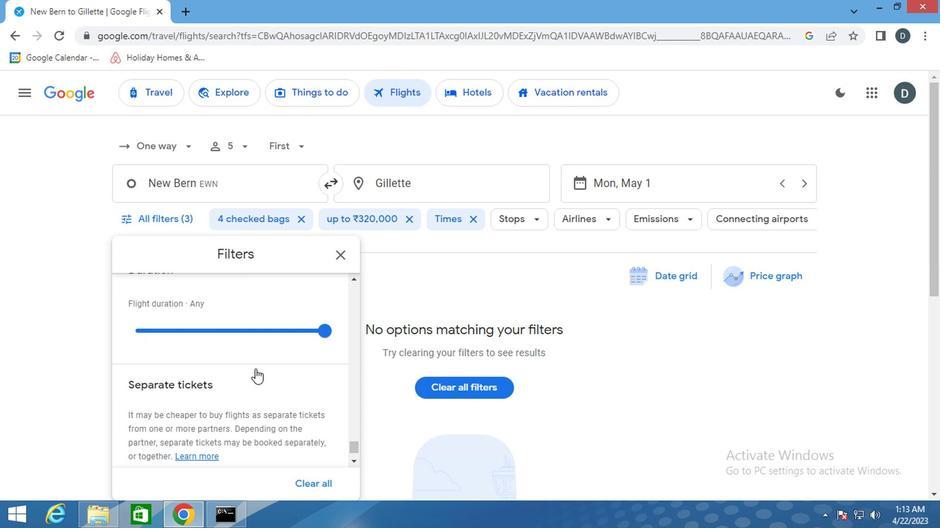 
Action: Mouse scrolled (254, 368) with delta (0, 0)
Screenshot: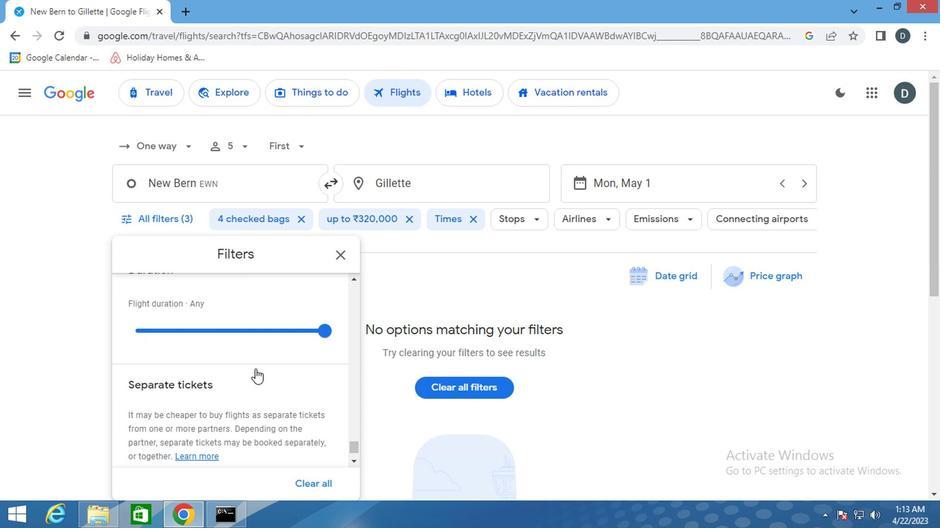 
Action: Mouse moved to (336, 270)
Screenshot: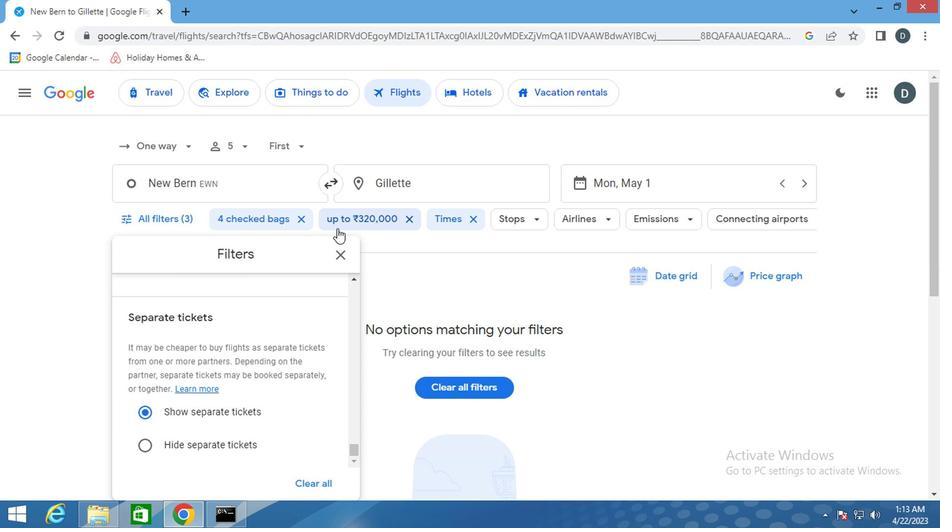 
Action: Mouse pressed left at (336, 270)
Screenshot: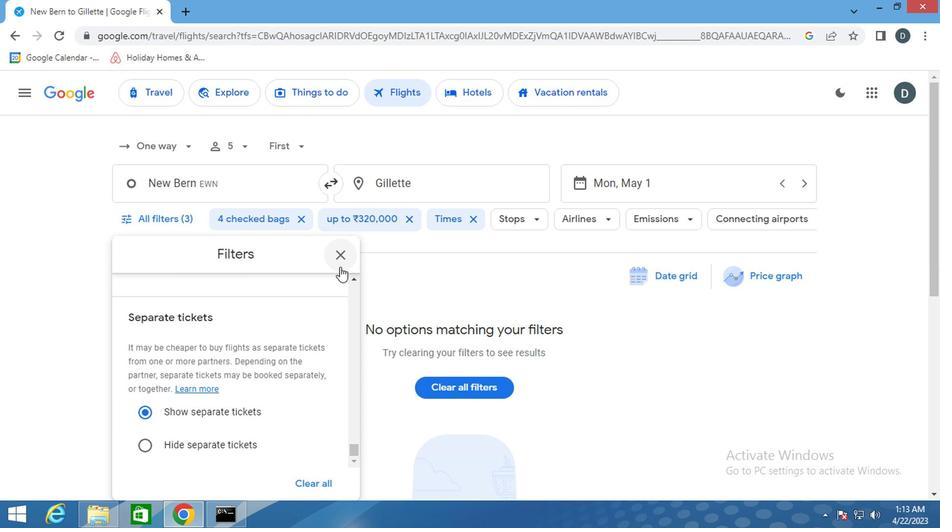 
